 Task: Search one way flight ticket for 3 adults, 3 children in premium economy from Billings: Billings Logan International Airport to Greenville: Pitt-greenville Airport on 5-2-2023. Choice of flights is Alaska. Price is upto 89000. Outbound departure time preference is 15:30.
Action: Mouse moved to (366, 310)
Screenshot: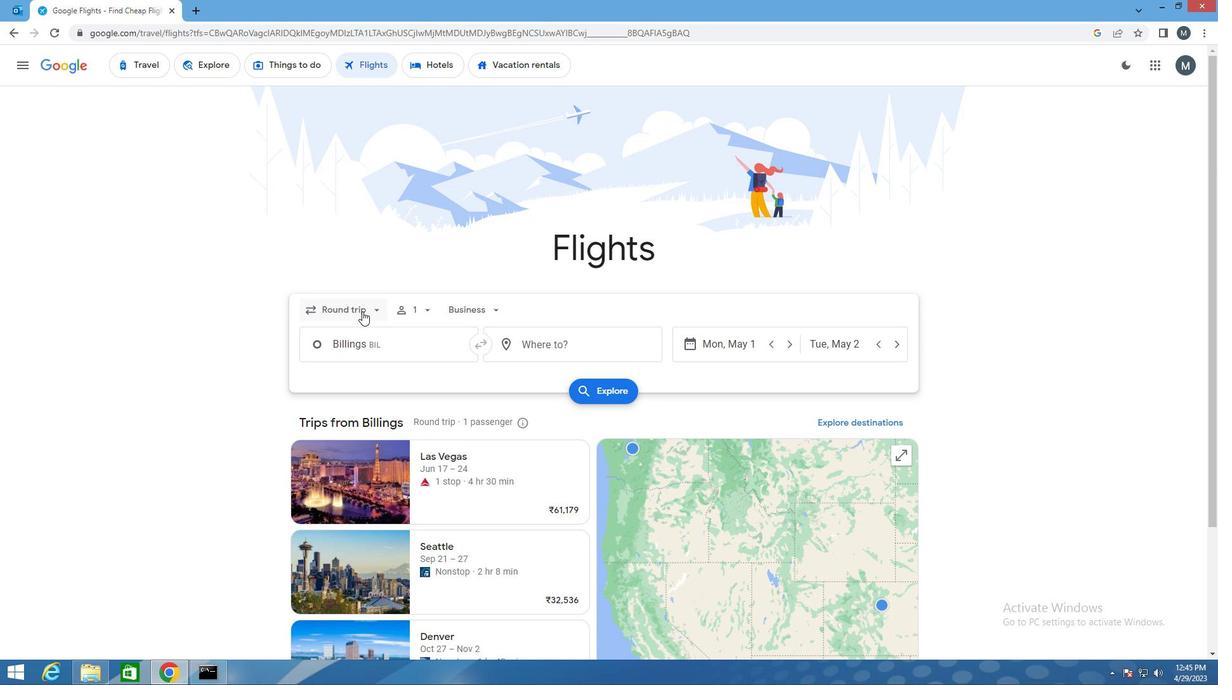 
Action: Mouse pressed left at (366, 310)
Screenshot: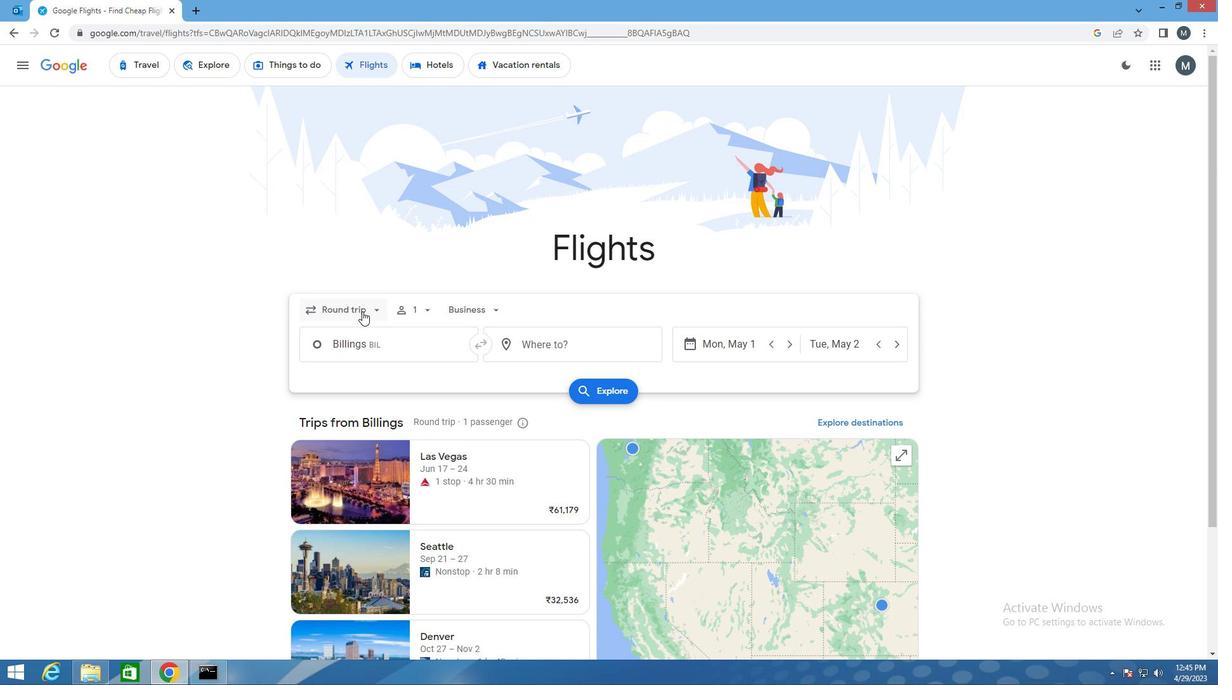 
Action: Mouse moved to (368, 368)
Screenshot: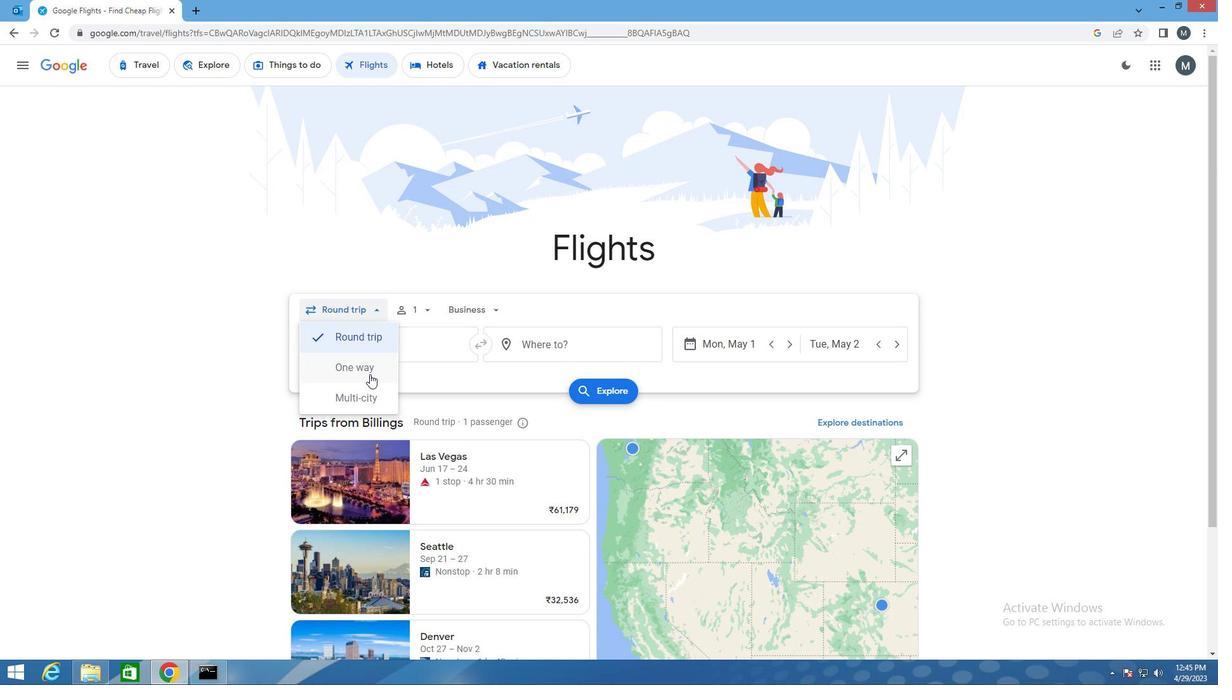 
Action: Mouse pressed left at (368, 368)
Screenshot: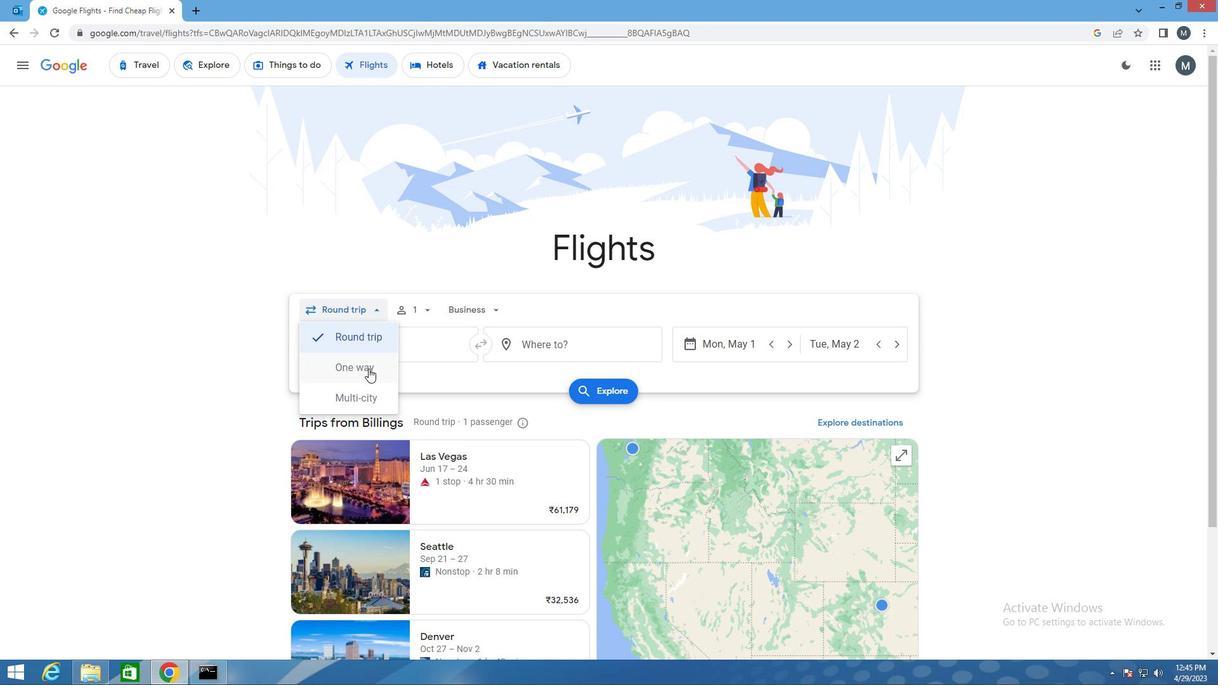 
Action: Mouse moved to (424, 319)
Screenshot: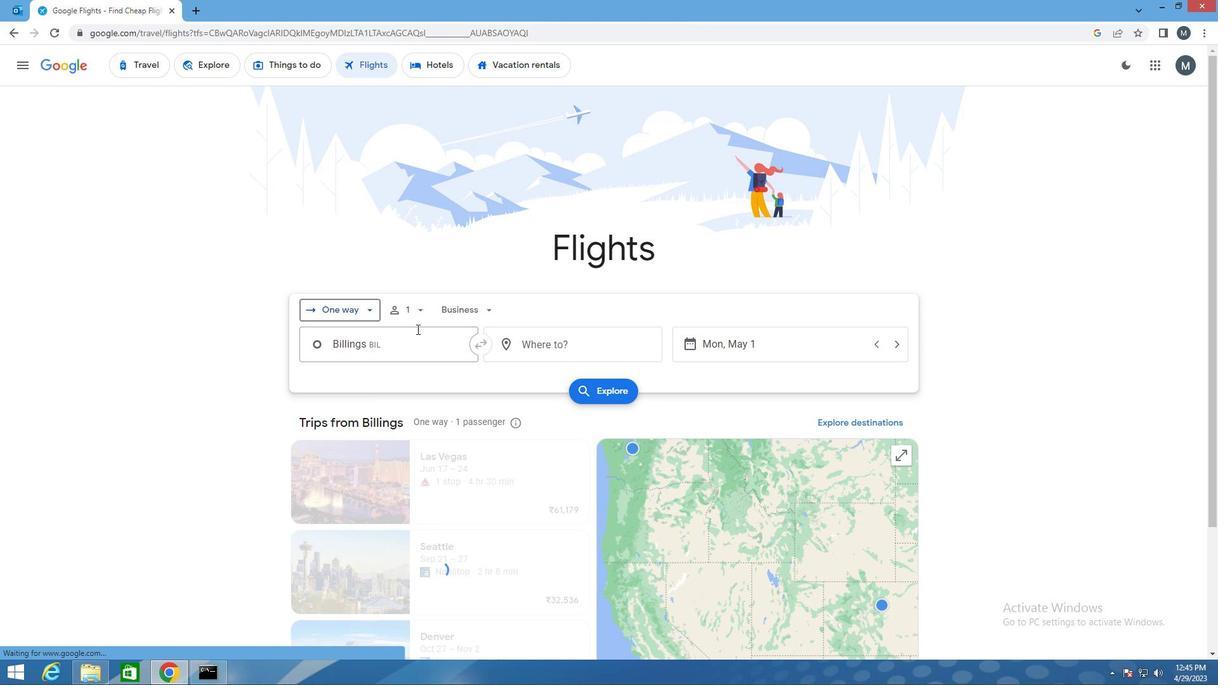 
Action: Mouse pressed left at (424, 319)
Screenshot: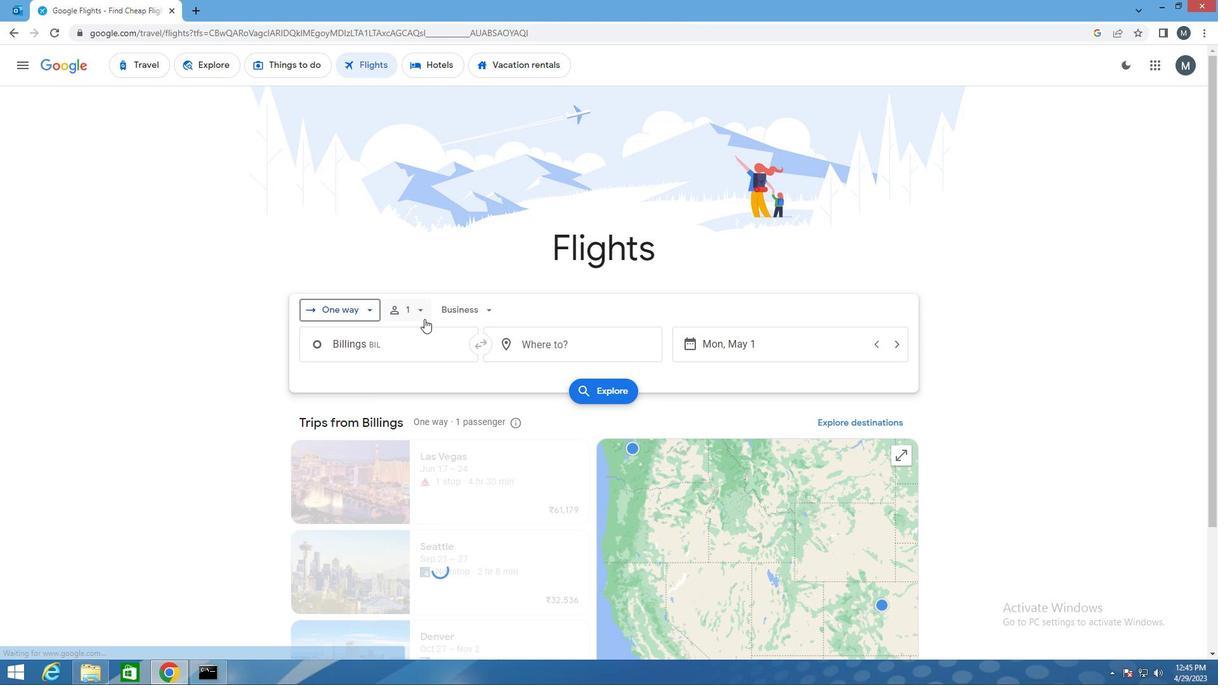 
Action: Mouse moved to (524, 343)
Screenshot: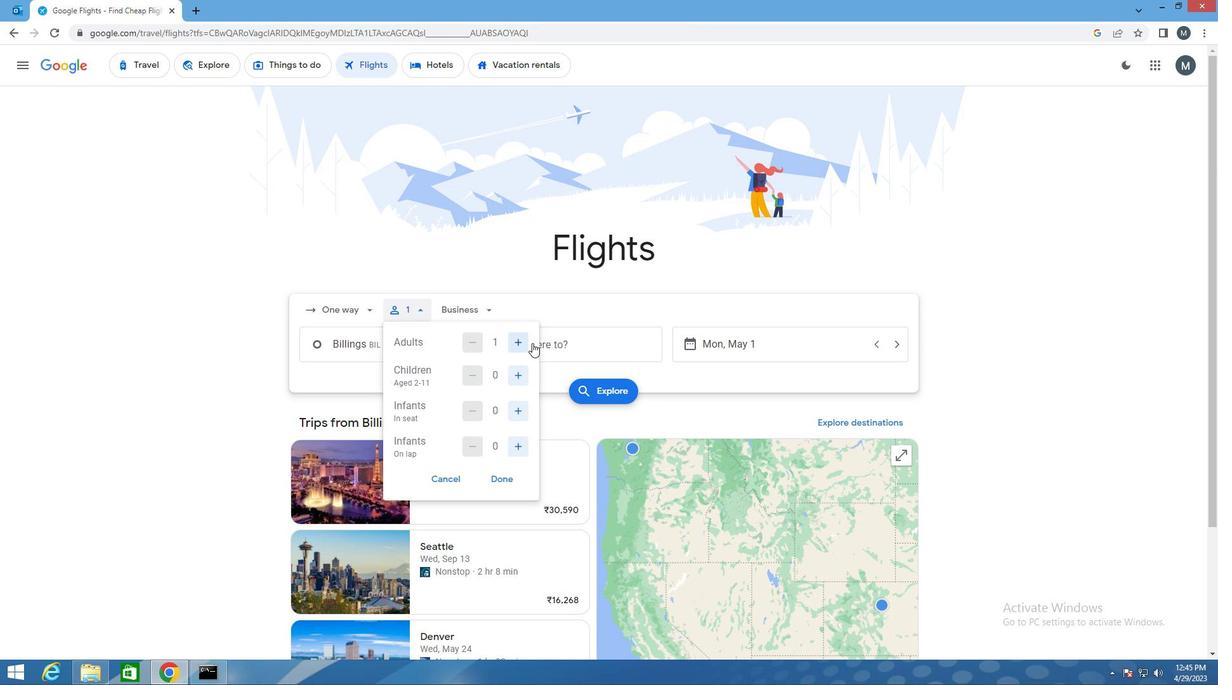 
Action: Mouse pressed left at (524, 343)
Screenshot: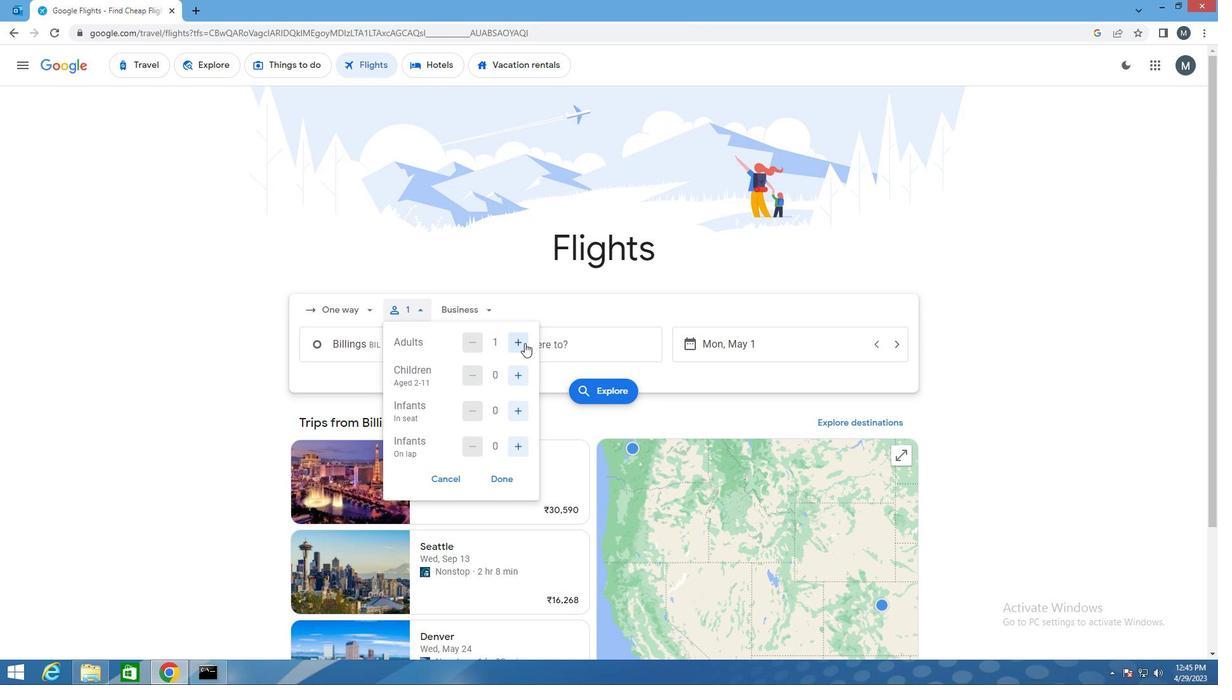 
Action: Mouse pressed left at (524, 343)
Screenshot: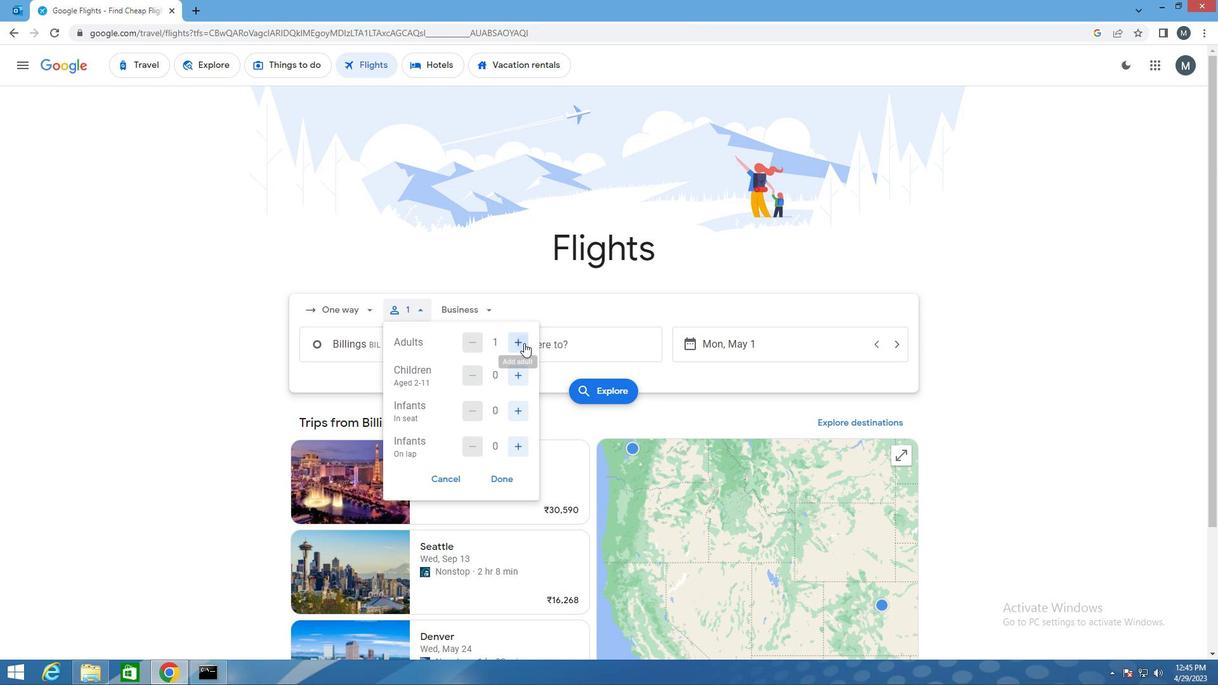
Action: Mouse pressed left at (524, 343)
Screenshot: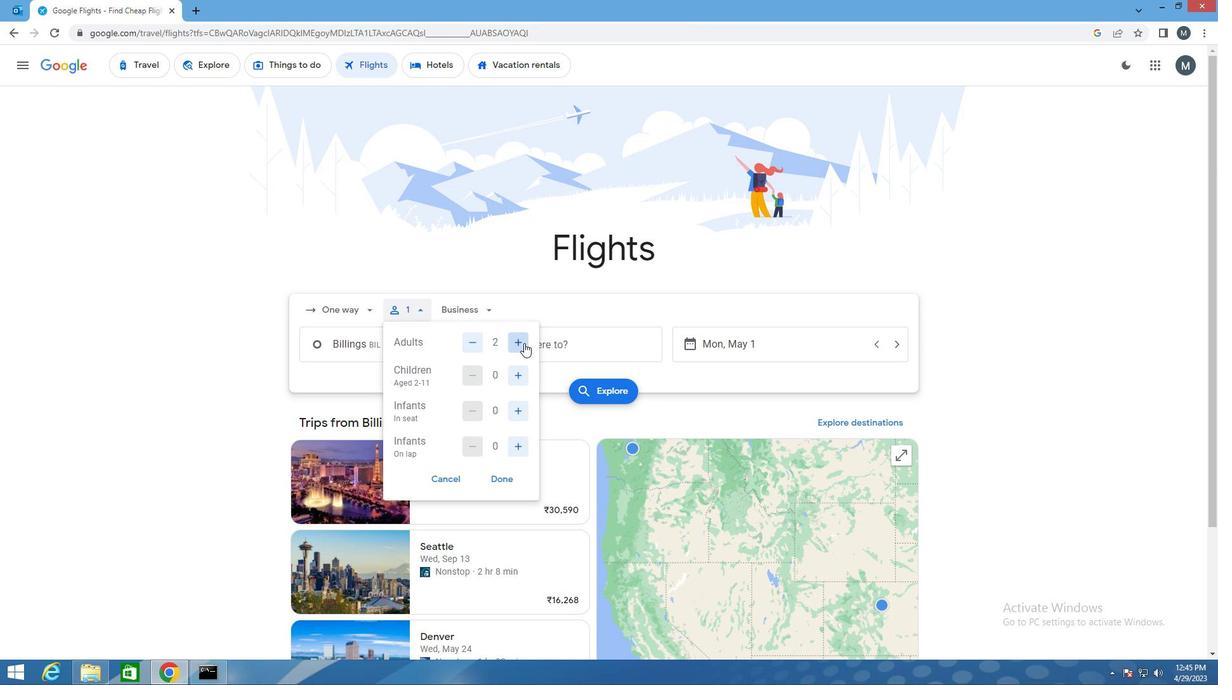 
Action: Mouse moved to (479, 344)
Screenshot: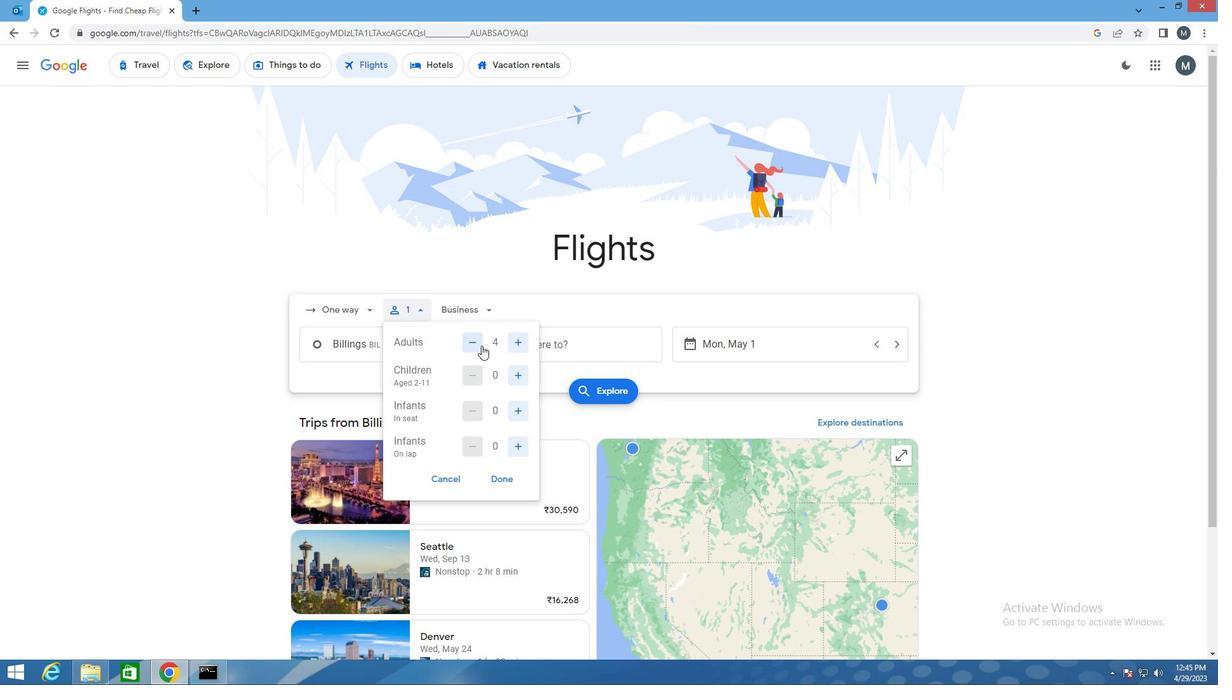 
Action: Mouse pressed left at (479, 344)
Screenshot: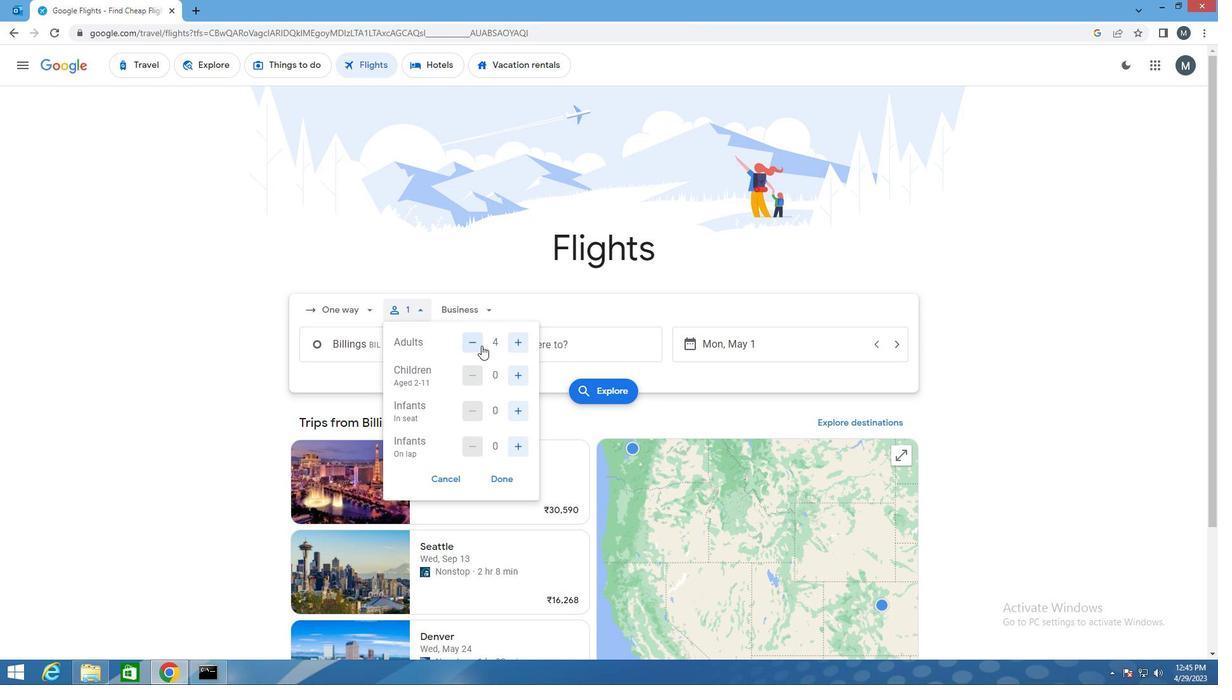 
Action: Mouse moved to (518, 379)
Screenshot: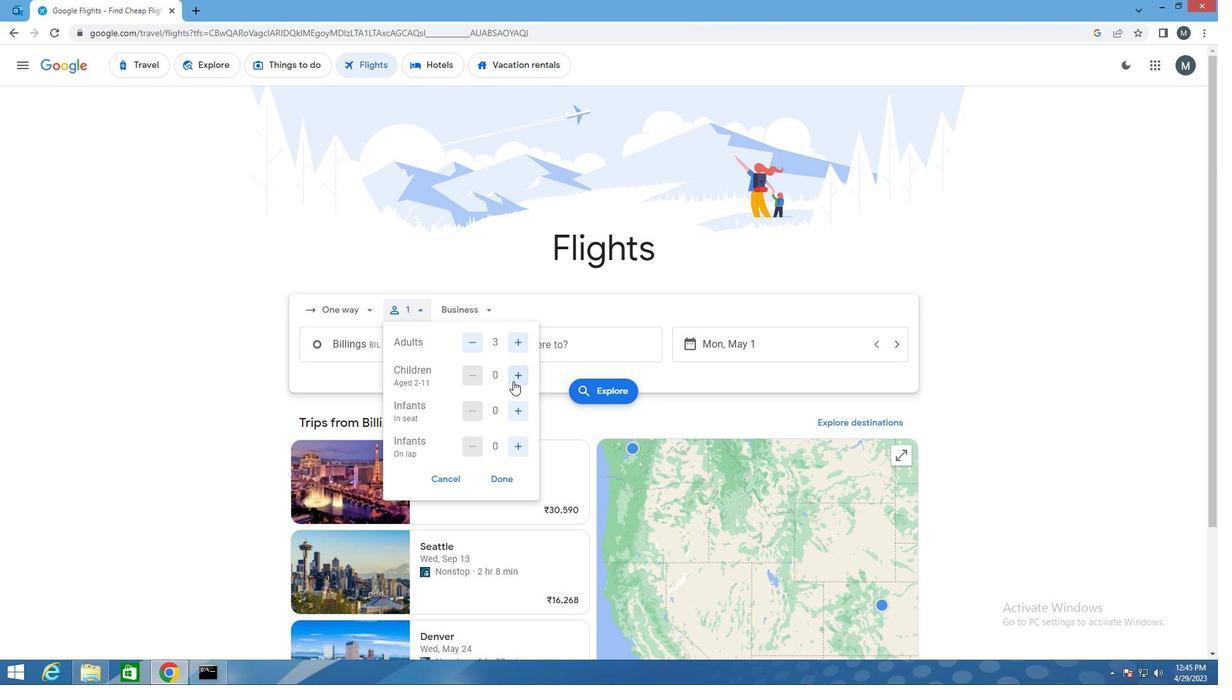 
Action: Mouse pressed left at (518, 379)
Screenshot: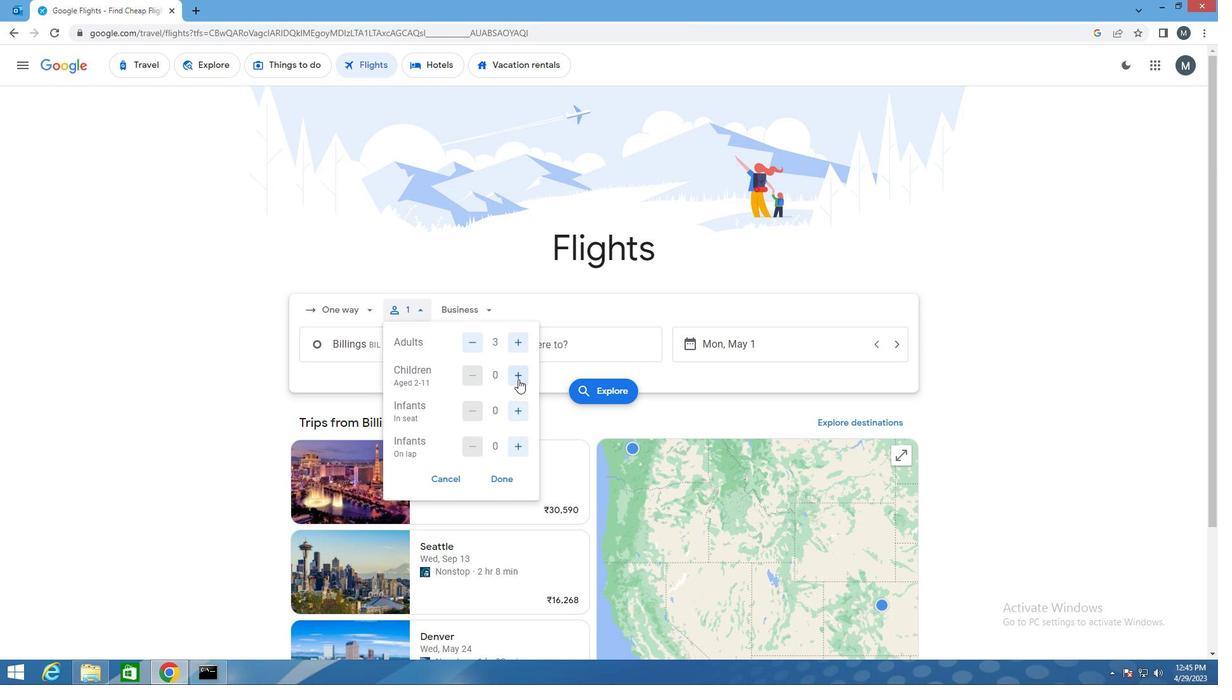 
Action: Mouse pressed left at (518, 379)
Screenshot: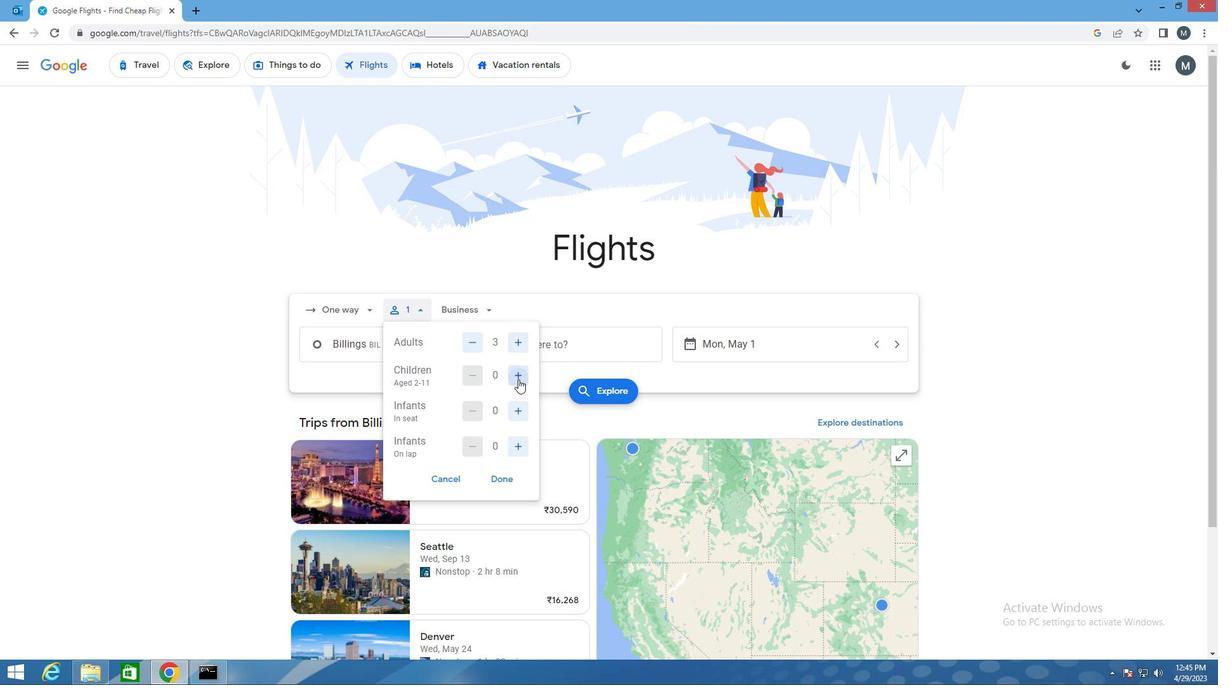 
Action: Mouse moved to (520, 378)
Screenshot: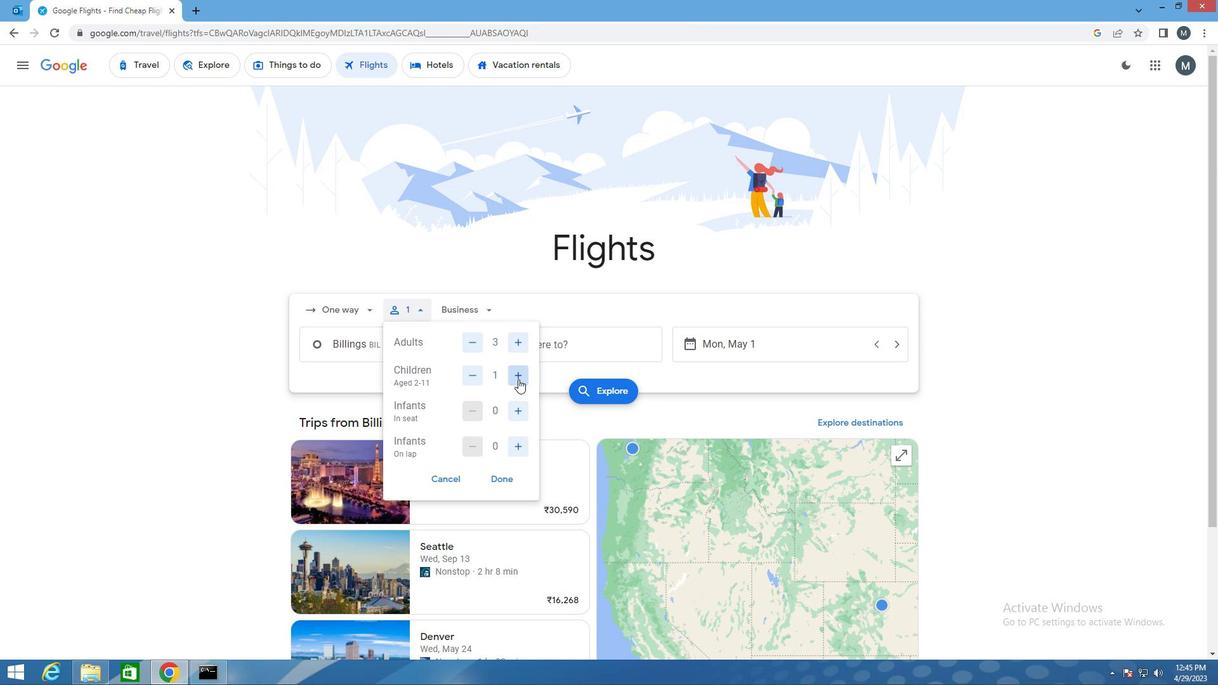 
Action: Mouse pressed left at (520, 378)
Screenshot: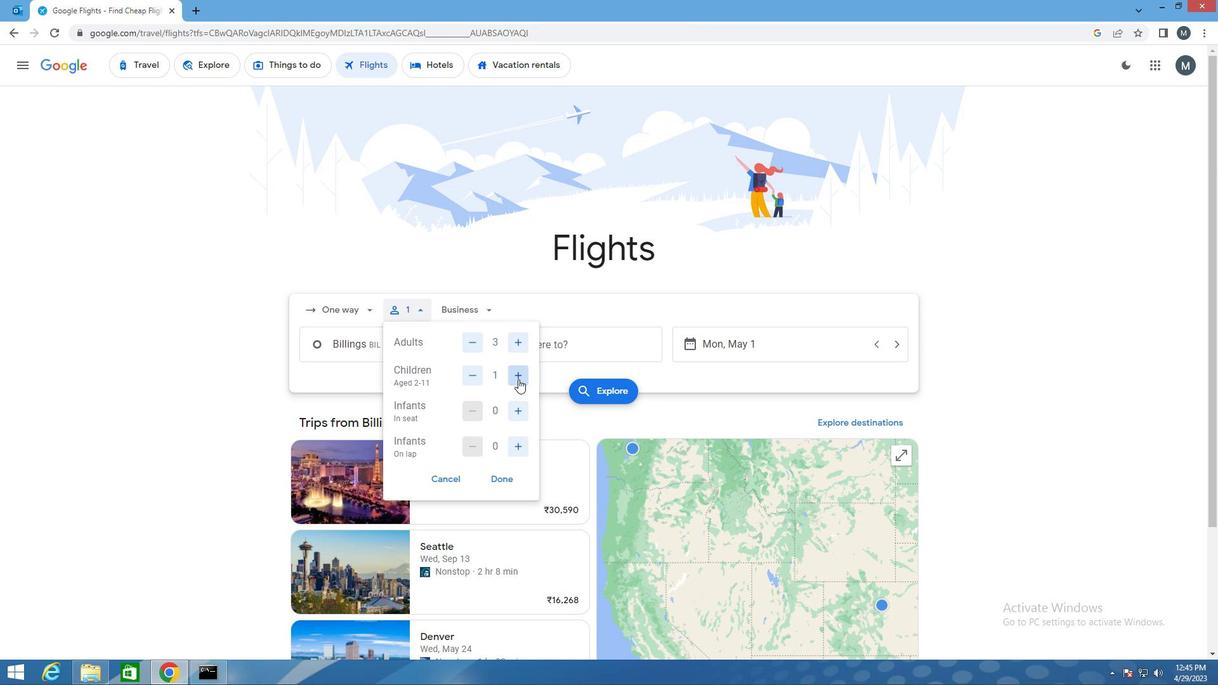 
Action: Mouse moved to (506, 479)
Screenshot: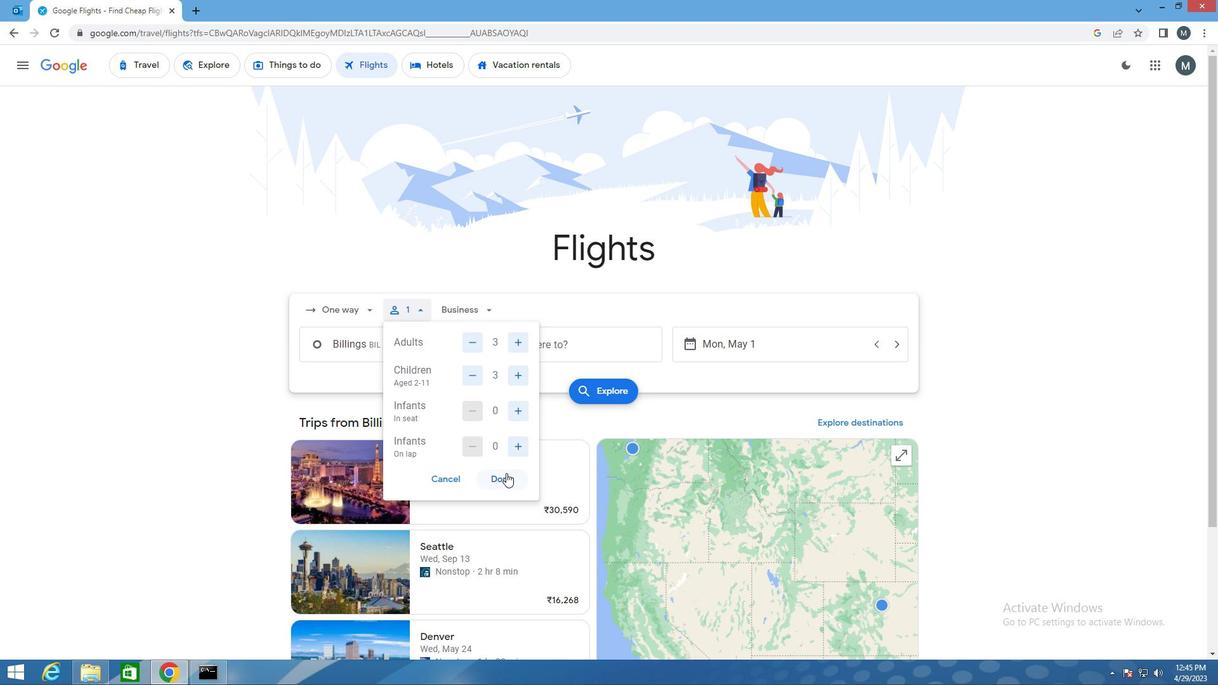 
Action: Mouse pressed left at (506, 479)
Screenshot: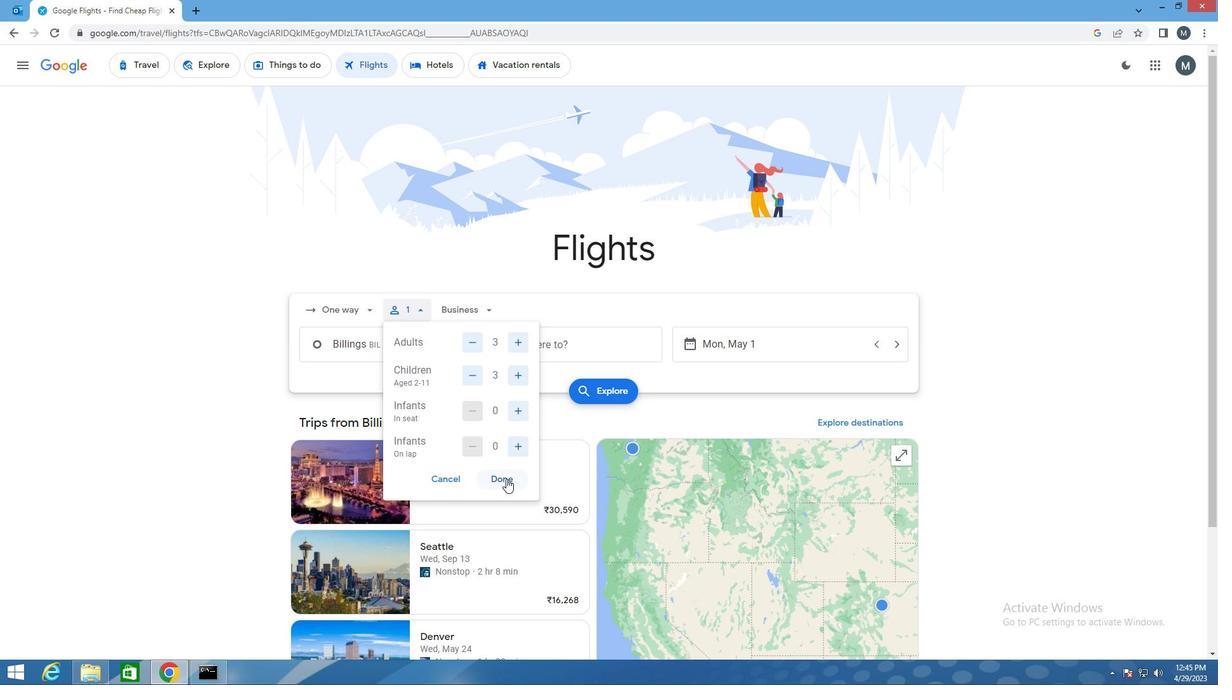 
Action: Mouse moved to (481, 310)
Screenshot: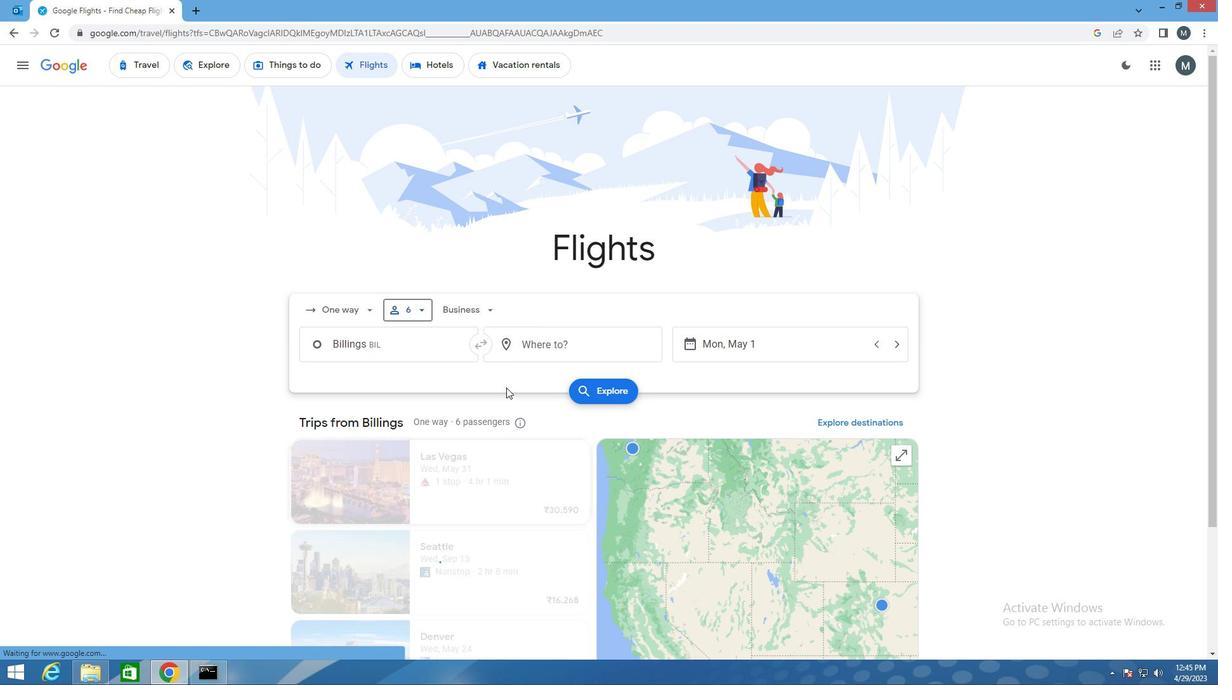 
Action: Mouse pressed left at (481, 310)
Screenshot: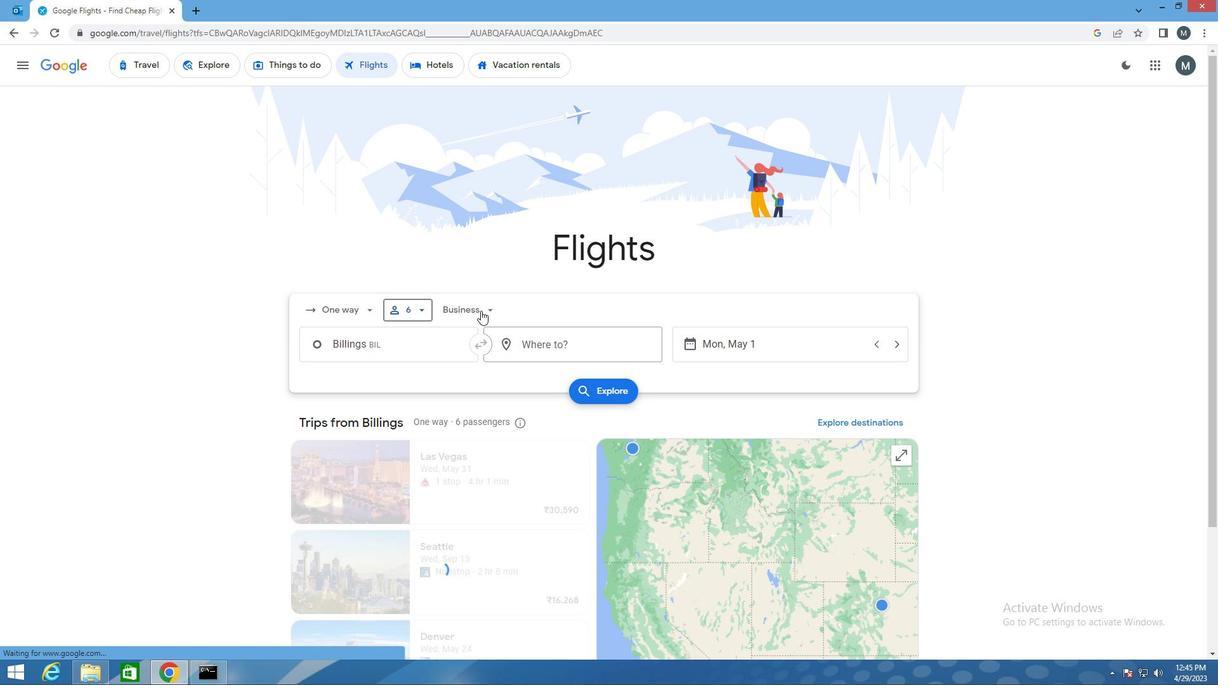 
Action: Mouse moved to (516, 369)
Screenshot: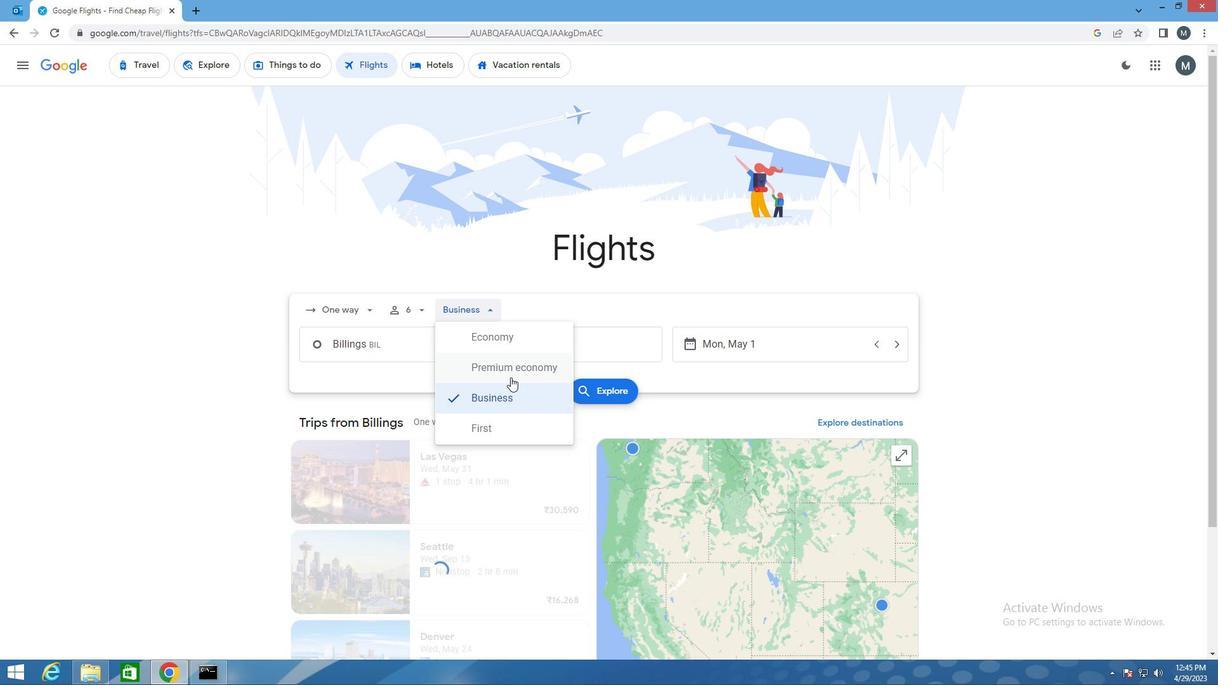 
Action: Mouse pressed left at (516, 369)
Screenshot: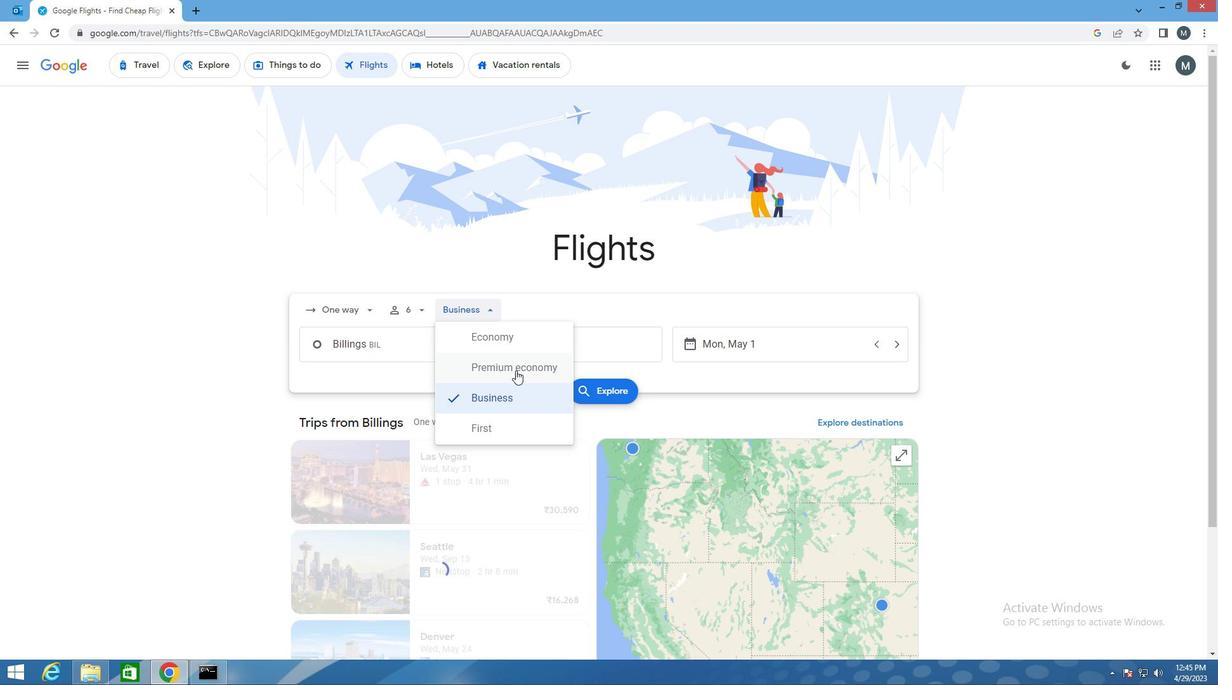 
Action: Mouse moved to (392, 350)
Screenshot: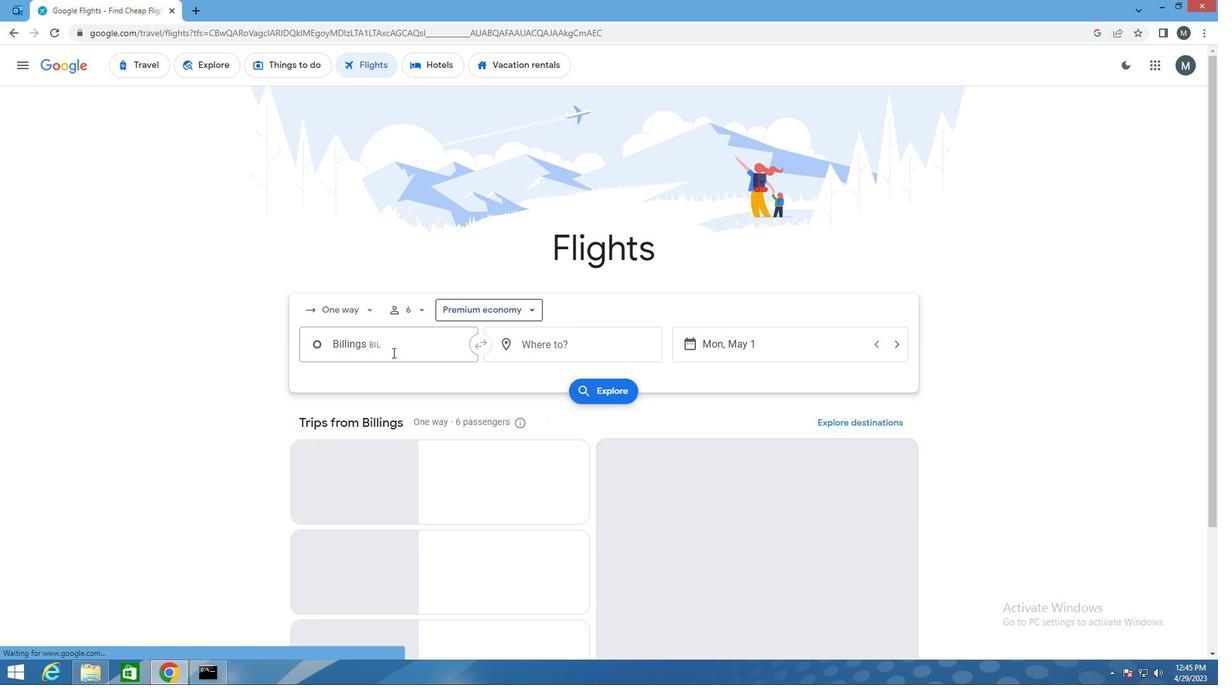
Action: Mouse pressed left at (392, 350)
Screenshot: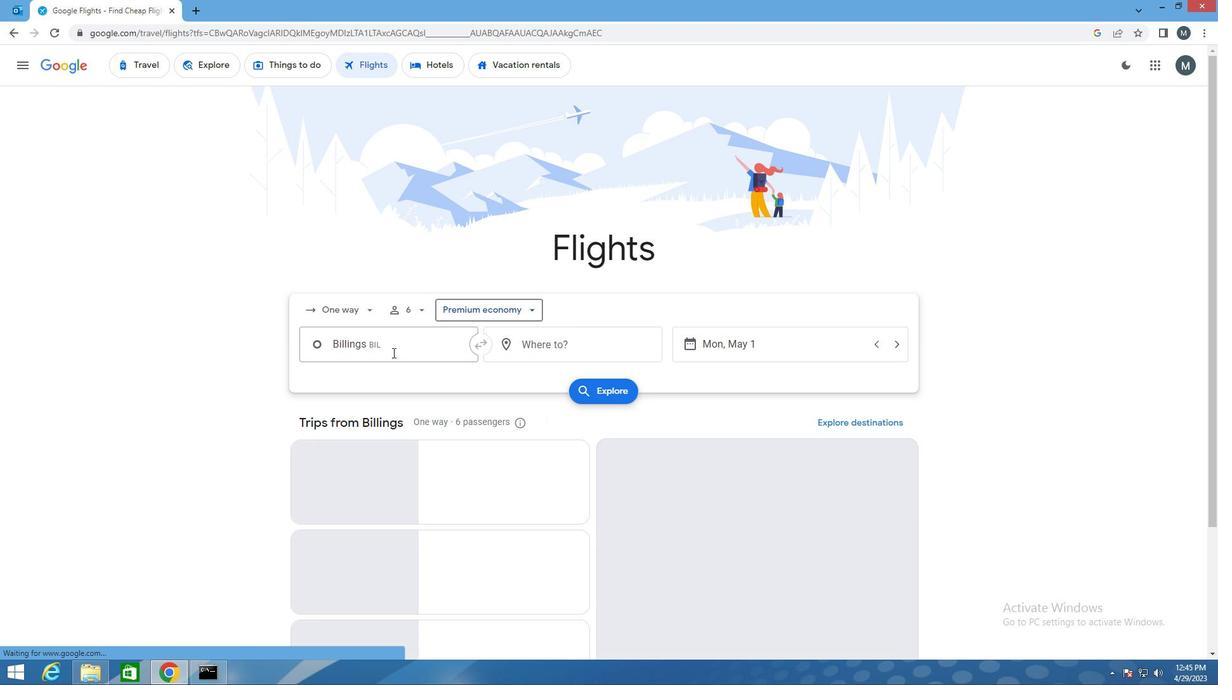 
Action: Key pressed bil
Screenshot: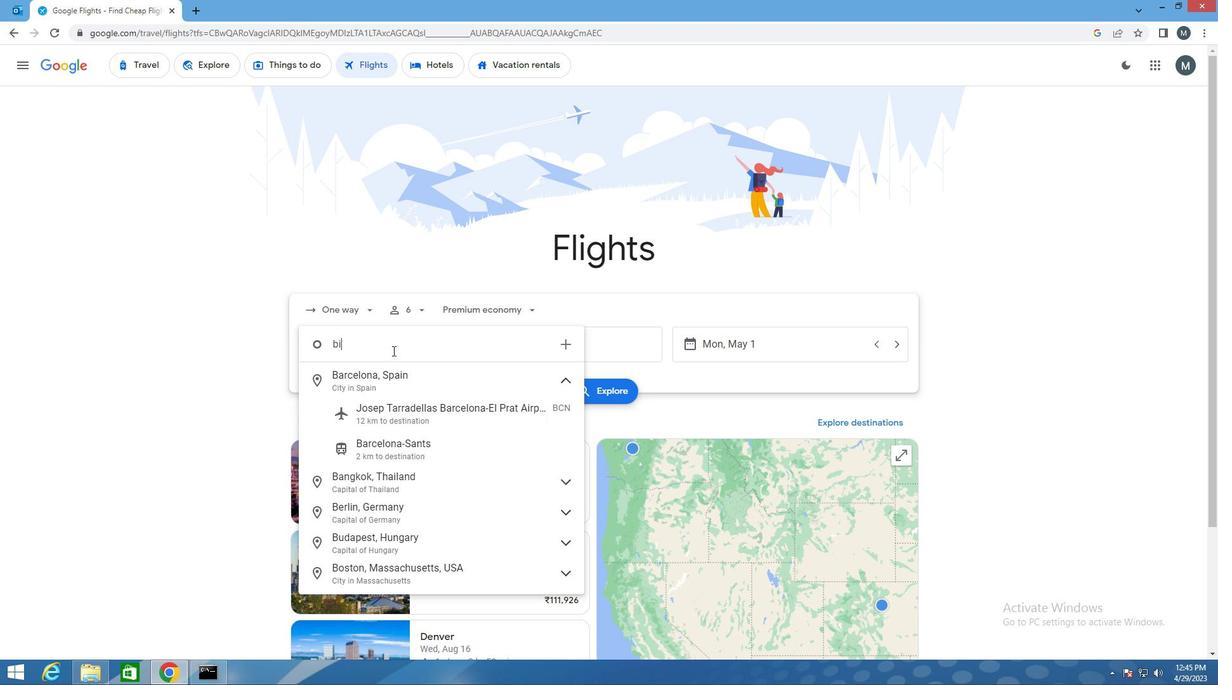 
Action: Mouse moved to (433, 379)
Screenshot: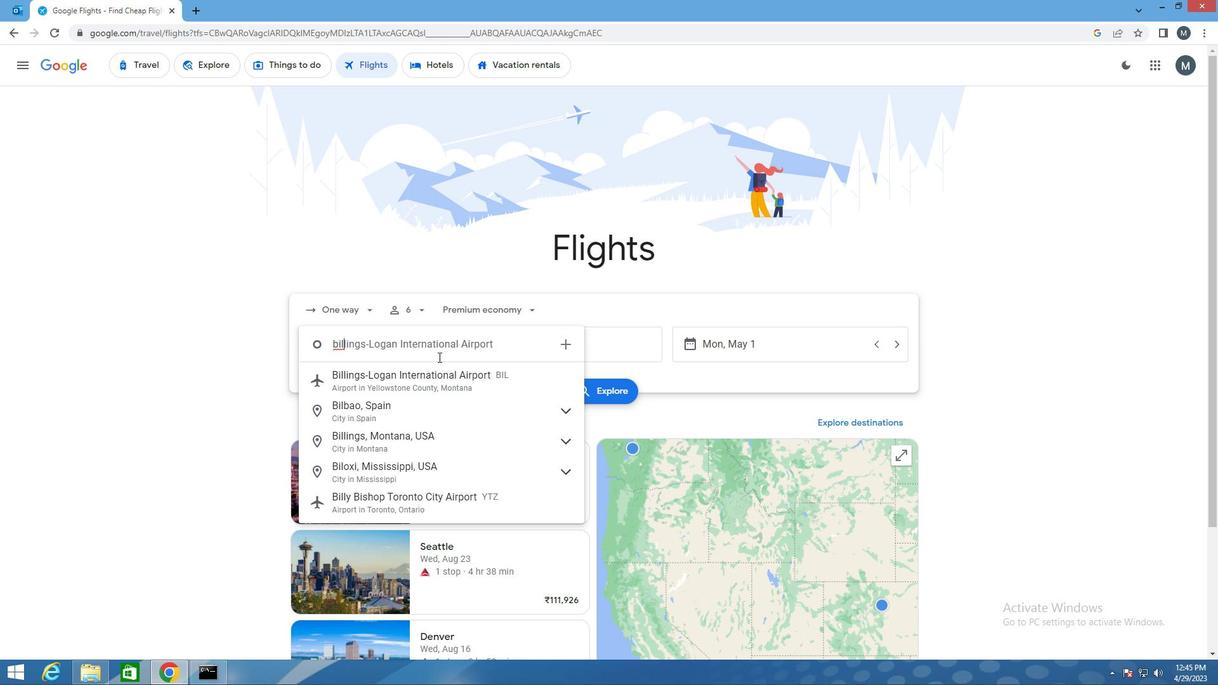 
Action: Mouse pressed left at (433, 379)
Screenshot: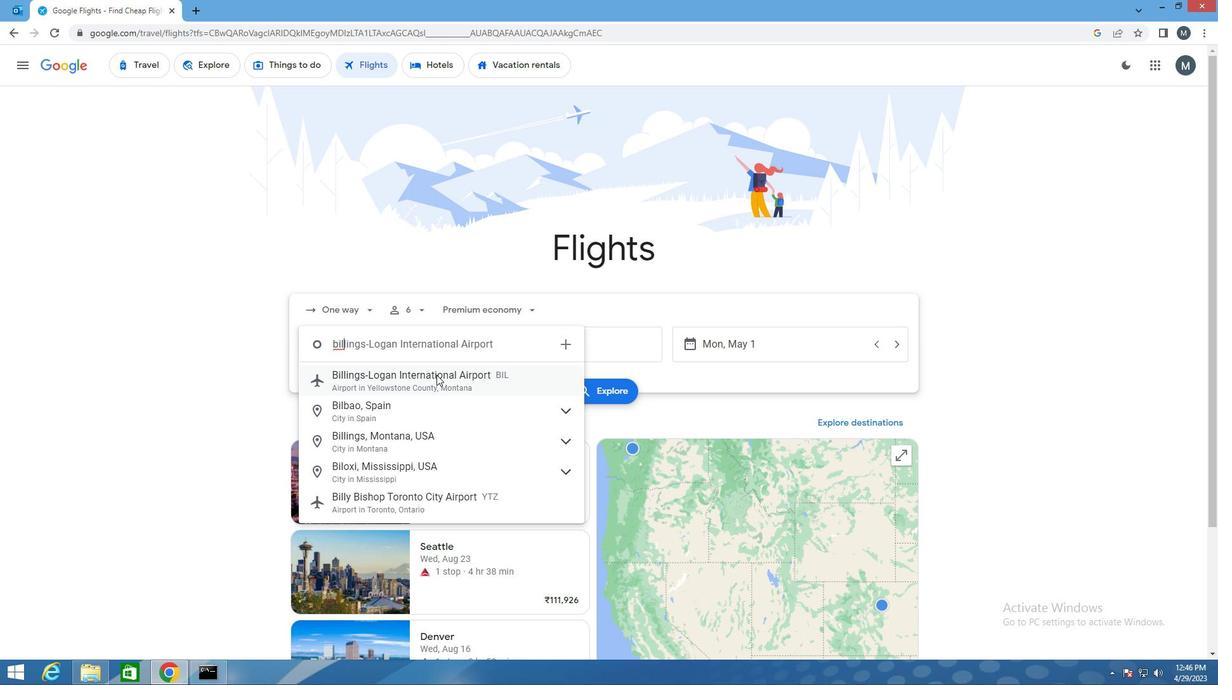 
Action: Mouse moved to (547, 347)
Screenshot: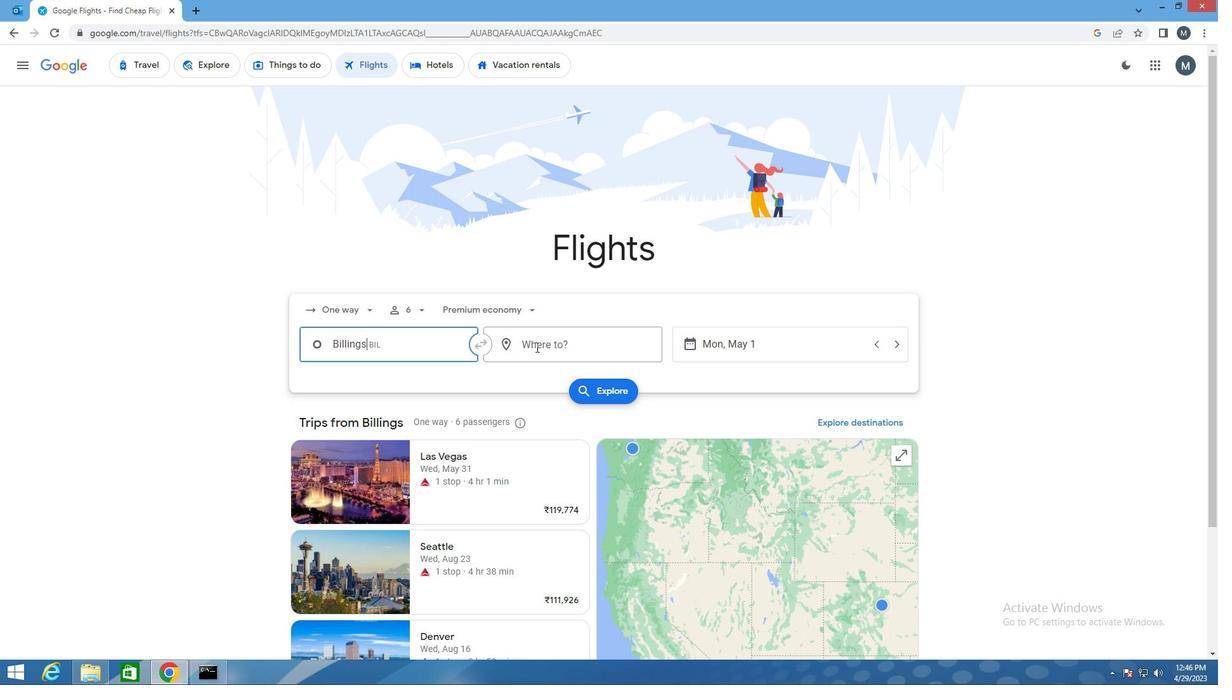 
Action: Mouse pressed left at (547, 347)
Screenshot: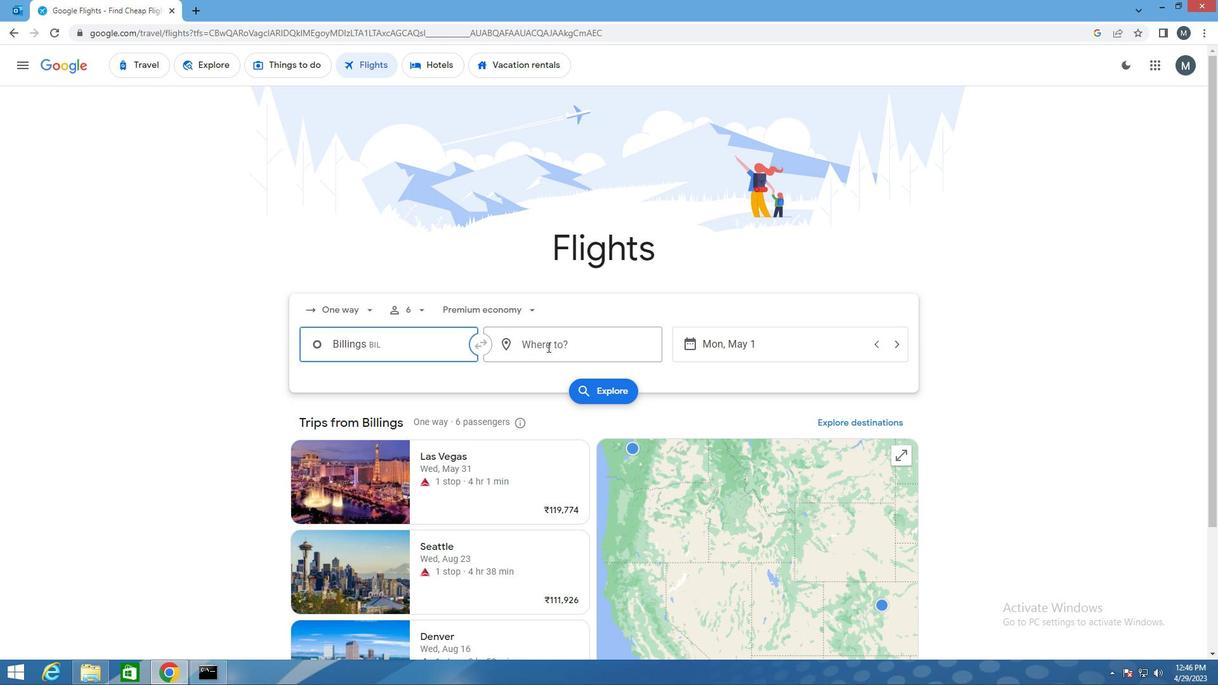 
Action: Mouse moved to (543, 343)
Screenshot: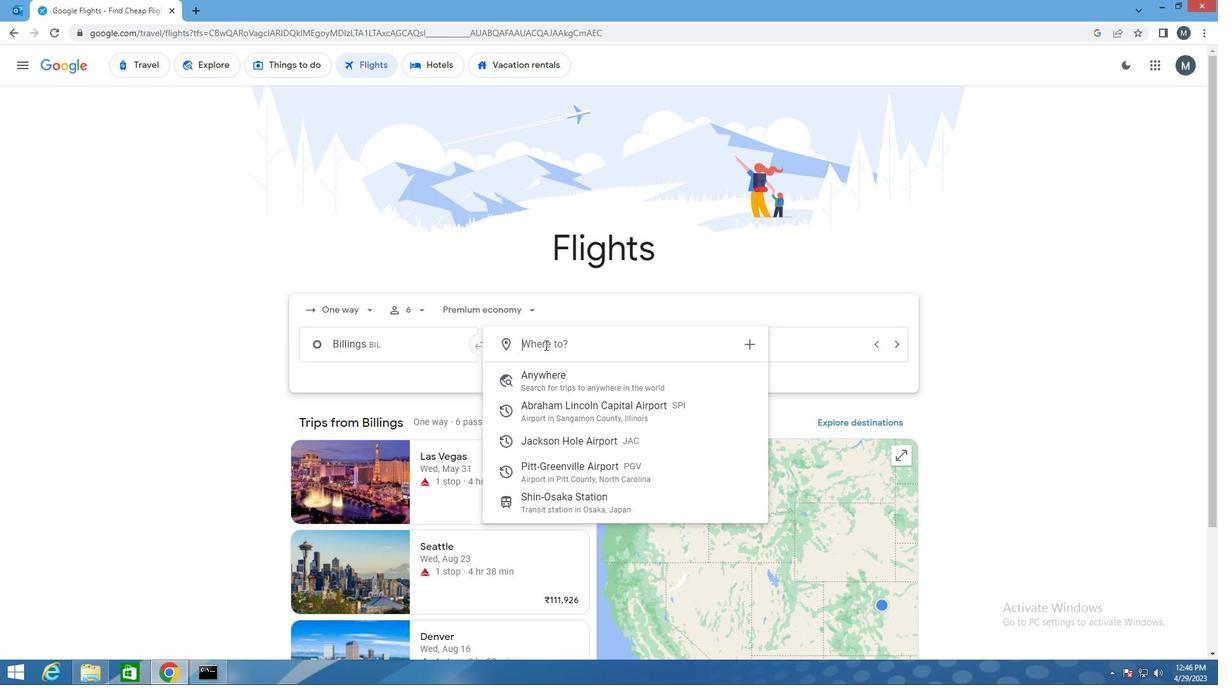 
Action: Key pressed pgv
Screenshot: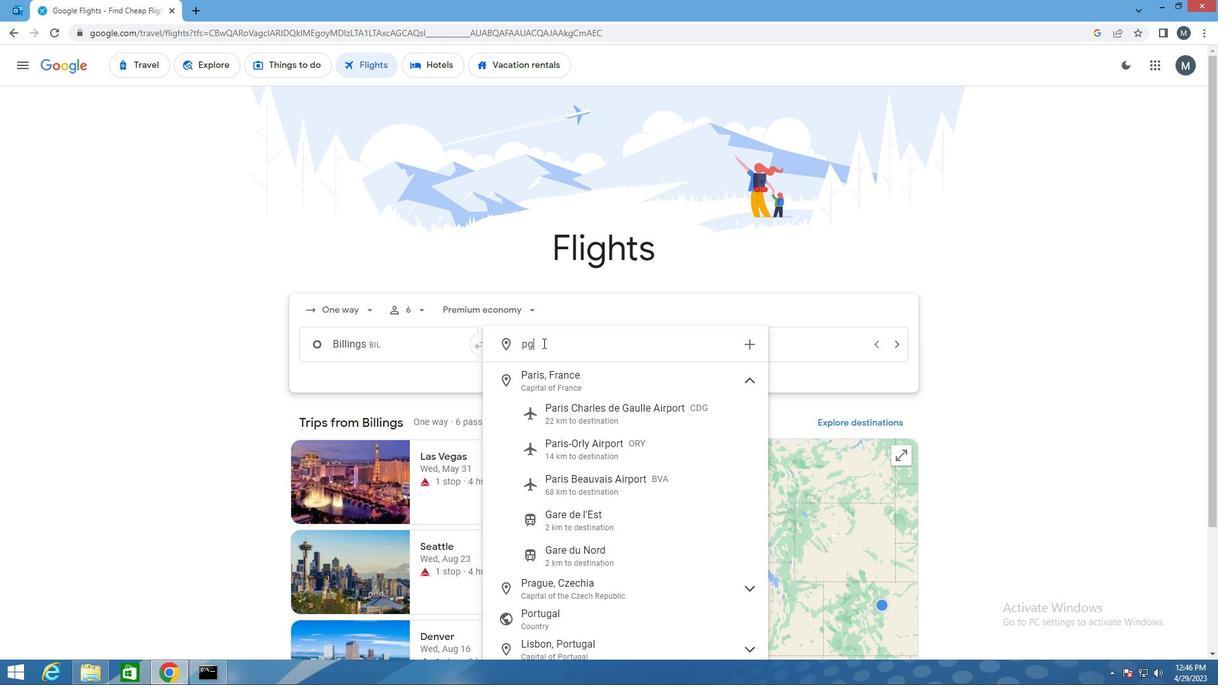 
Action: Mouse moved to (564, 389)
Screenshot: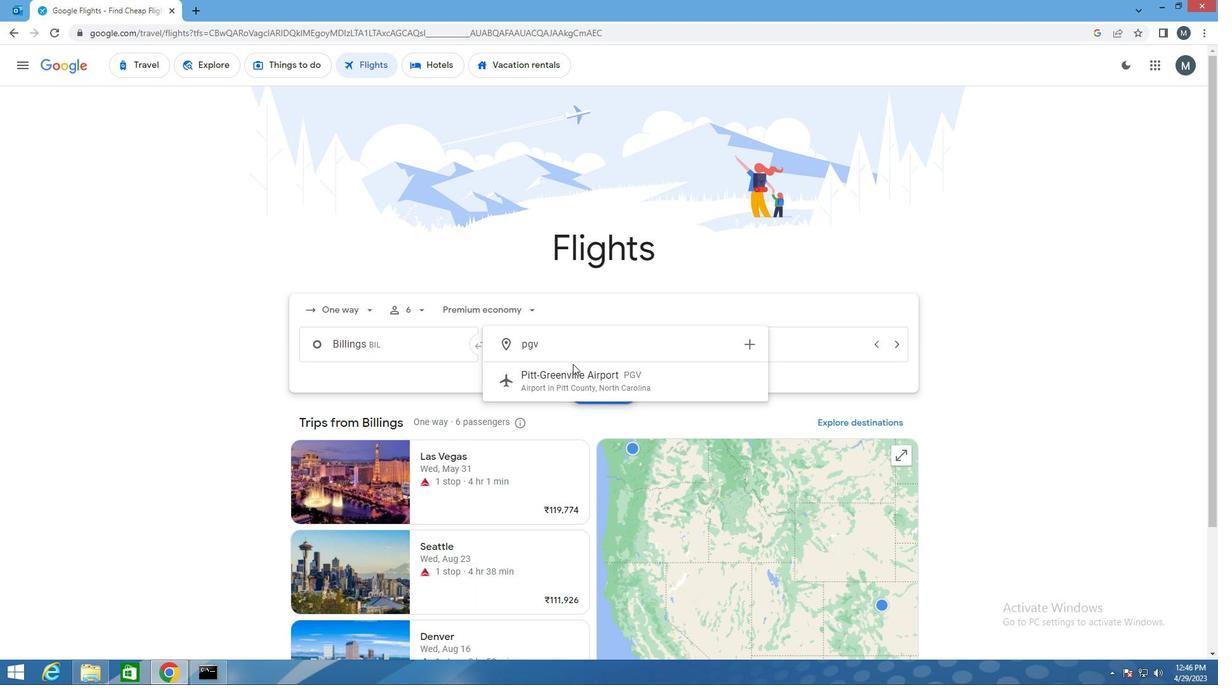
Action: Mouse pressed left at (564, 389)
Screenshot: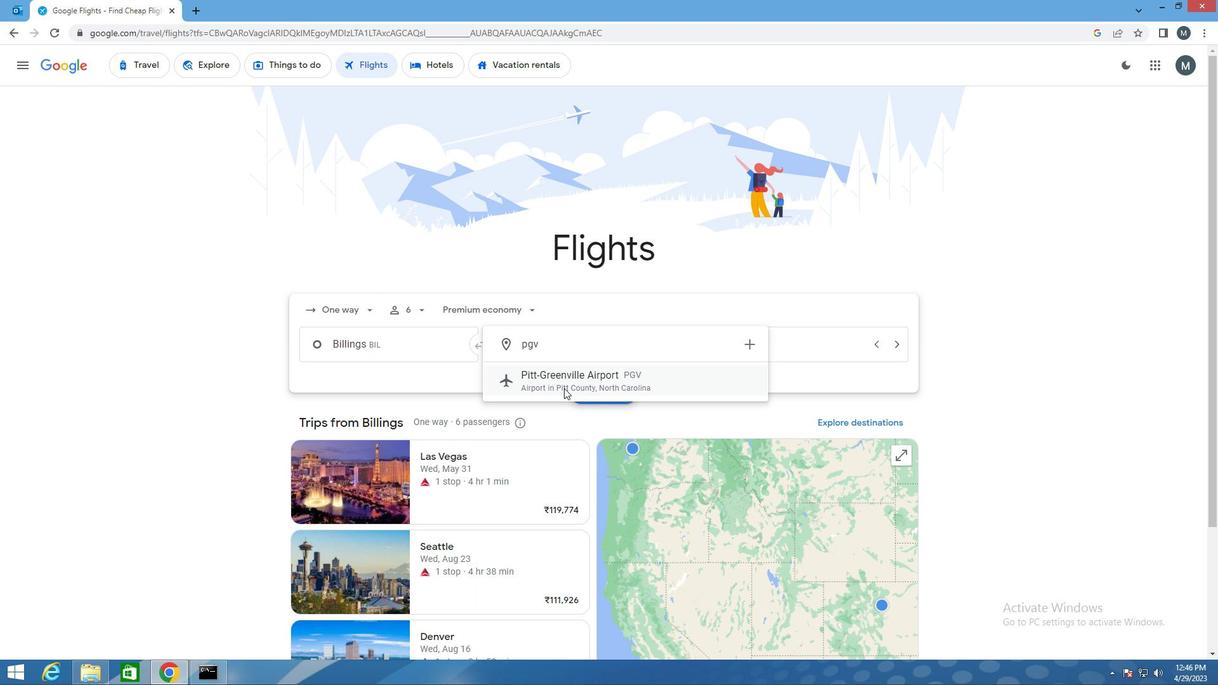
Action: Mouse moved to (733, 331)
Screenshot: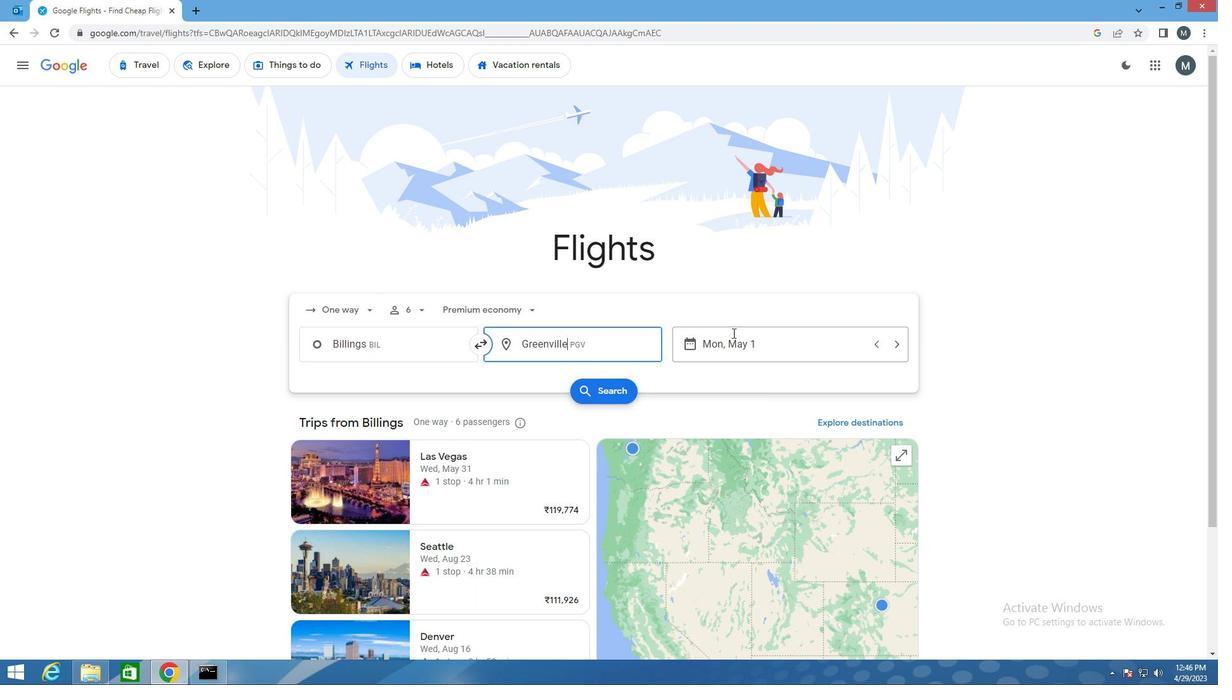 
Action: Mouse pressed left at (733, 331)
Screenshot: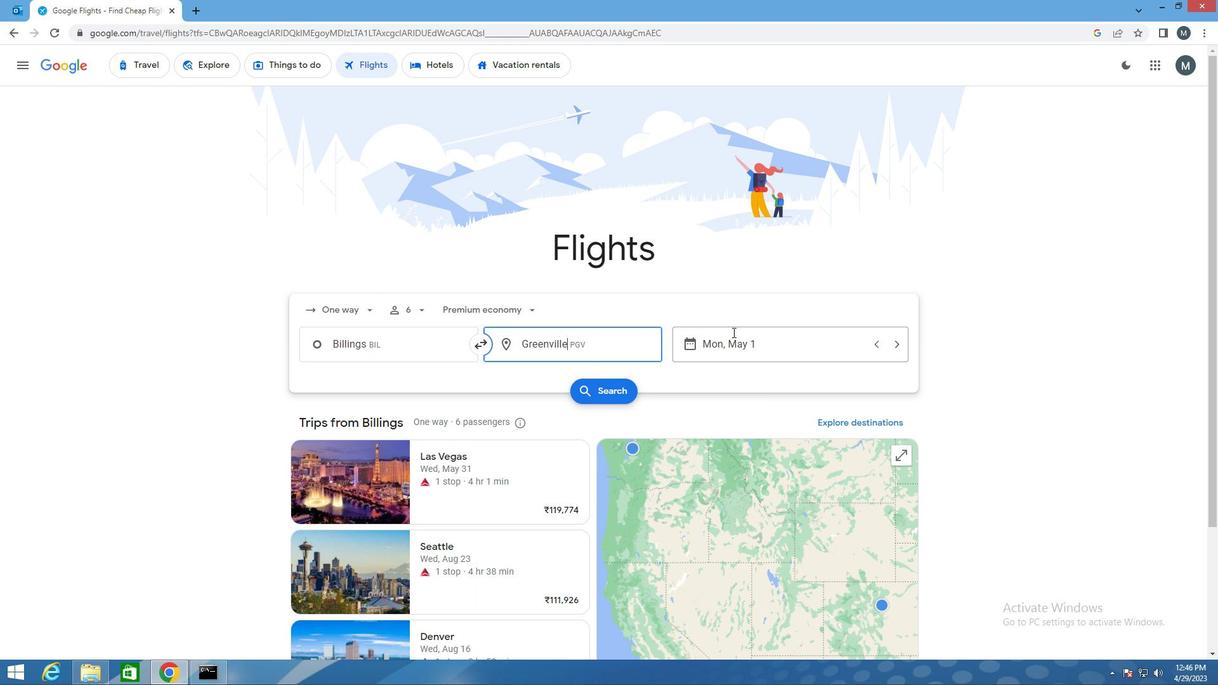
Action: Mouse moved to (754, 423)
Screenshot: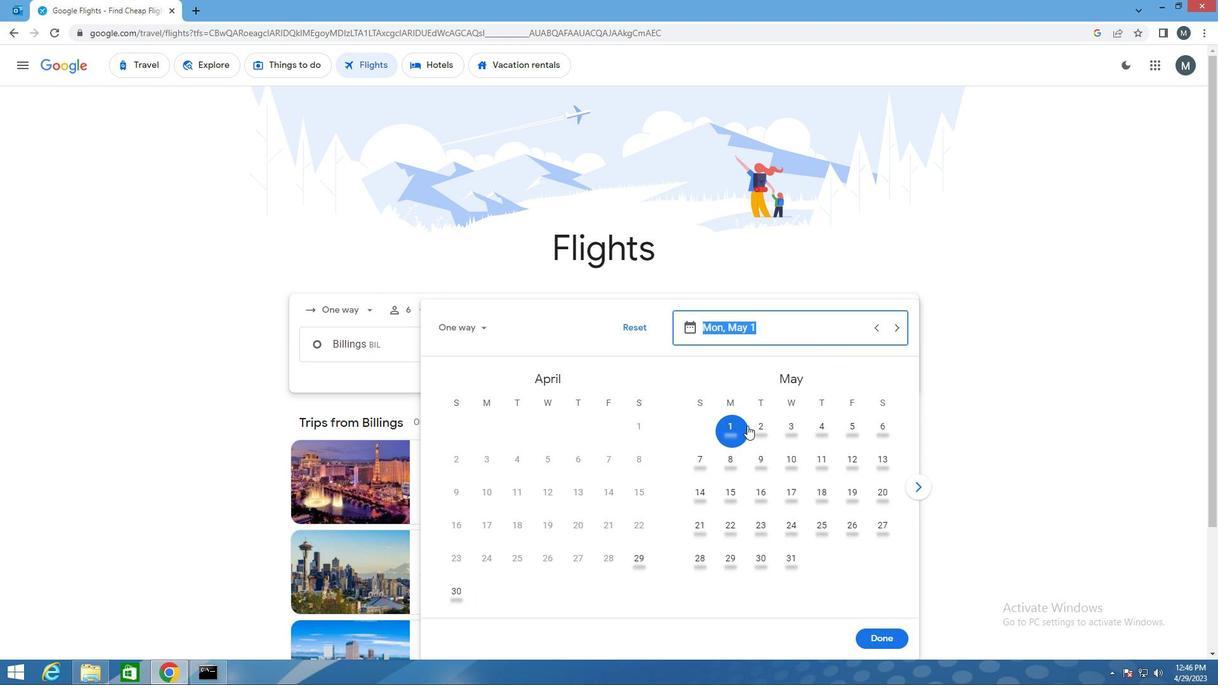
Action: Mouse pressed left at (754, 423)
Screenshot: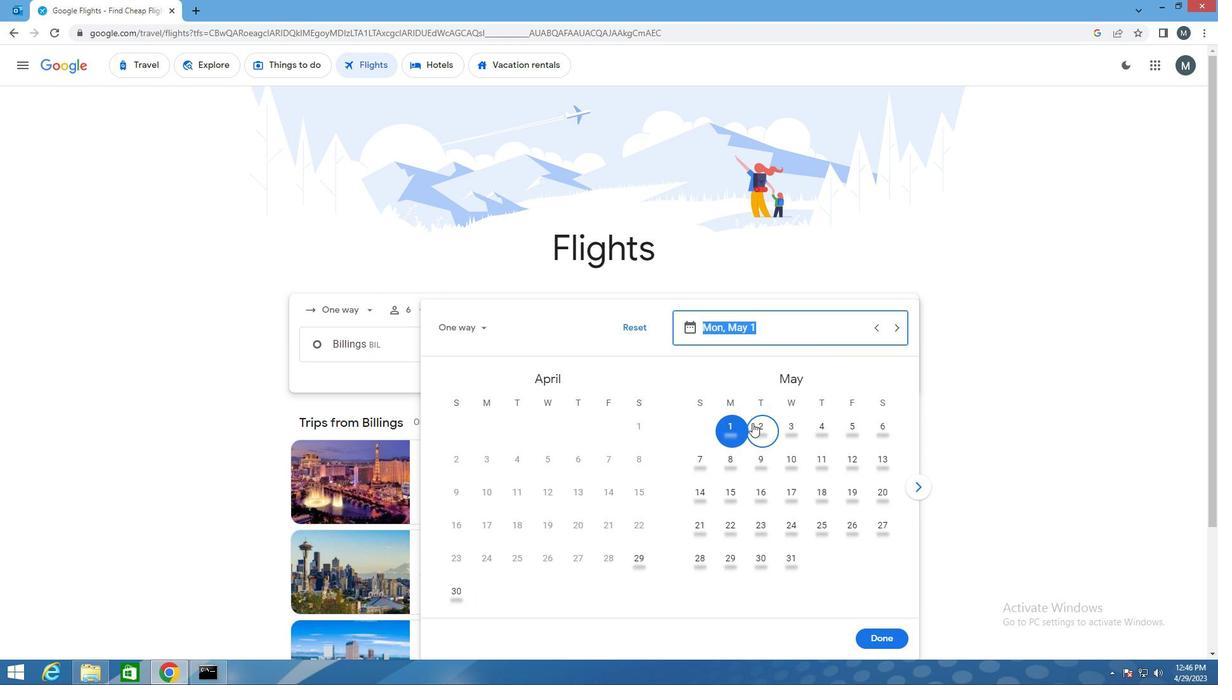 
Action: Mouse moved to (882, 637)
Screenshot: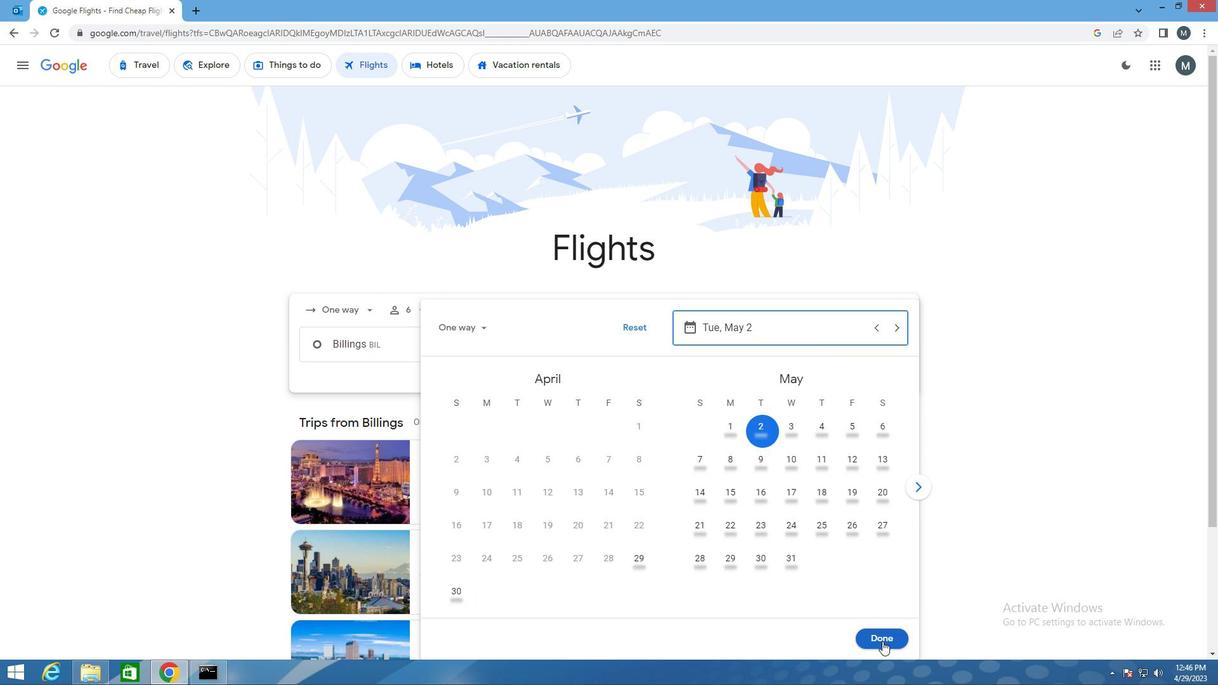 
Action: Mouse pressed left at (882, 637)
Screenshot: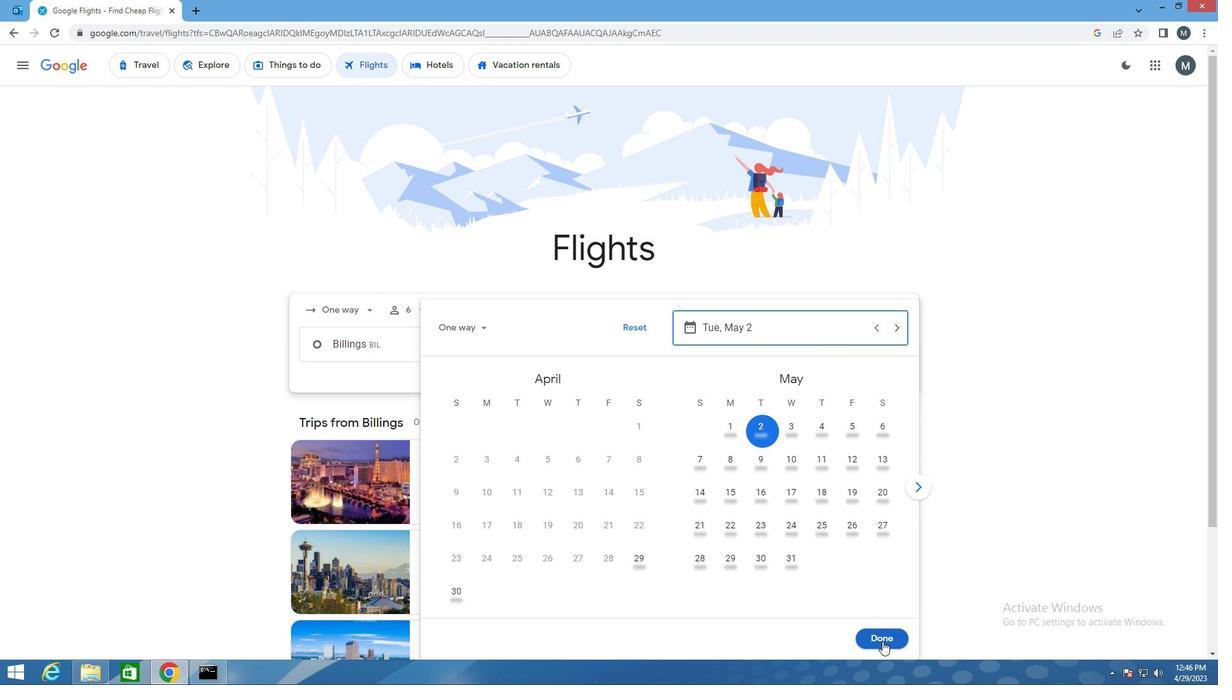 
Action: Mouse moved to (590, 390)
Screenshot: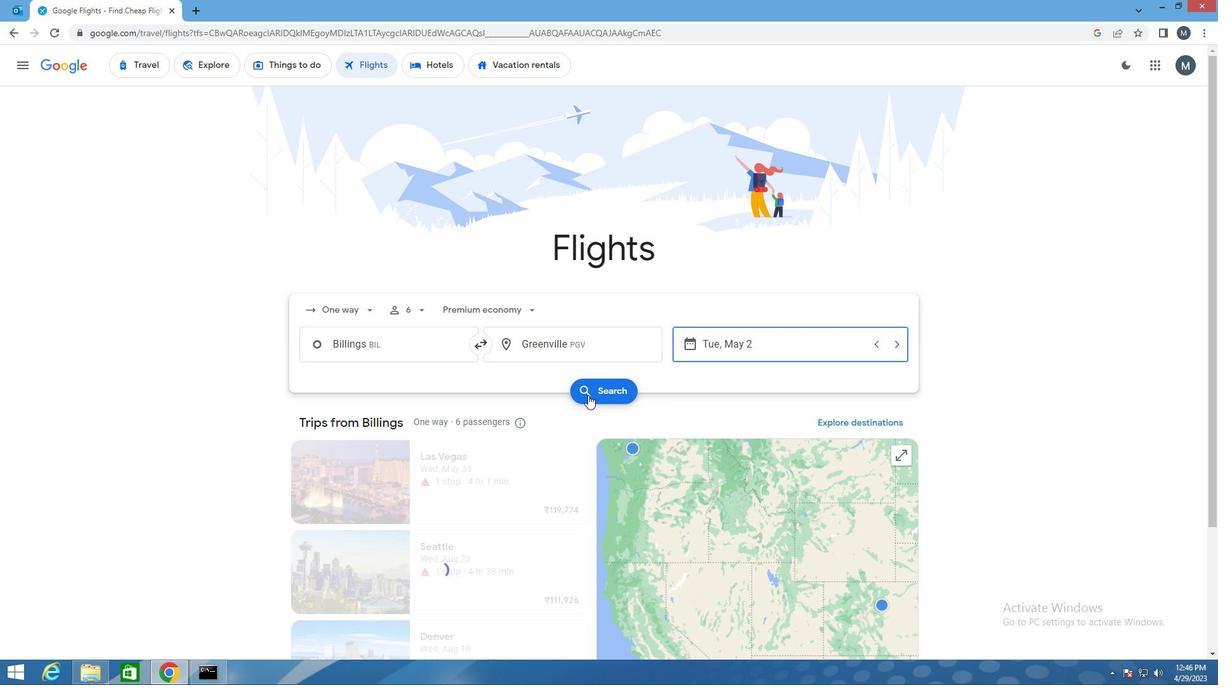 
Action: Mouse pressed left at (590, 390)
Screenshot: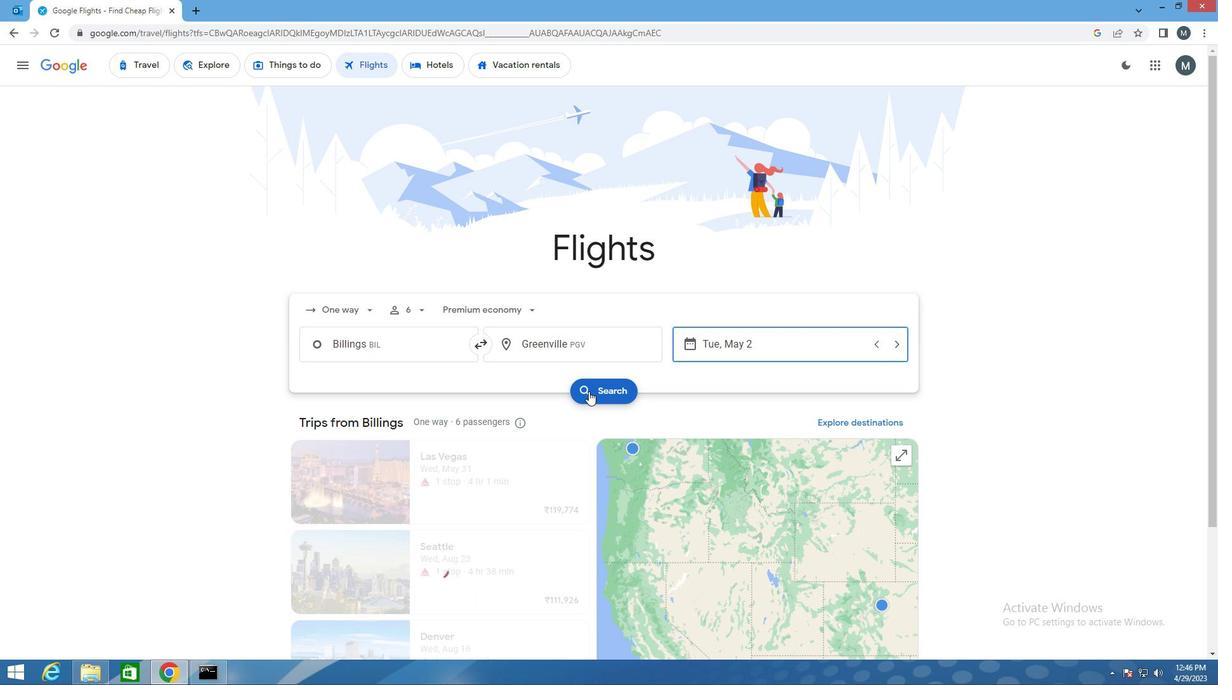 
Action: Mouse moved to (300, 183)
Screenshot: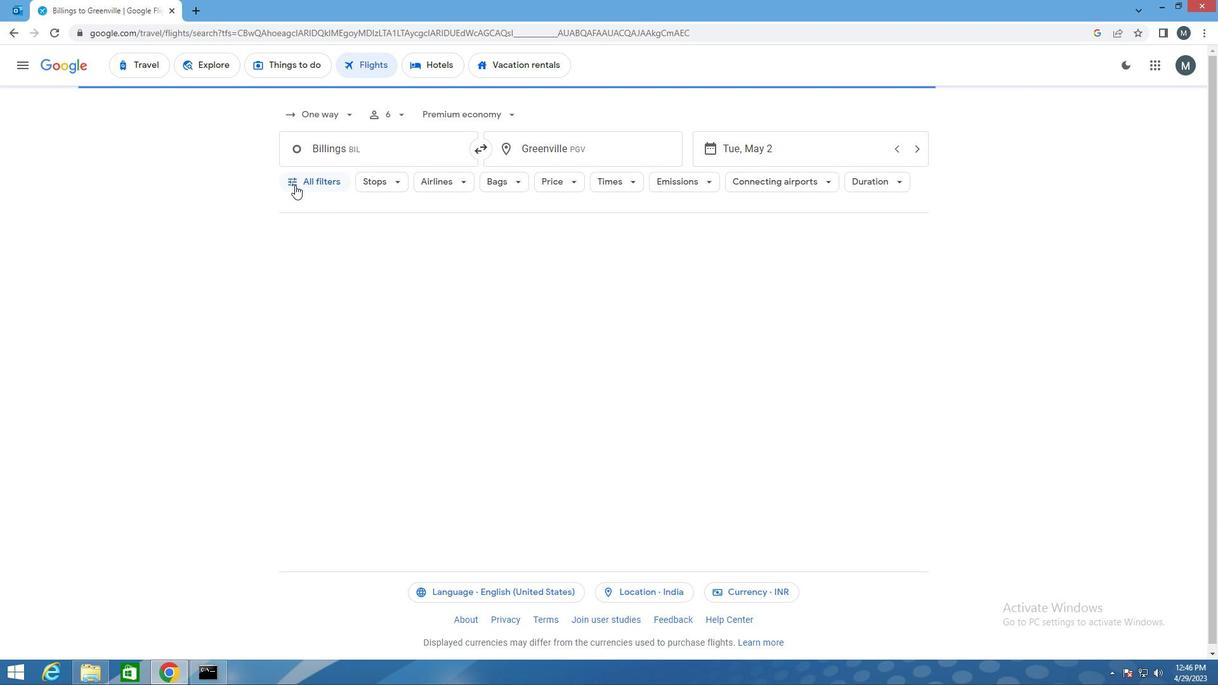 
Action: Mouse pressed left at (300, 183)
Screenshot: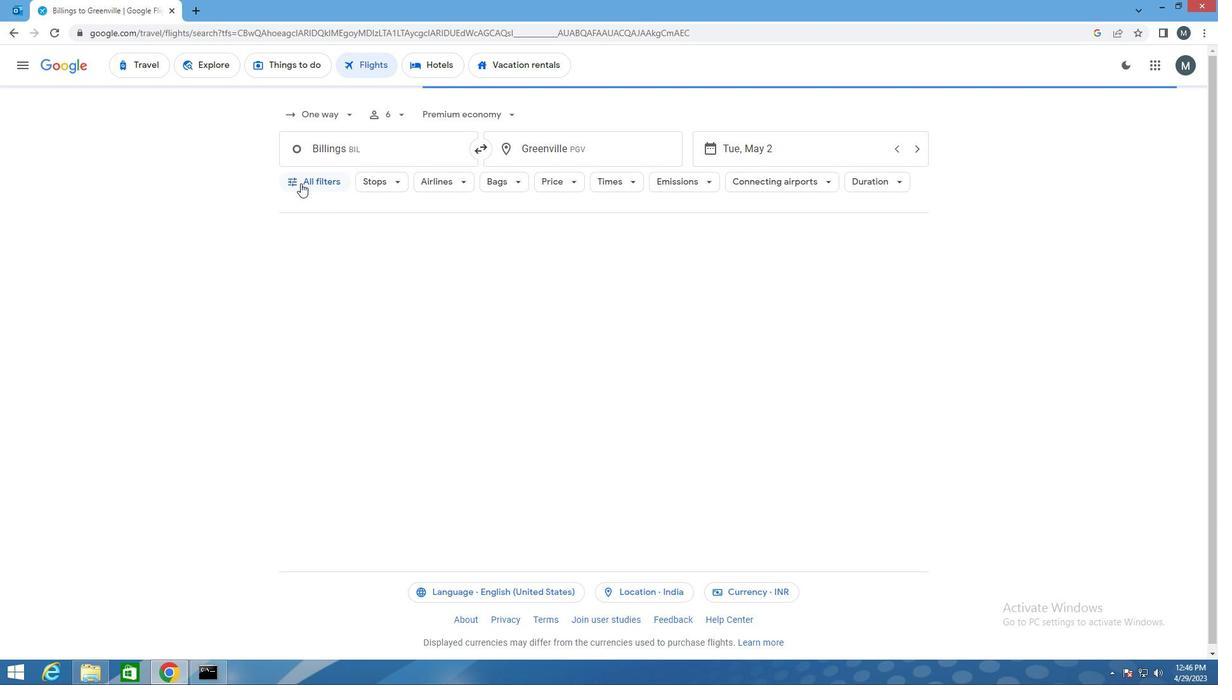
Action: Mouse moved to (338, 365)
Screenshot: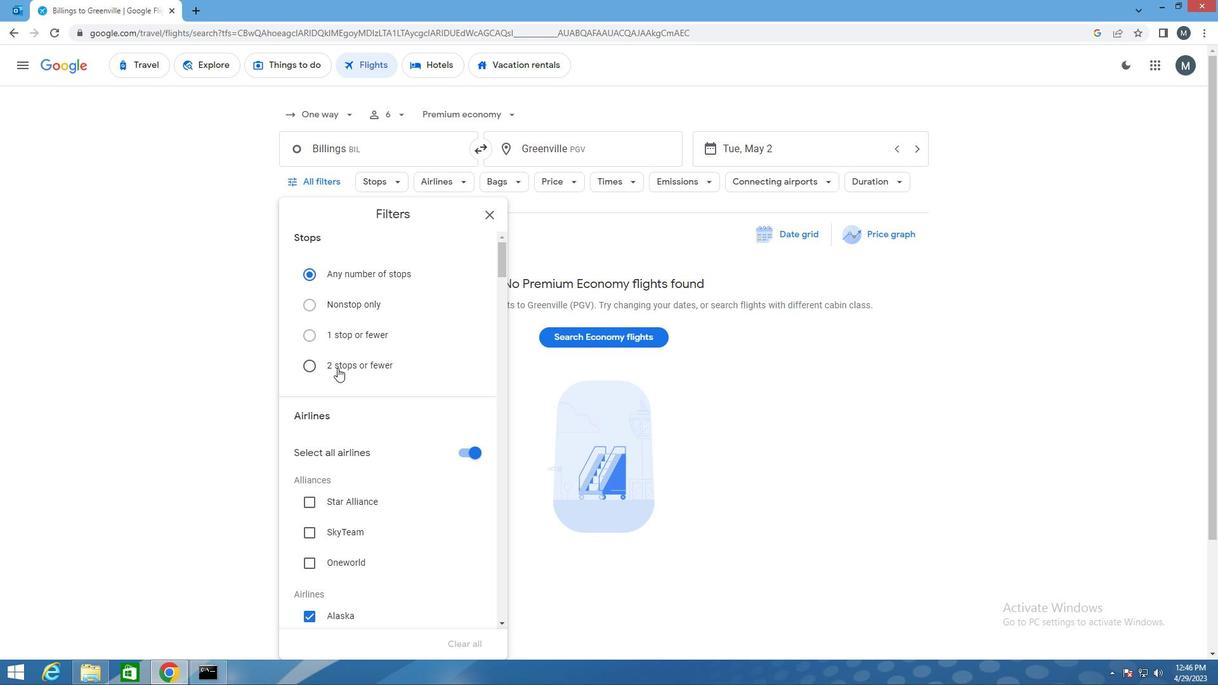 
Action: Mouse scrolled (338, 364) with delta (0, 0)
Screenshot: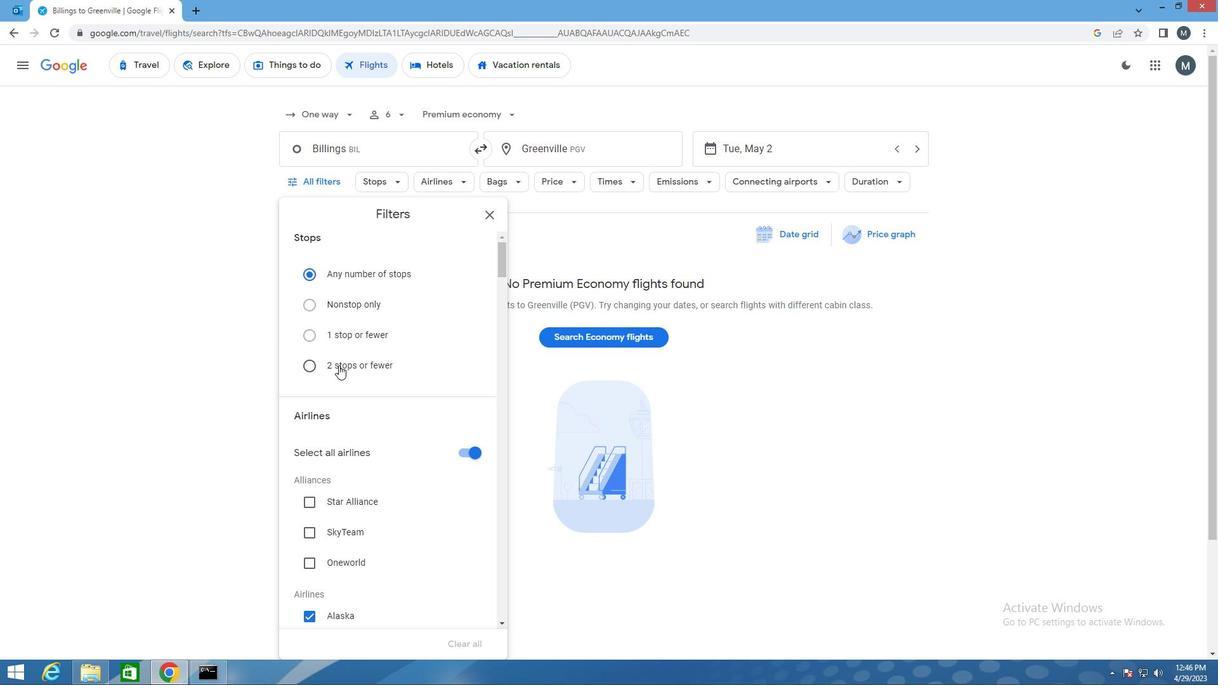 
Action: Mouse scrolled (338, 364) with delta (0, 0)
Screenshot: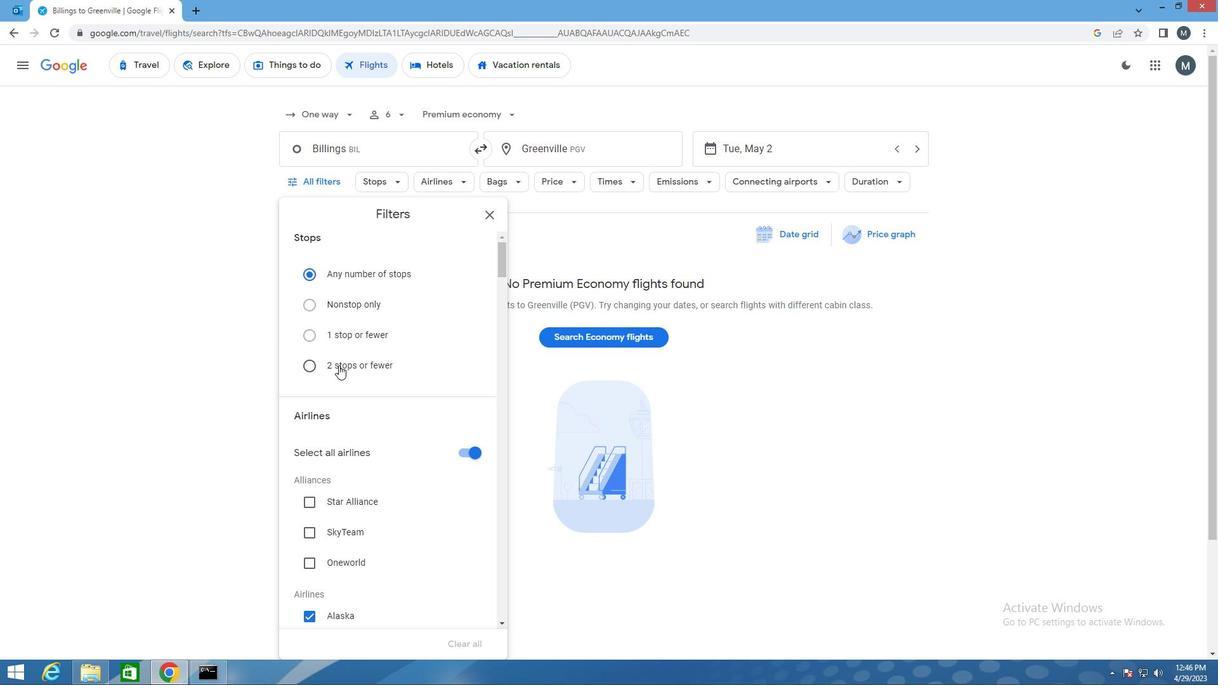 
Action: Mouse moved to (477, 324)
Screenshot: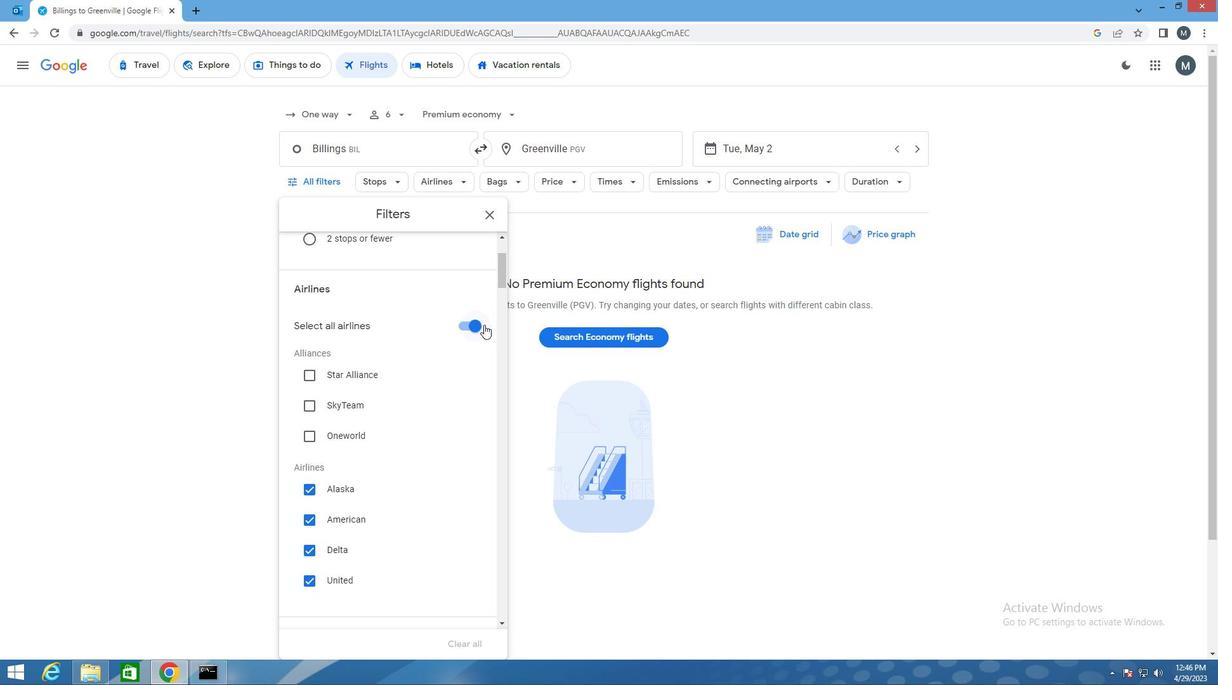 
Action: Mouse pressed left at (477, 324)
Screenshot: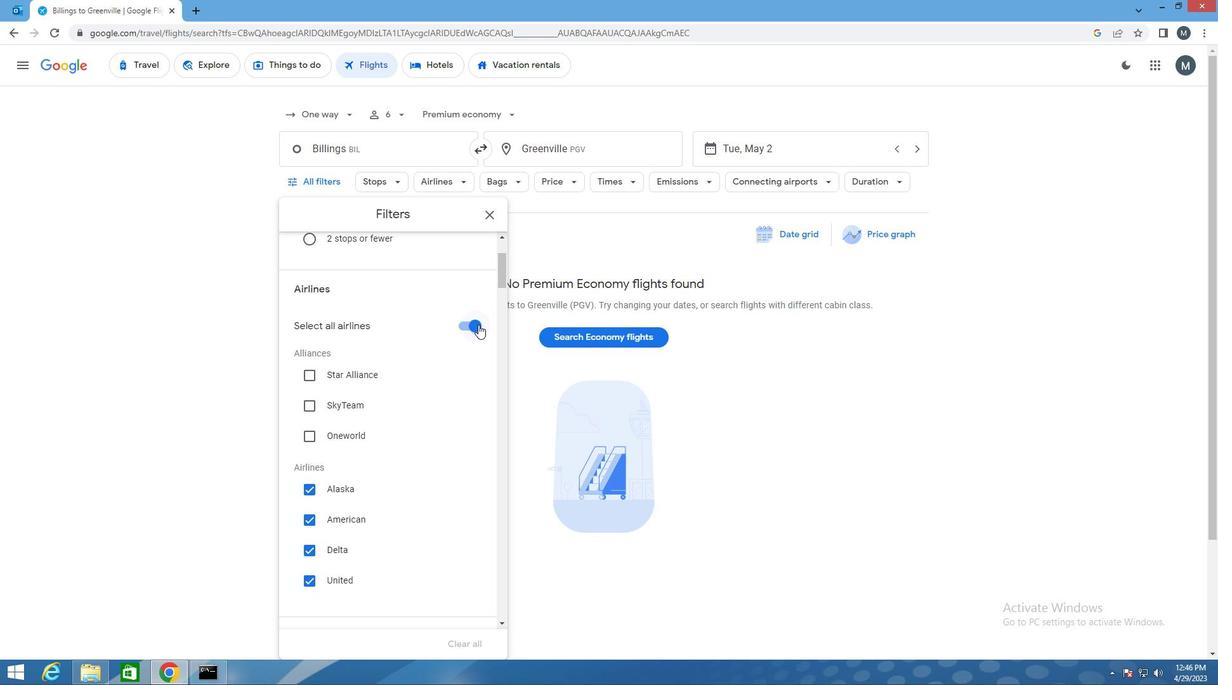 
Action: Mouse moved to (377, 380)
Screenshot: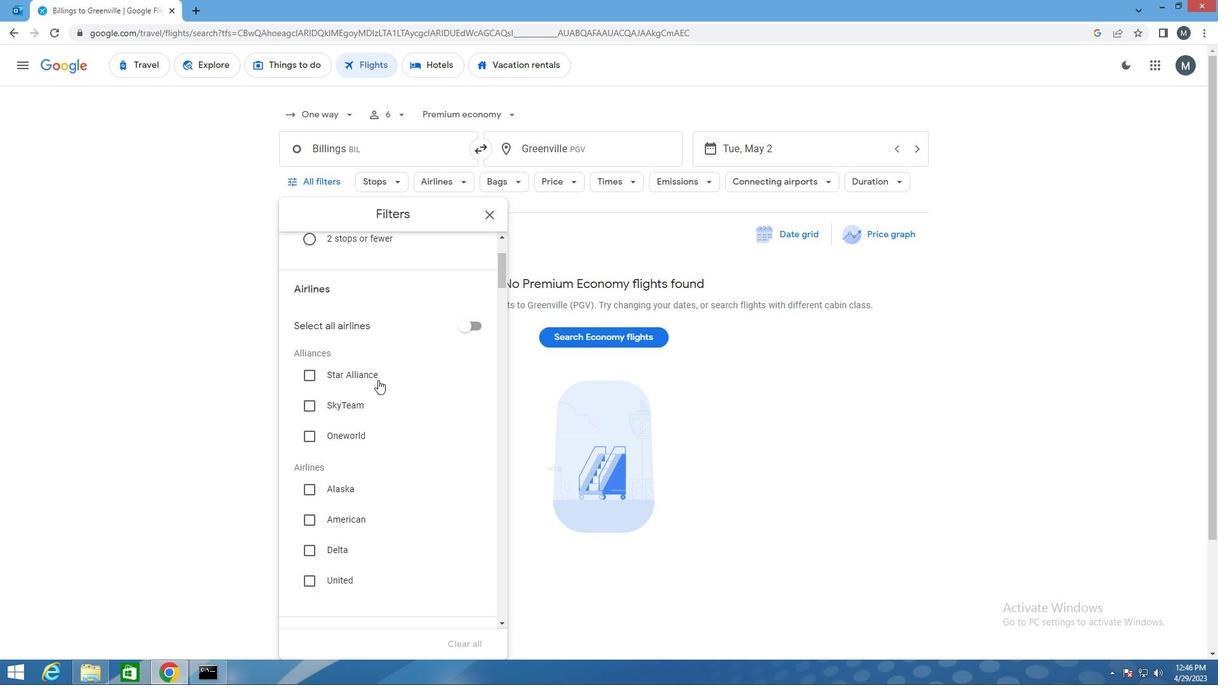 
Action: Mouse scrolled (377, 379) with delta (0, 0)
Screenshot: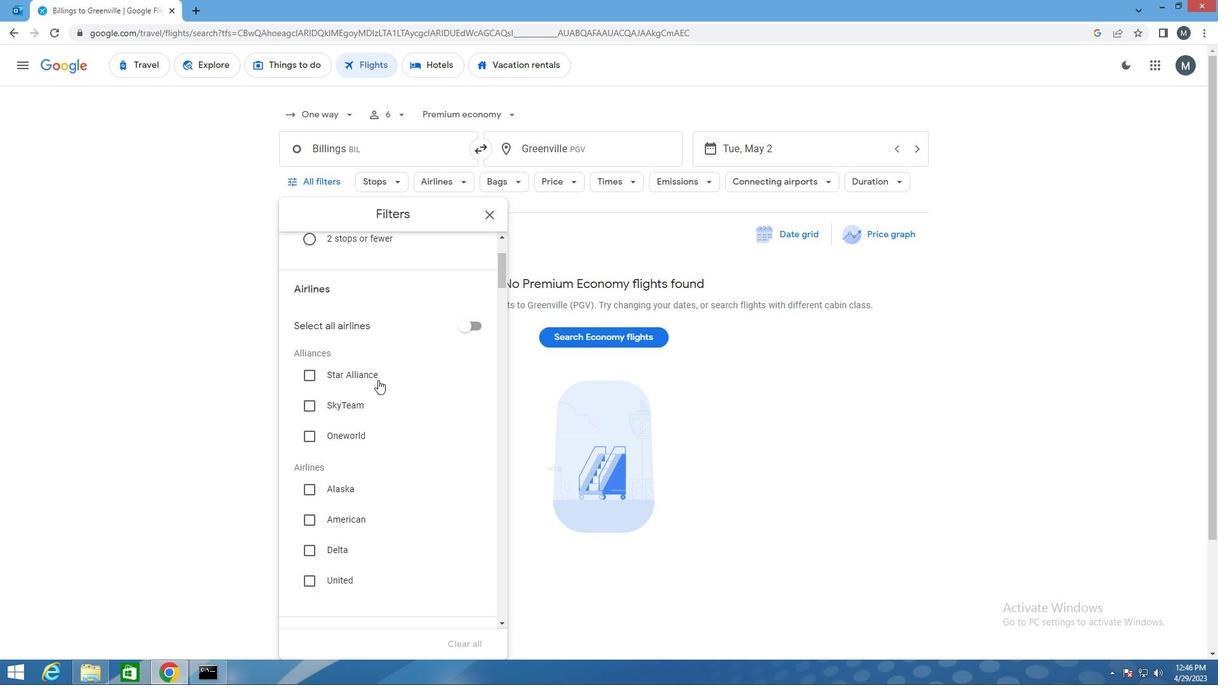 
Action: Mouse moved to (373, 382)
Screenshot: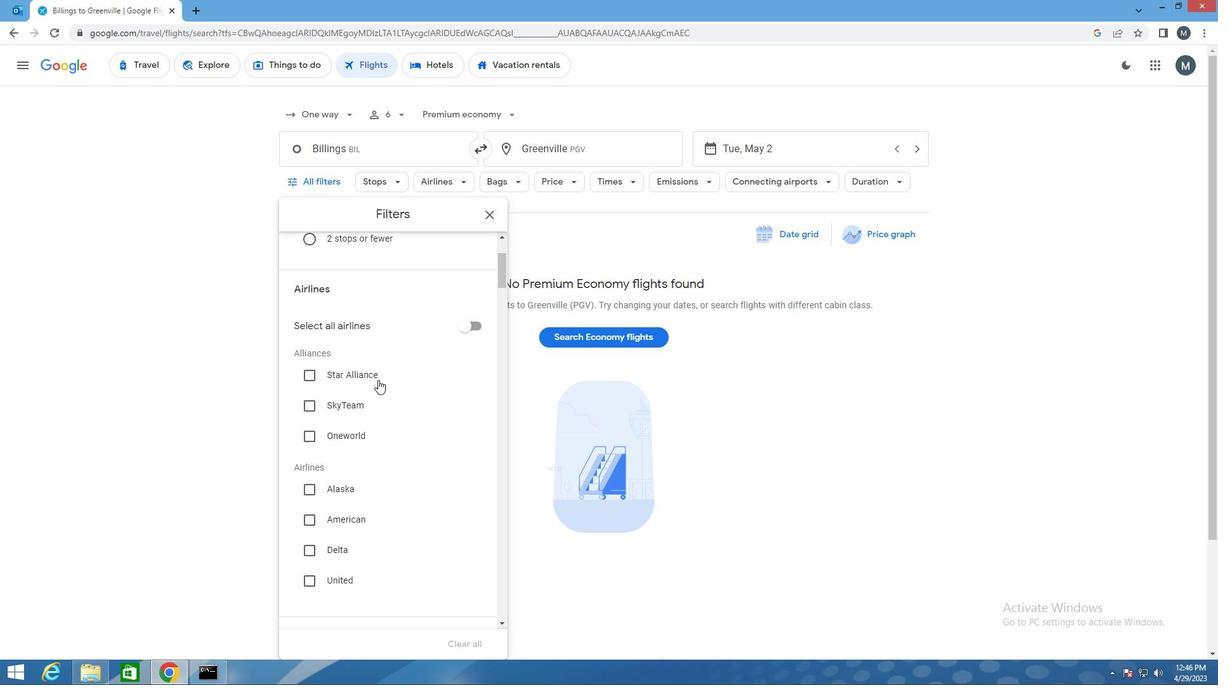 
Action: Mouse scrolled (373, 382) with delta (0, 0)
Screenshot: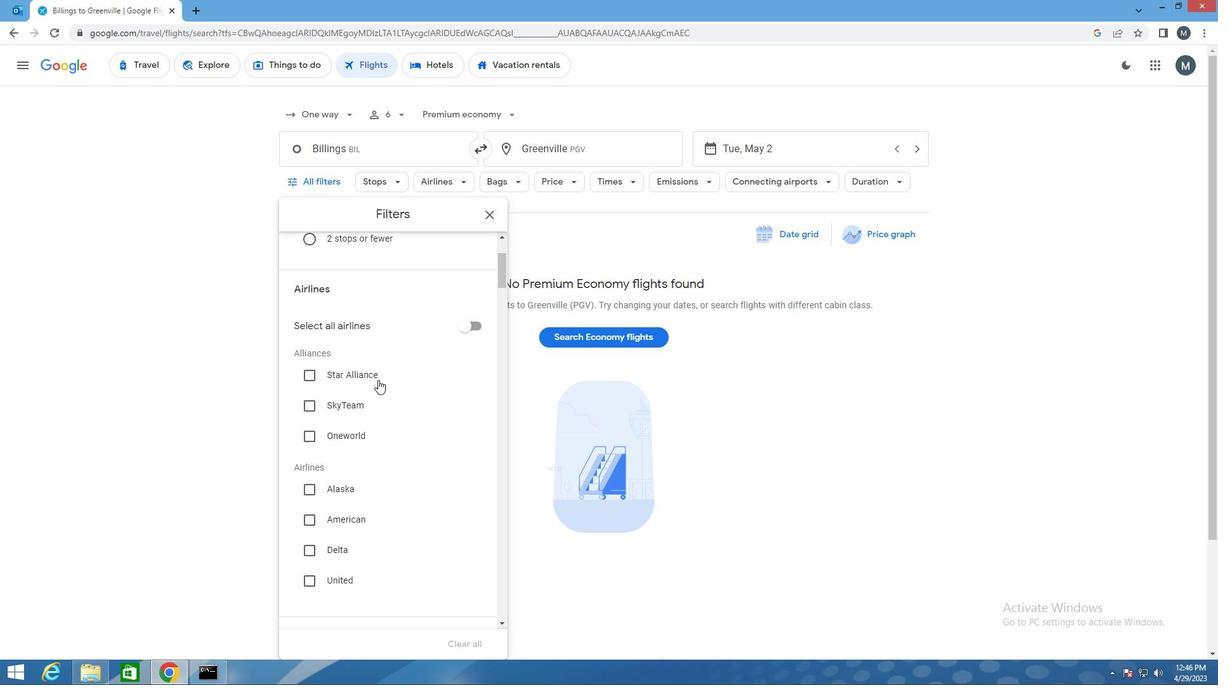
Action: Mouse moved to (373, 383)
Screenshot: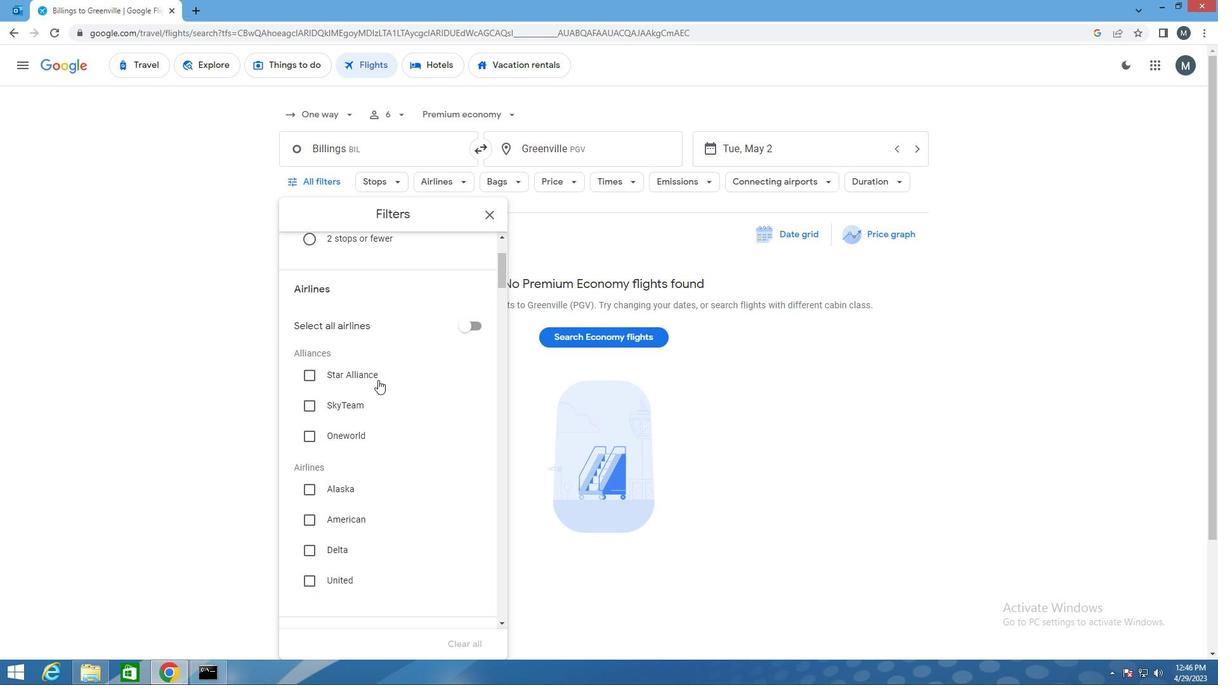 
Action: Mouse scrolled (373, 383) with delta (0, 0)
Screenshot: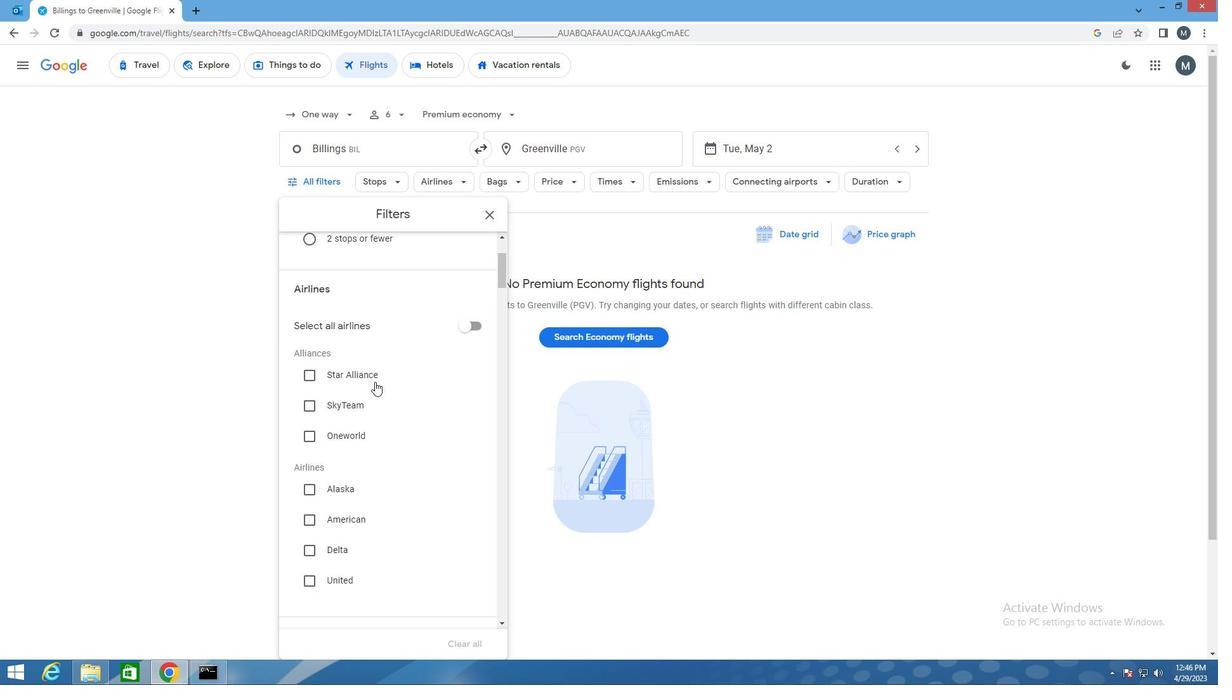 
Action: Mouse moved to (316, 300)
Screenshot: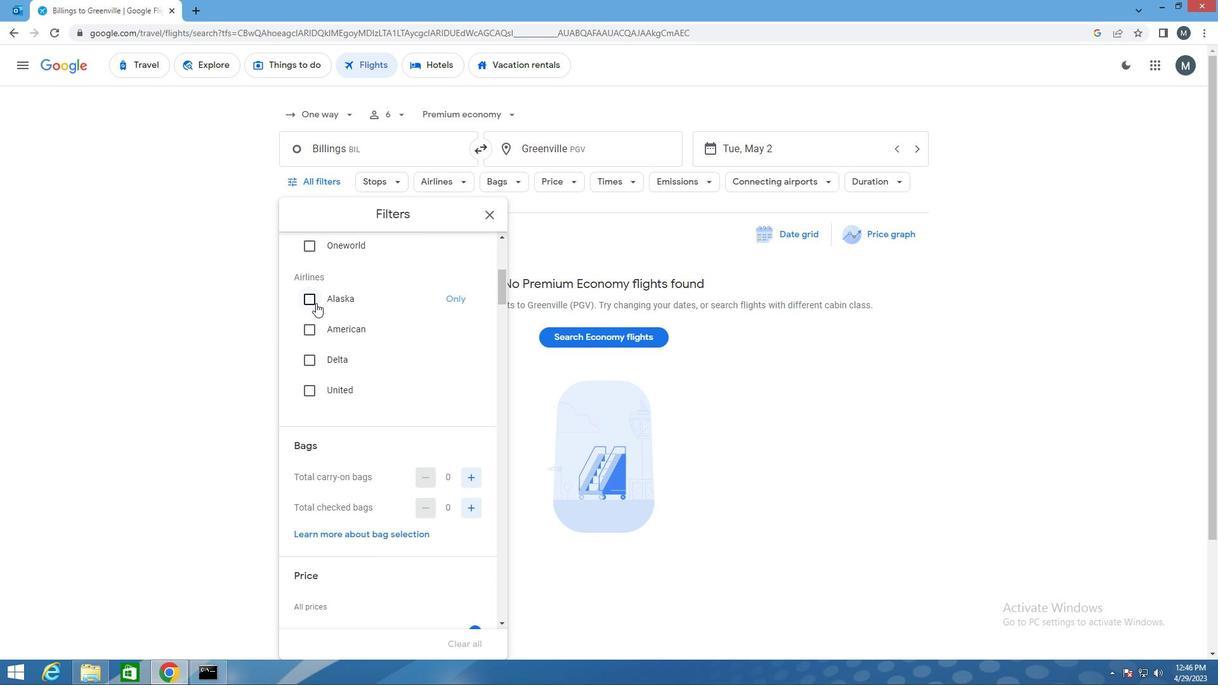 
Action: Mouse pressed left at (316, 300)
Screenshot: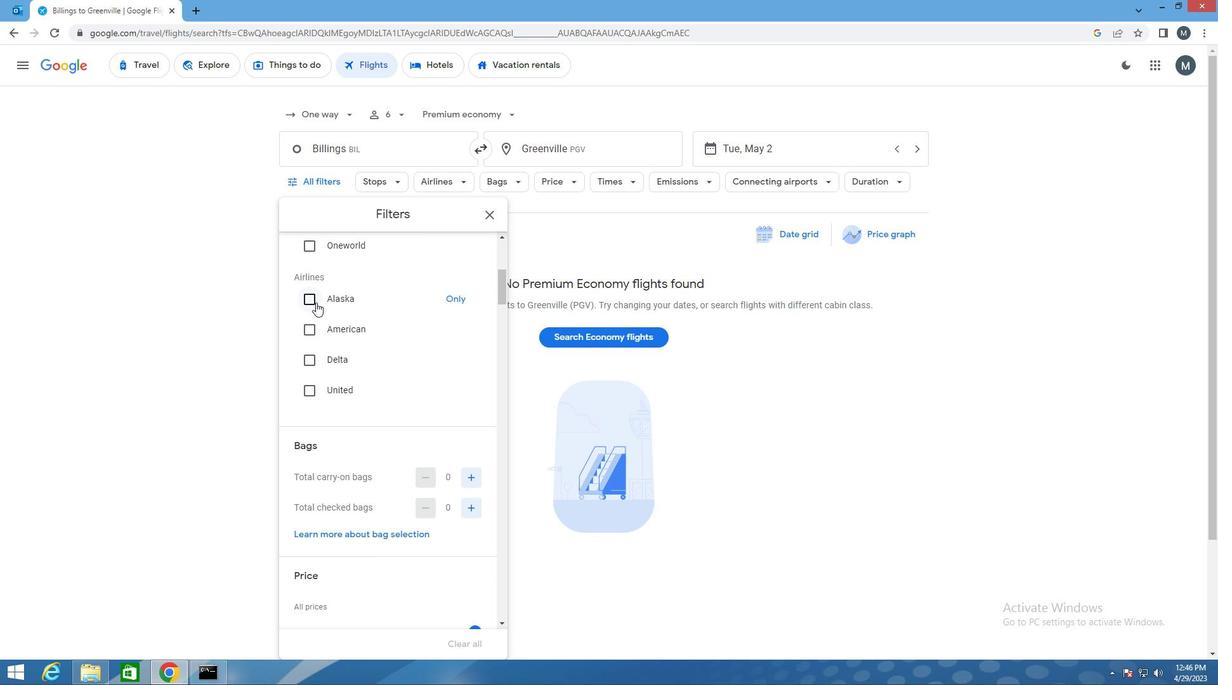 
Action: Mouse moved to (401, 332)
Screenshot: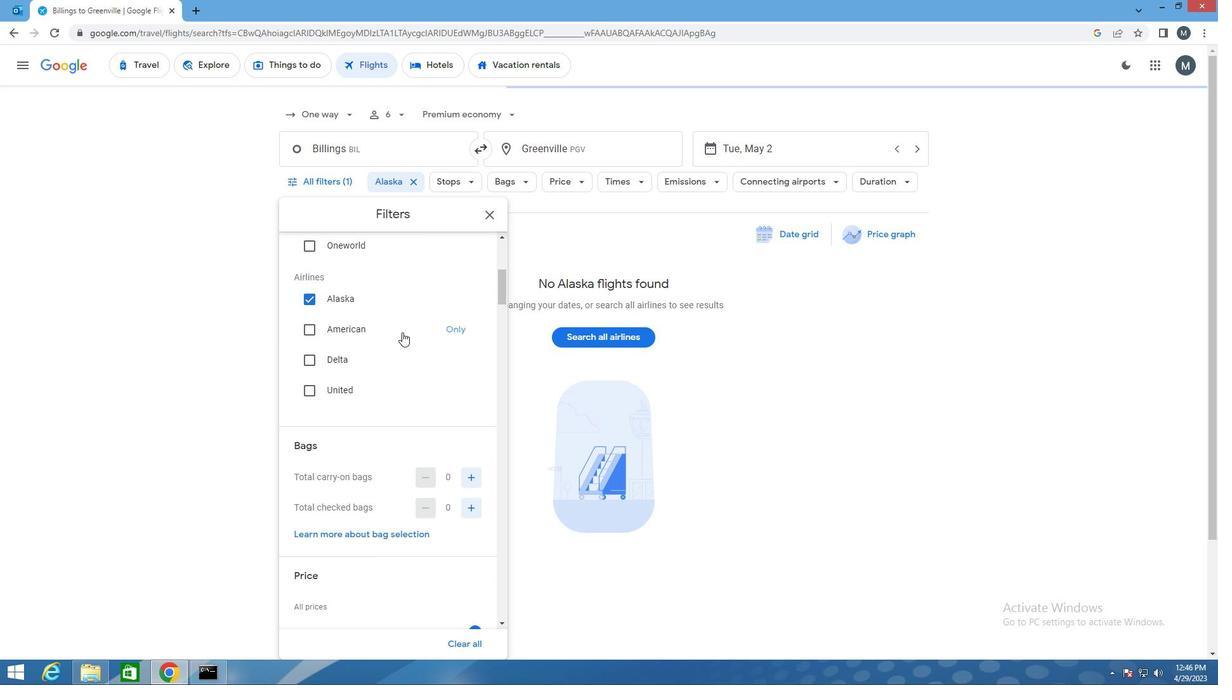 
Action: Mouse scrolled (401, 331) with delta (0, 0)
Screenshot: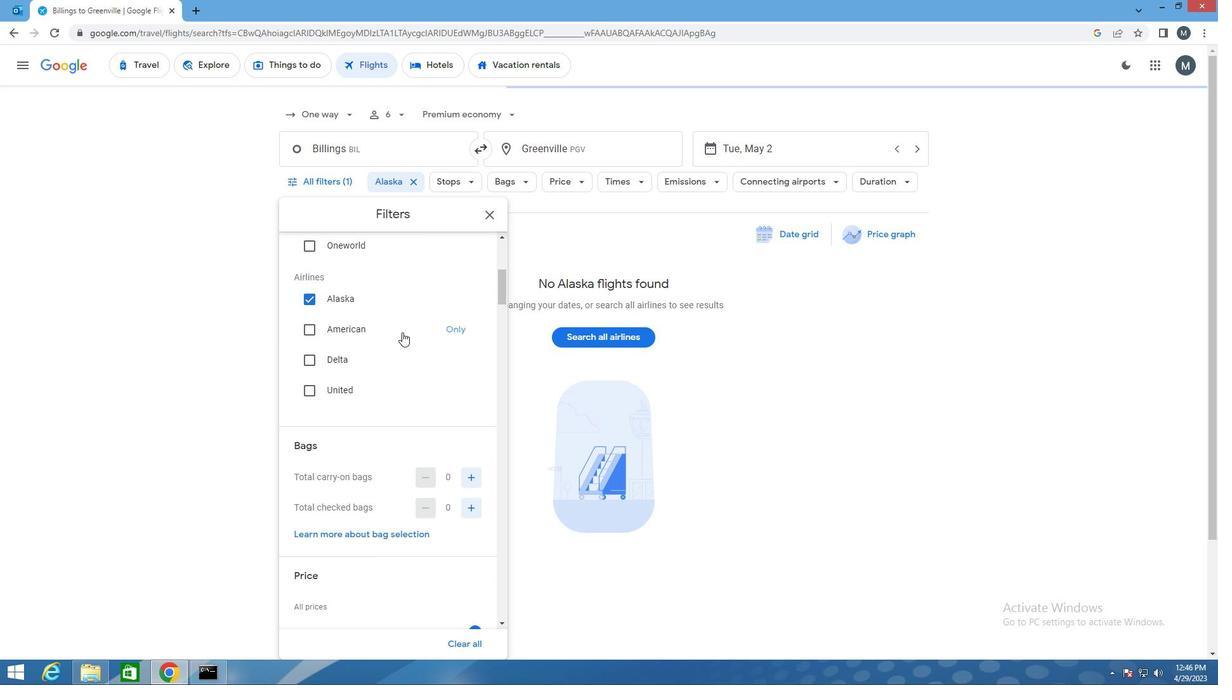 
Action: Mouse moved to (393, 335)
Screenshot: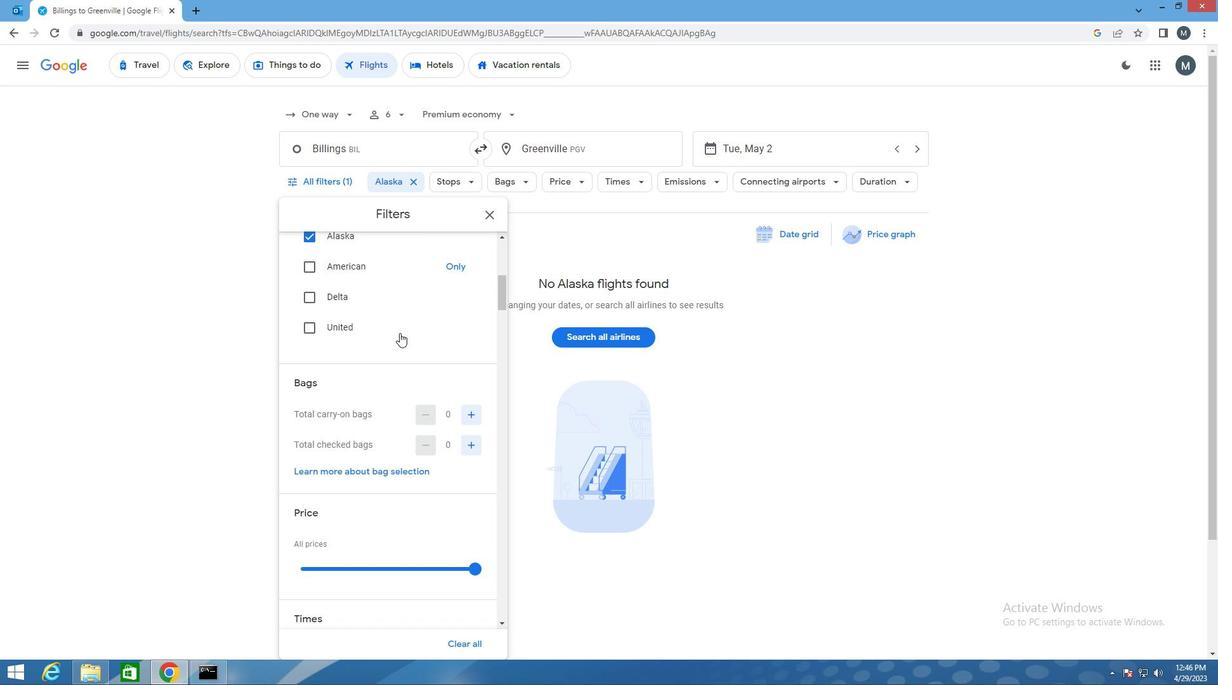 
Action: Mouse scrolled (393, 335) with delta (0, 0)
Screenshot: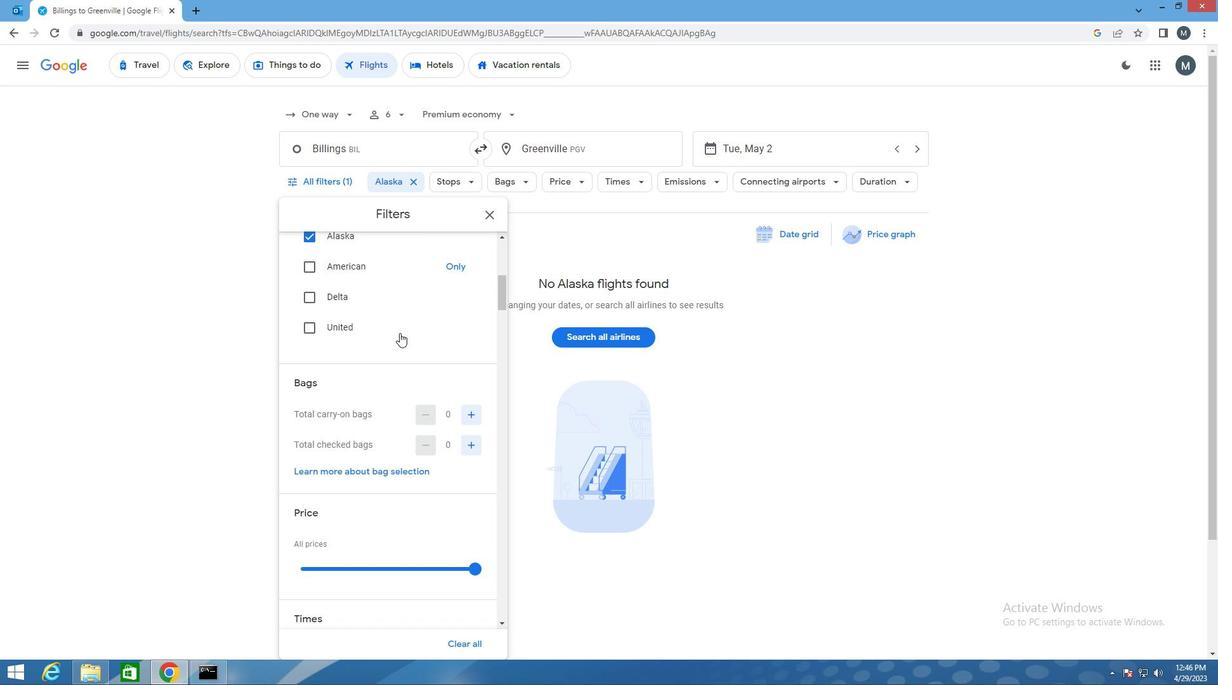 
Action: Mouse moved to (390, 337)
Screenshot: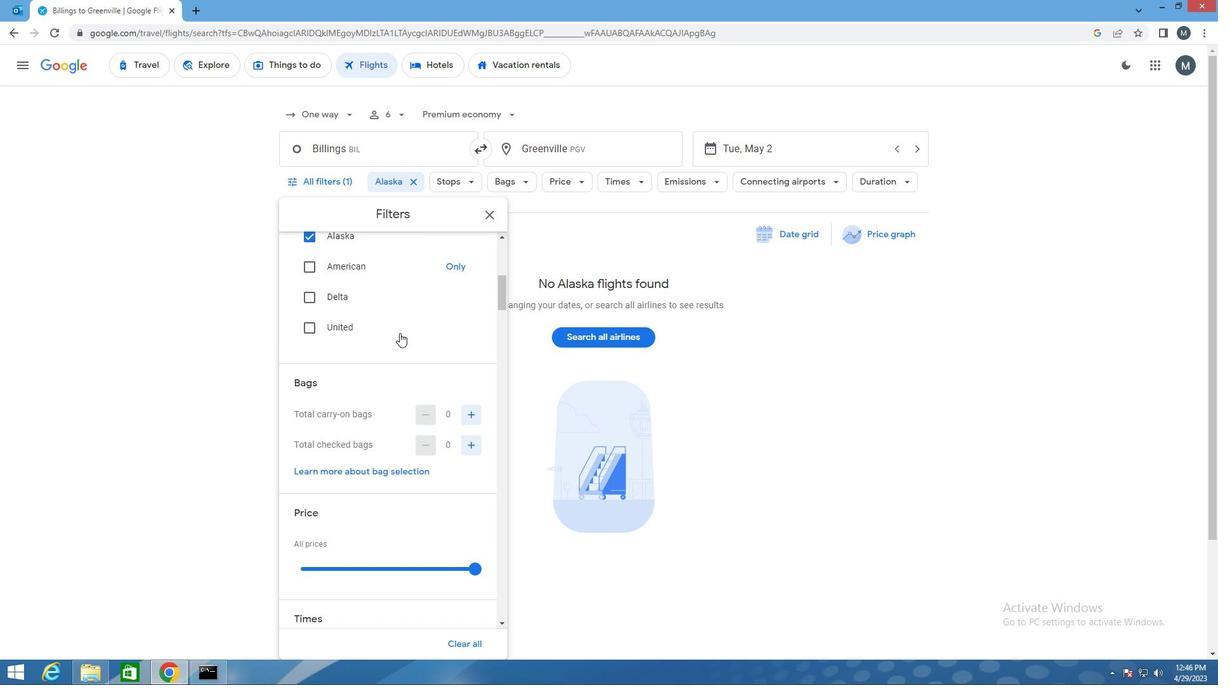 
Action: Mouse scrolled (390, 337) with delta (0, 0)
Screenshot: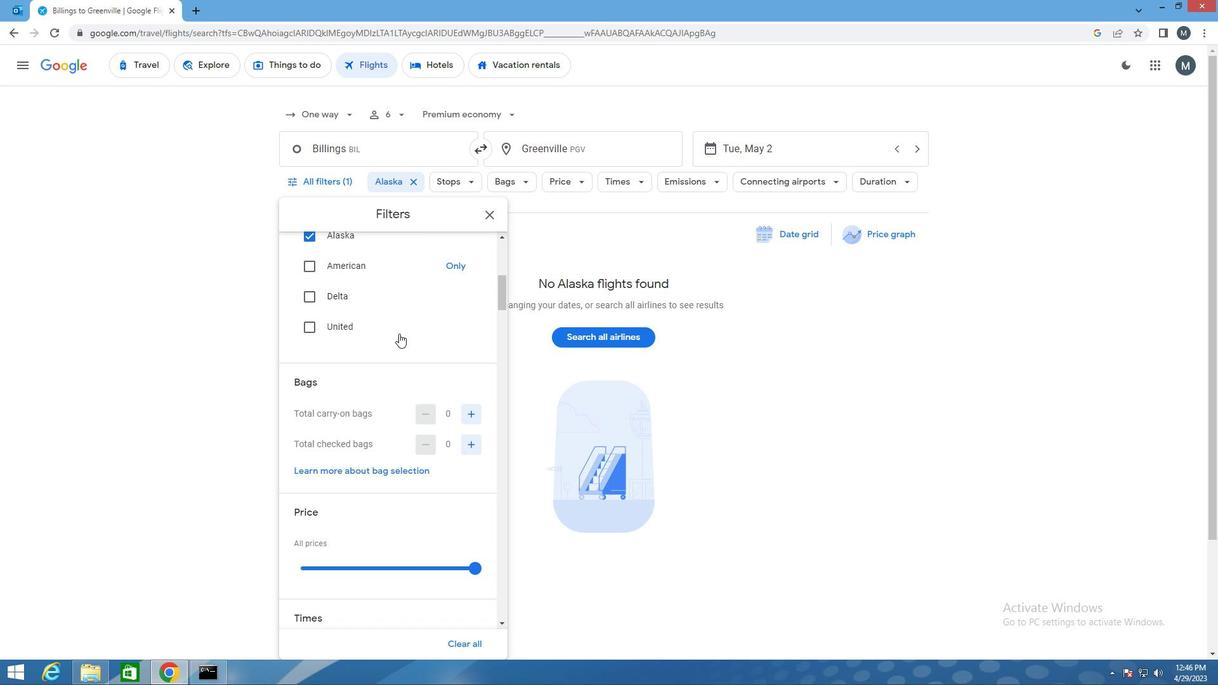 
Action: Mouse moved to (389, 339)
Screenshot: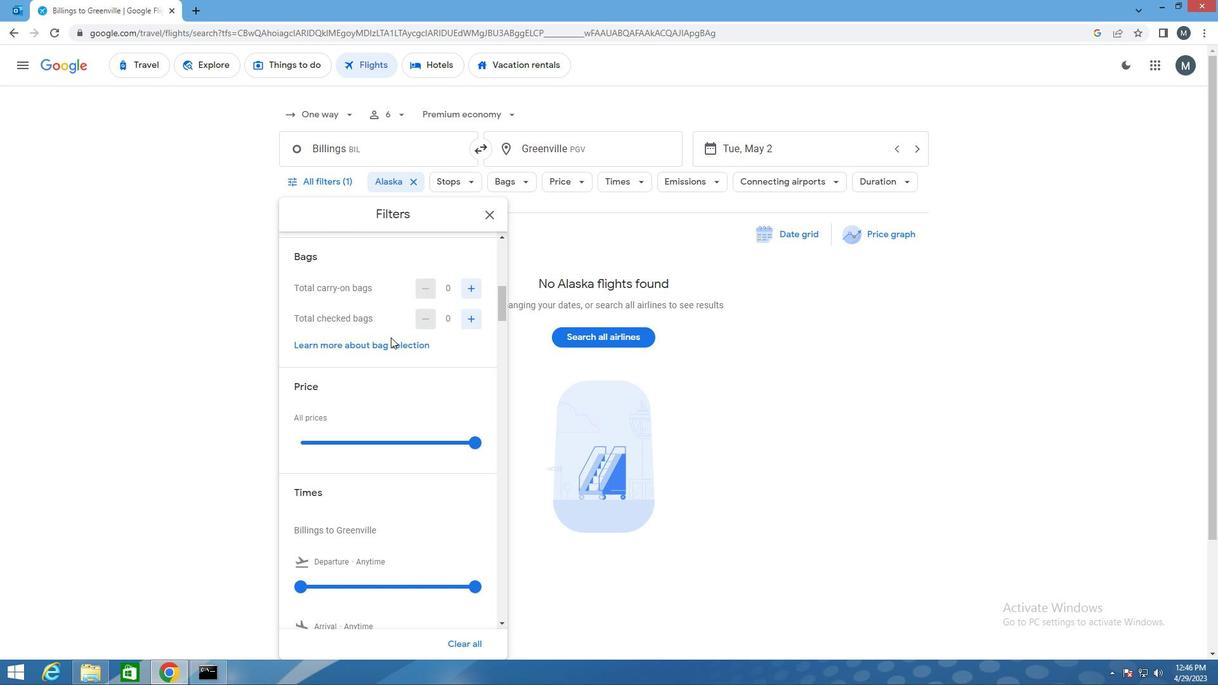 
Action: Mouse scrolled (389, 338) with delta (0, 0)
Screenshot: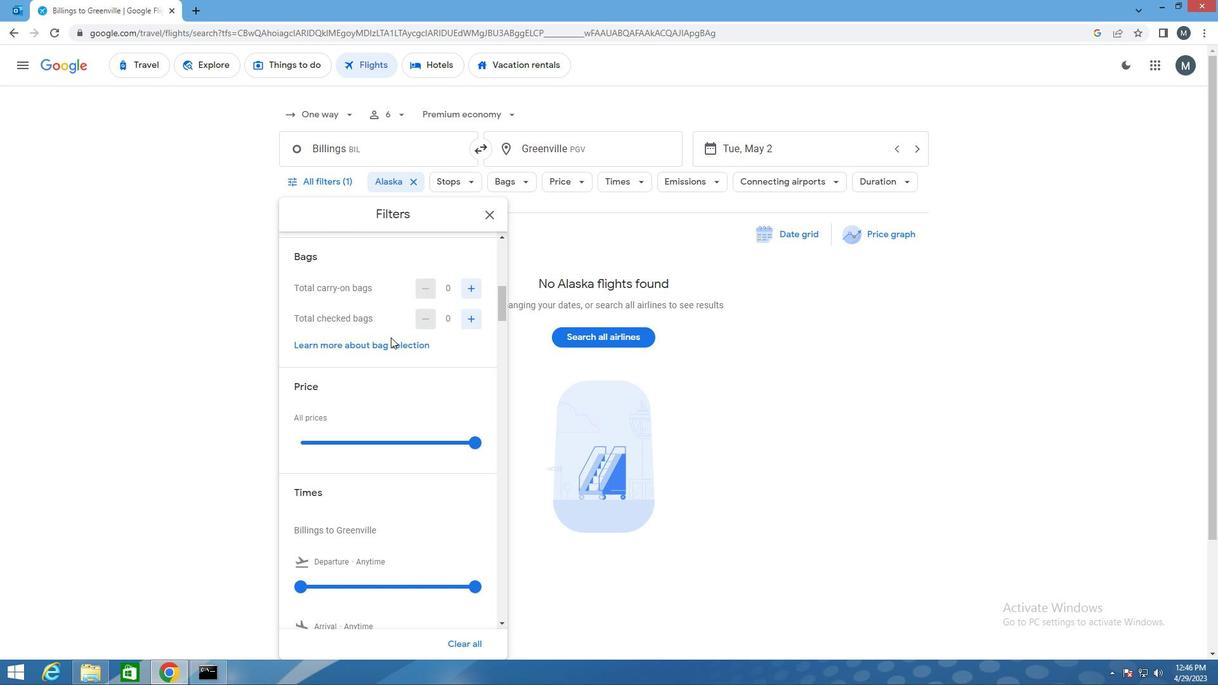 
Action: Mouse moved to (391, 375)
Screenshot: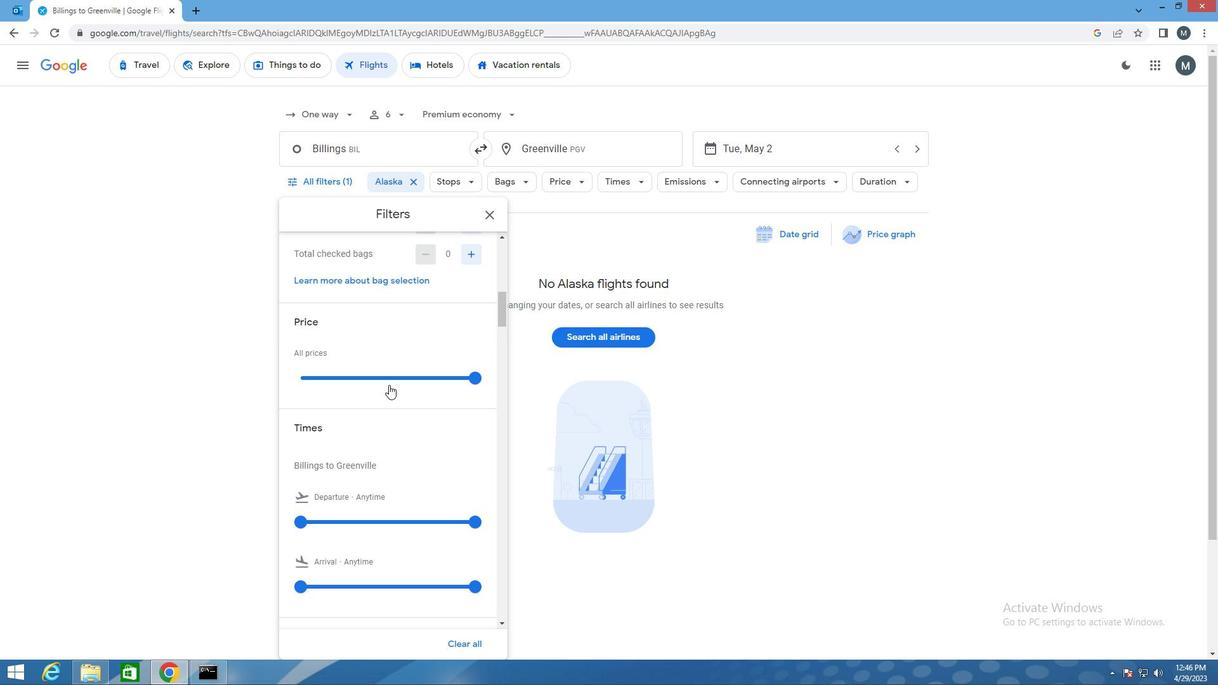 
Action: Mouse pressed left at (391, 375)
Screenshot: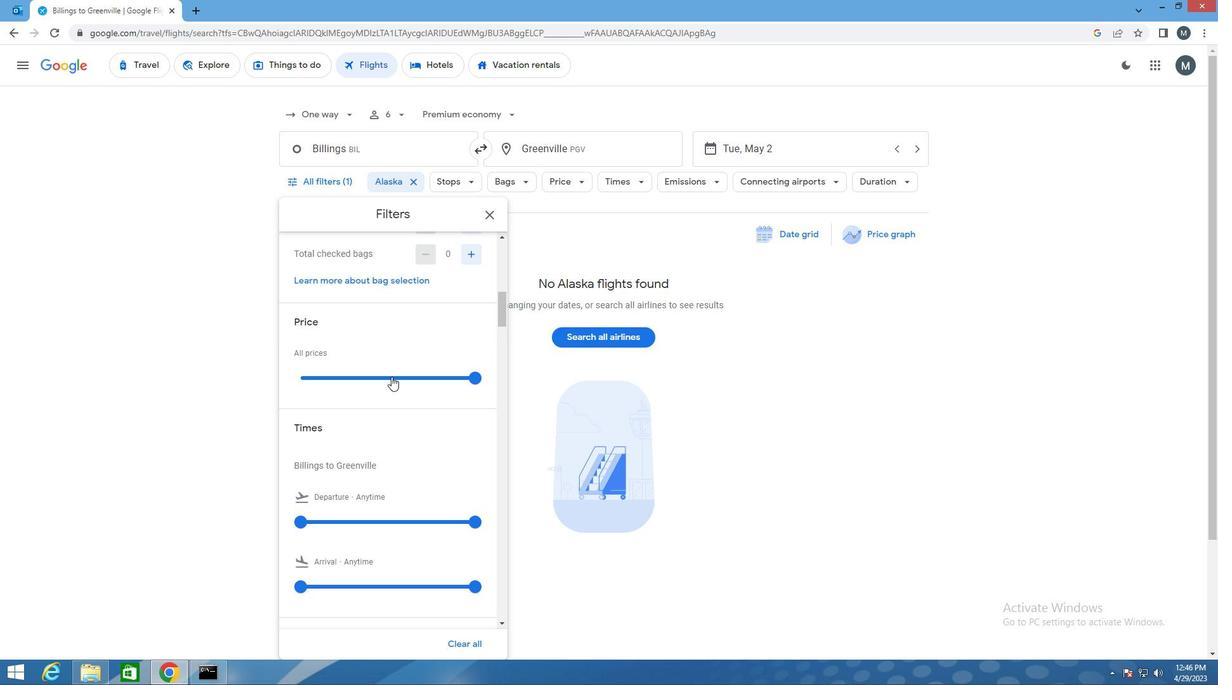 
Action: Mouse pressed left at (391, 375)
Screenshot: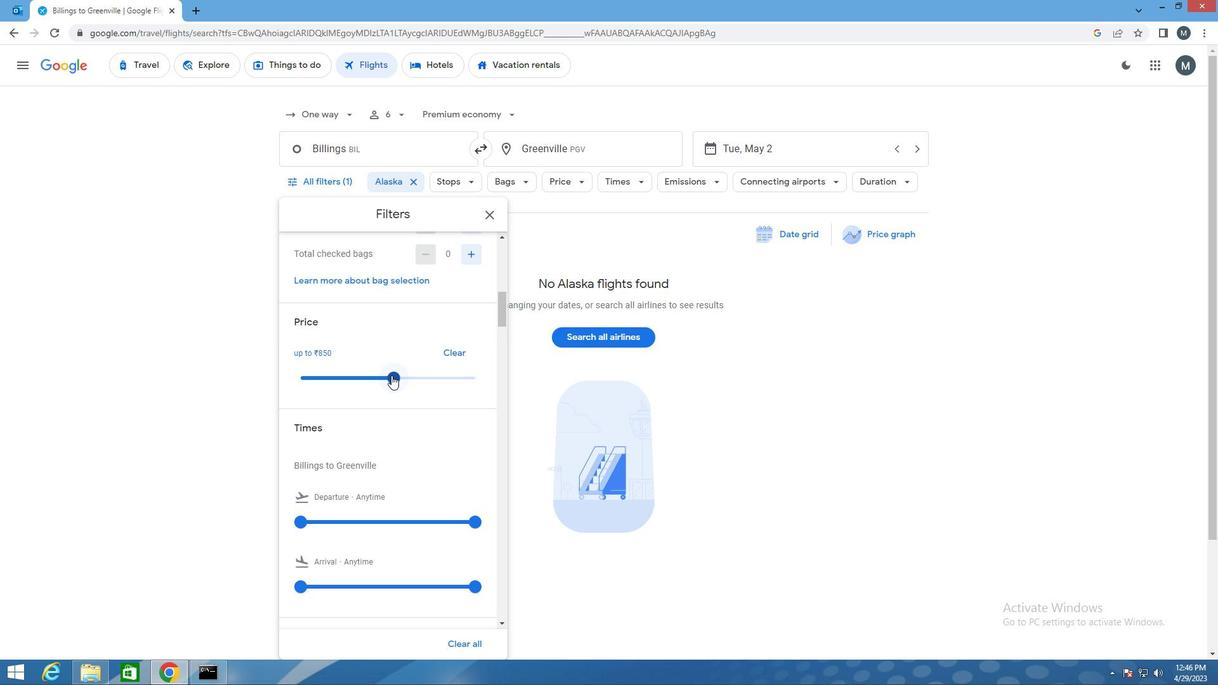 
Action: Mouse moved to (380, 339)
Screenshot: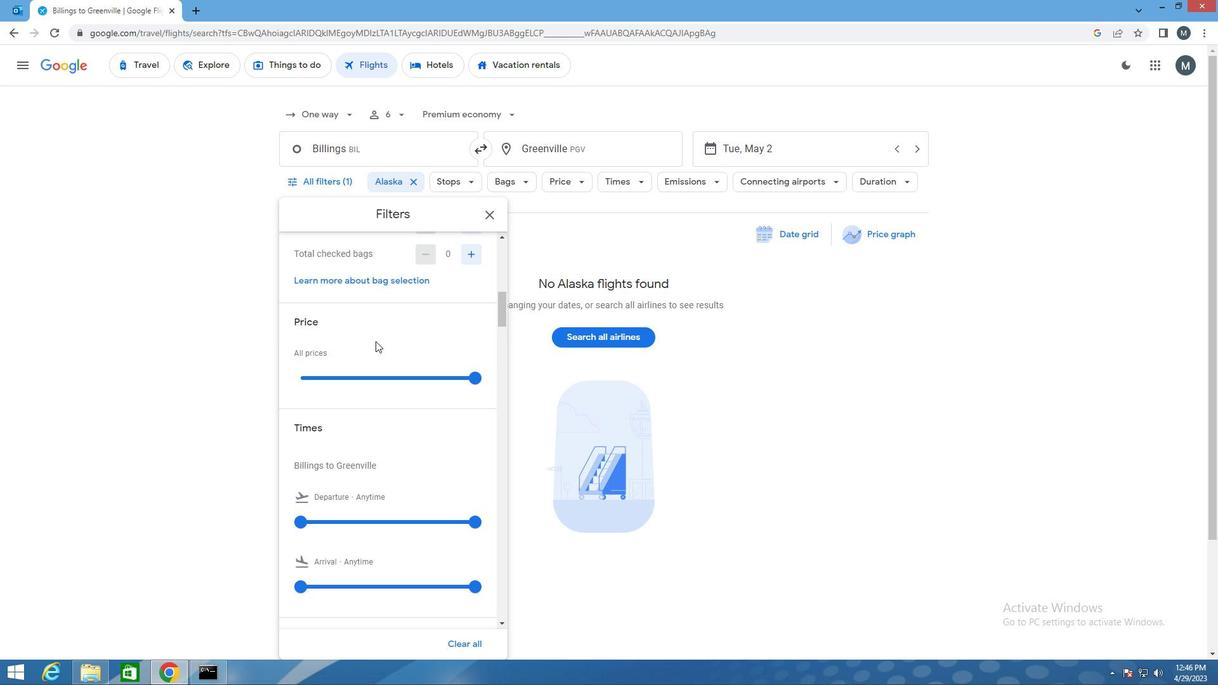 
Action: Mouse scrolled (380, 338) with delta (0, 0)
Screenshot: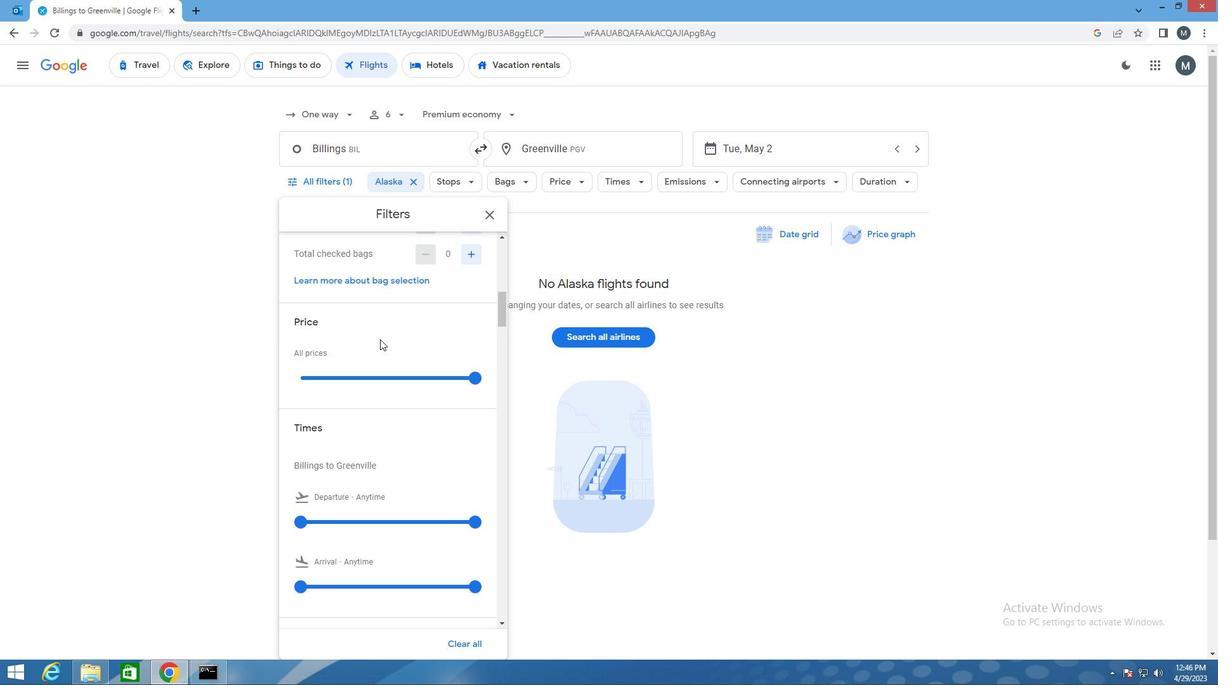 
Action: Mouse scrolled (380, 338) with delta (0, 0)
Screenshot: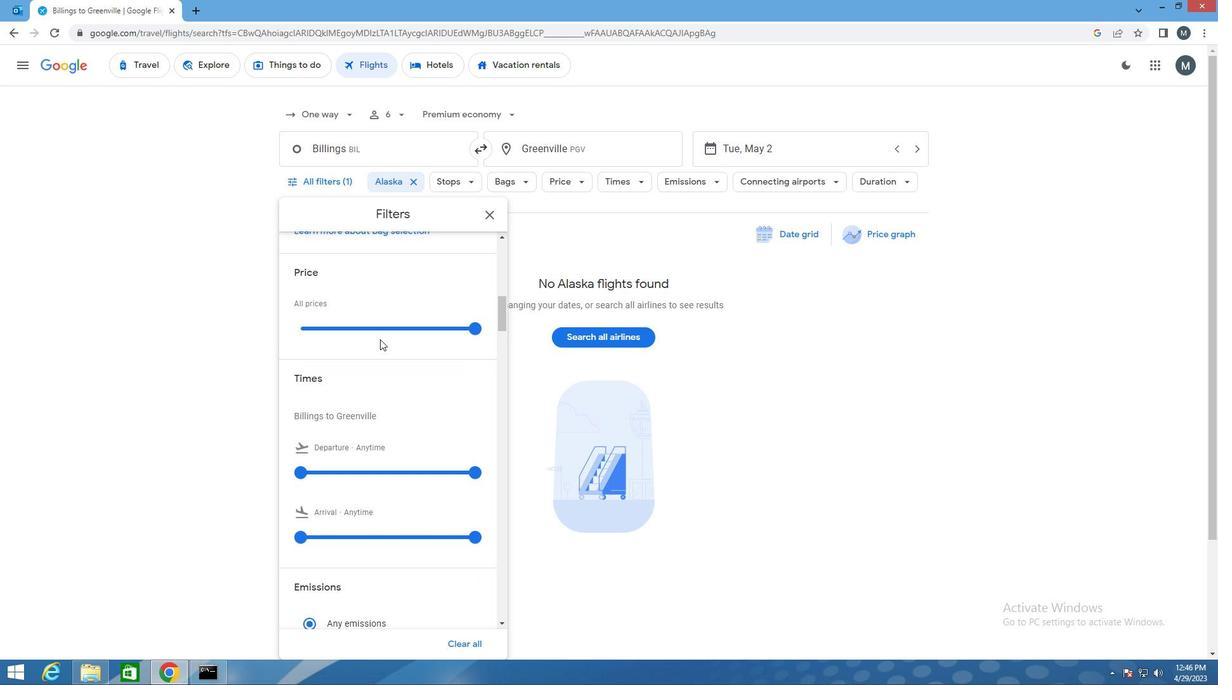 
Action: Mouse moved to (374, 391)
Screenshot: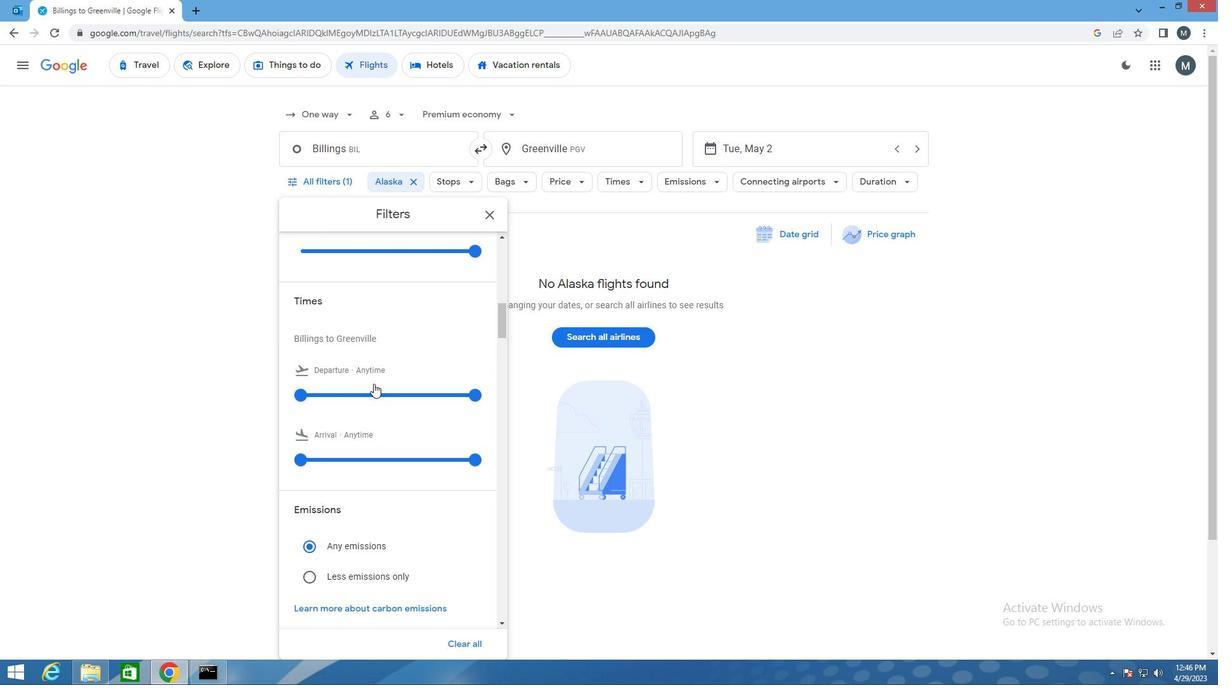
Action: Mouse pressed left at (374, 391)
Screenshot: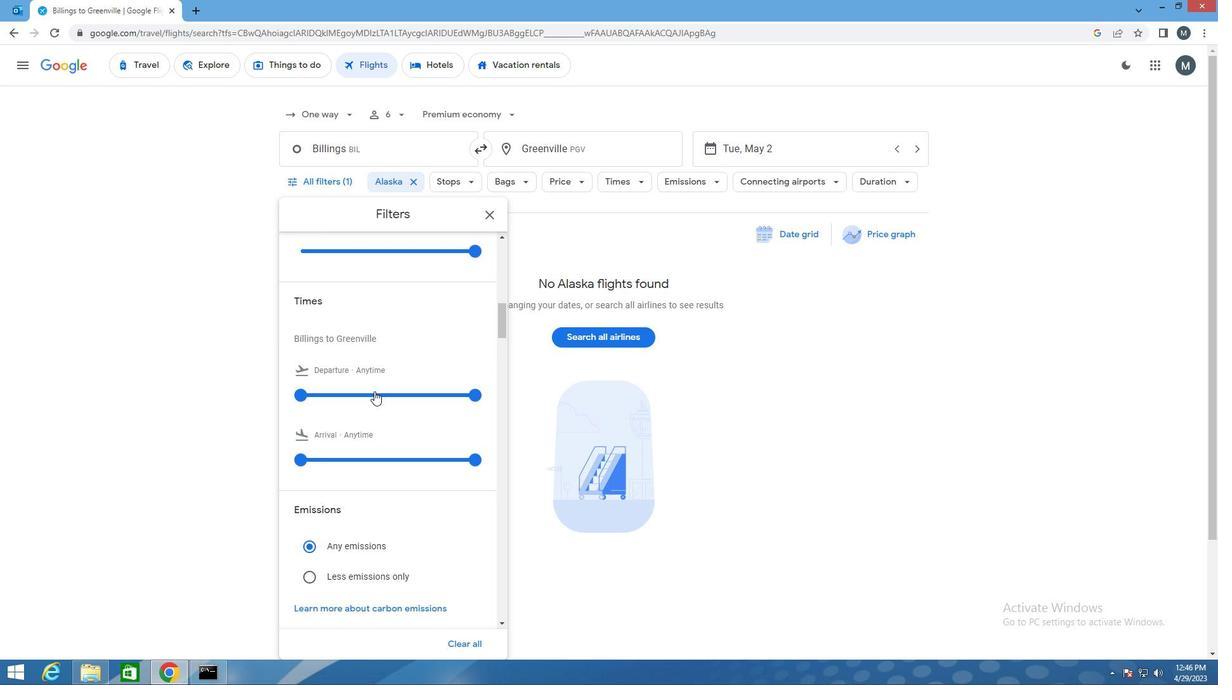 
Action: Mouse moved to (375, 391)
Screenshot: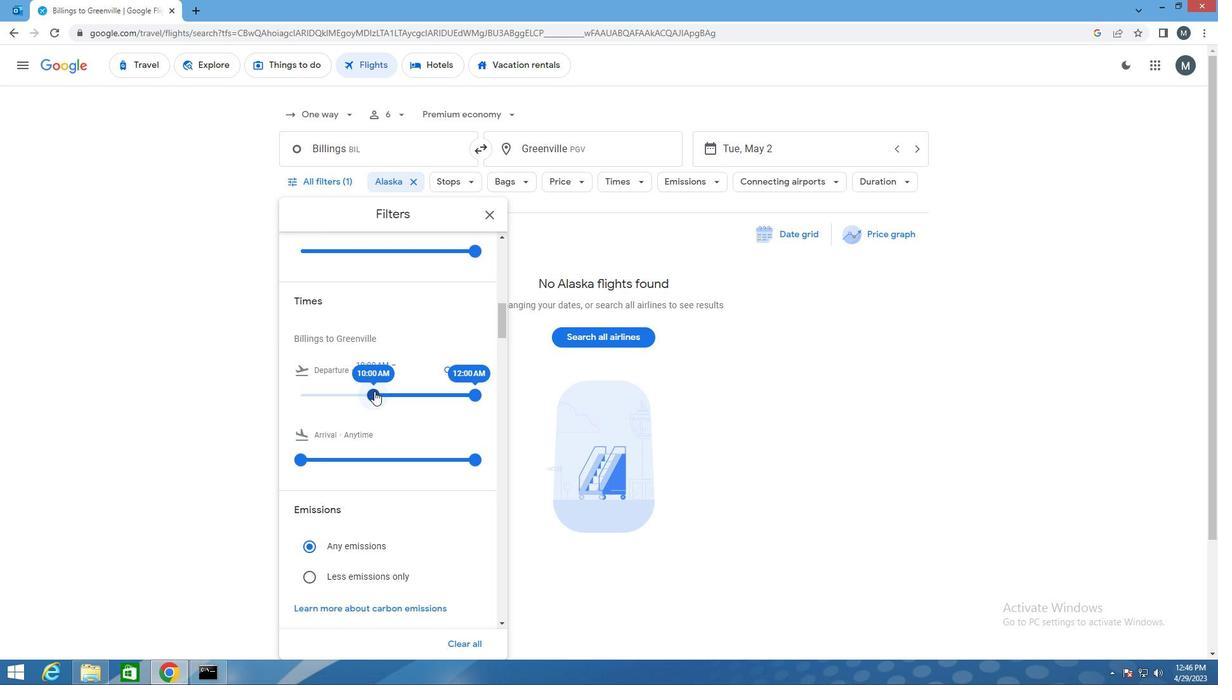 
Action: Mouse pressed left at (375, 391)
Screenshot: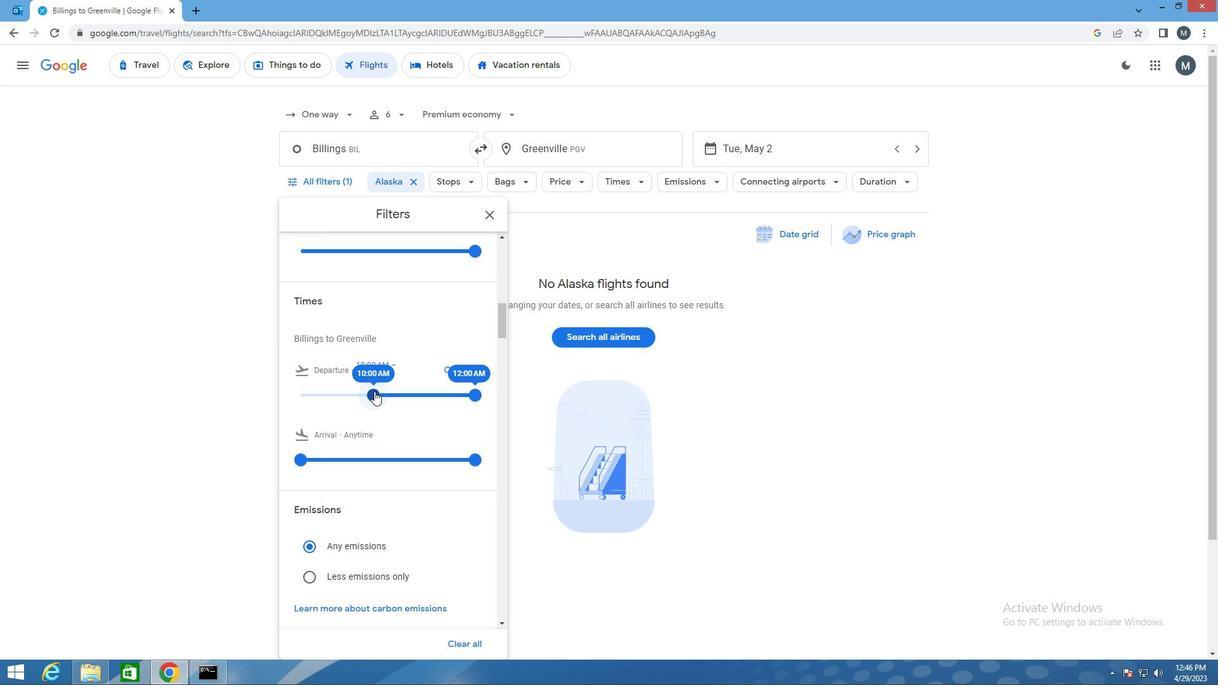 
Action: Mouse moved to (470, 394)
Screenshot: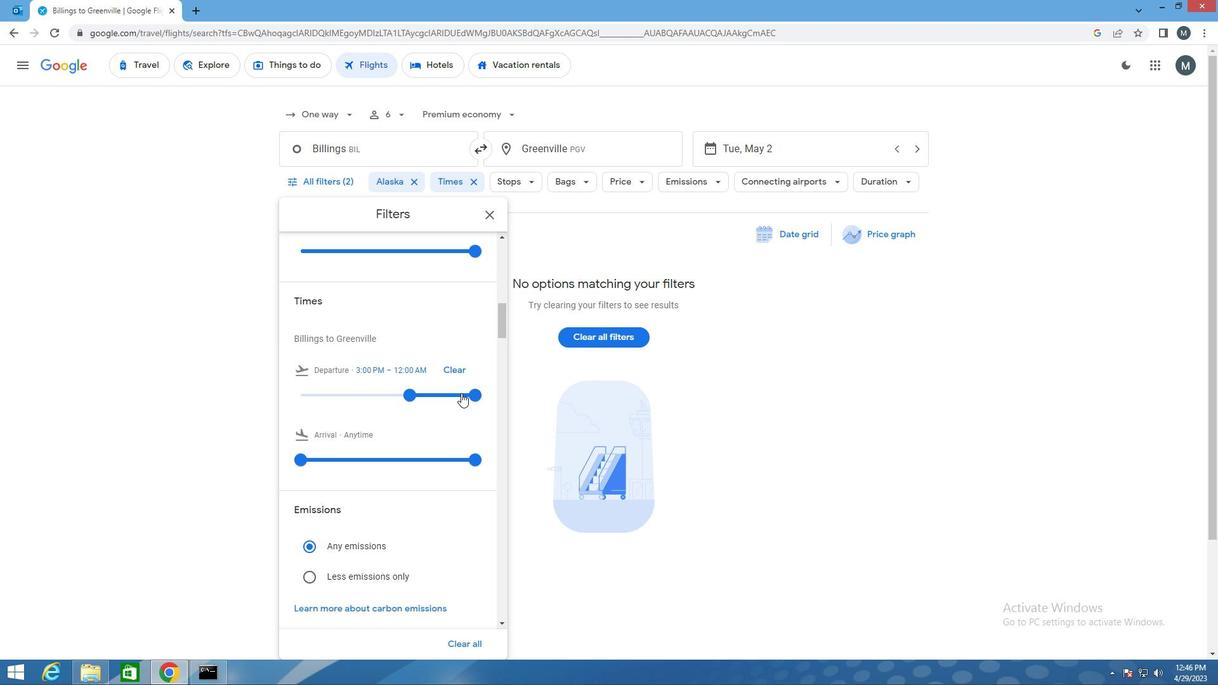 
Action: Mouse pressed left at (470, 394)
Screenshot: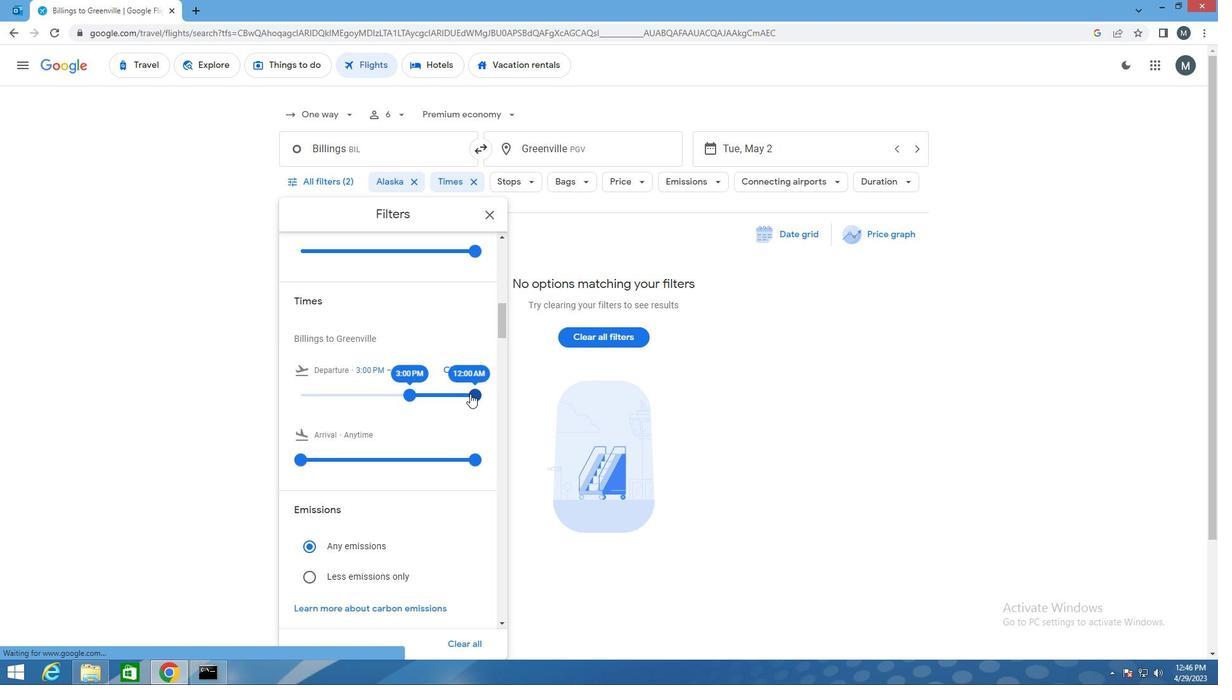 
Action: Mouse moved to (399, 396)
Screenshot: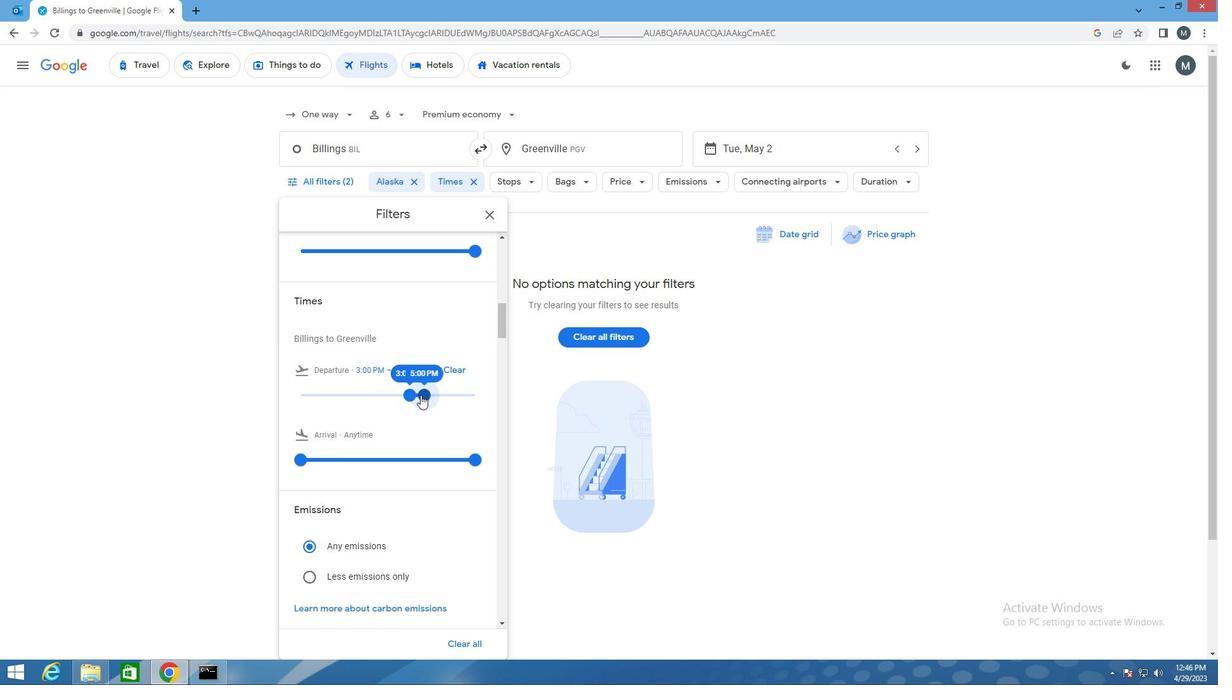 
Action: Mouse scrolled (399, 395) with delta (0, 0)
Screenshot: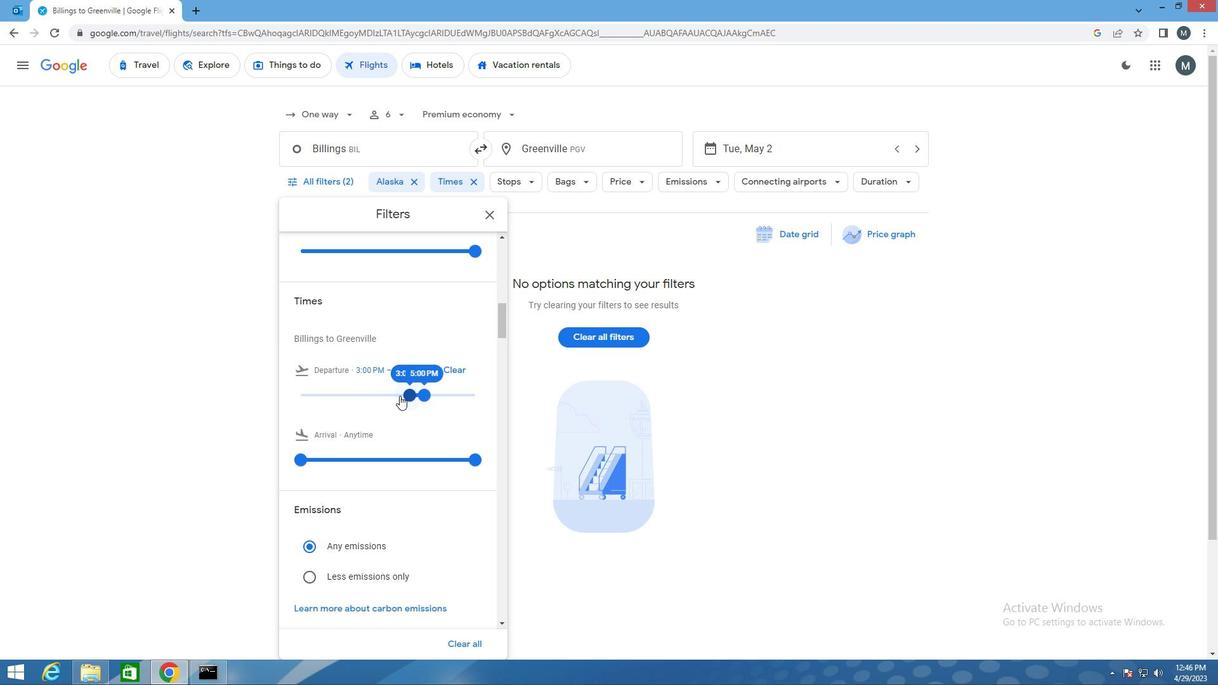 
Action: Mouse moved to (425, 331)
Screenshot: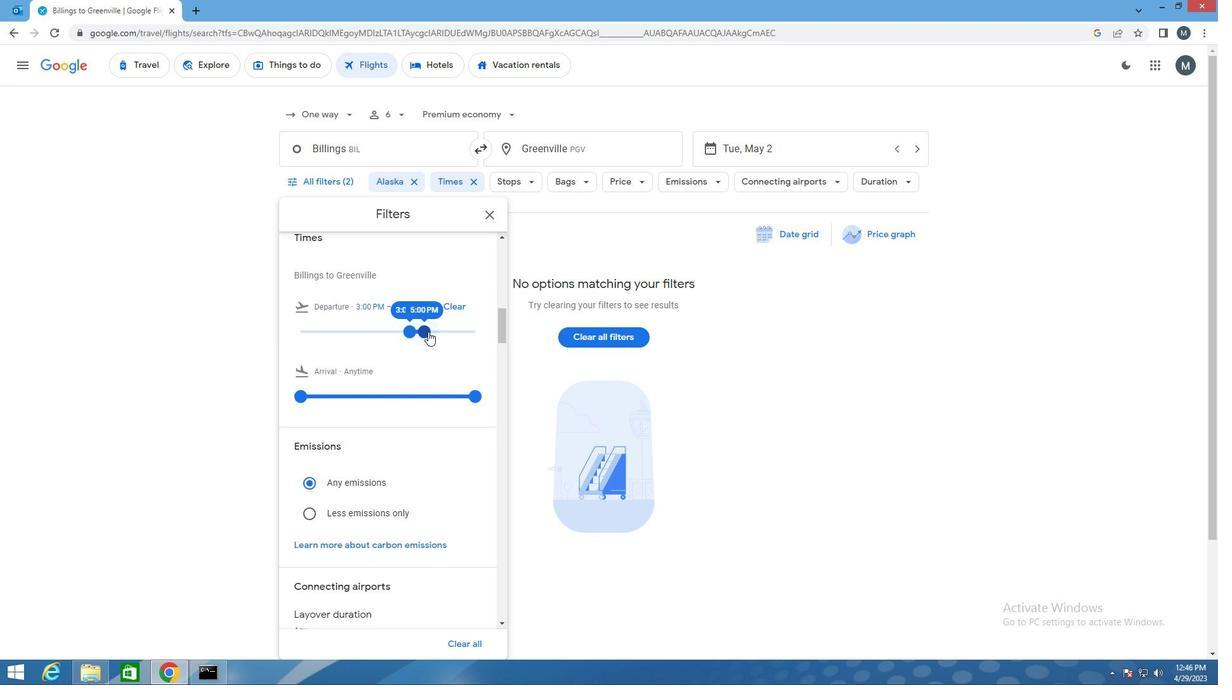 
Action: Mouse pressed left at (425, 331)
Screenshot: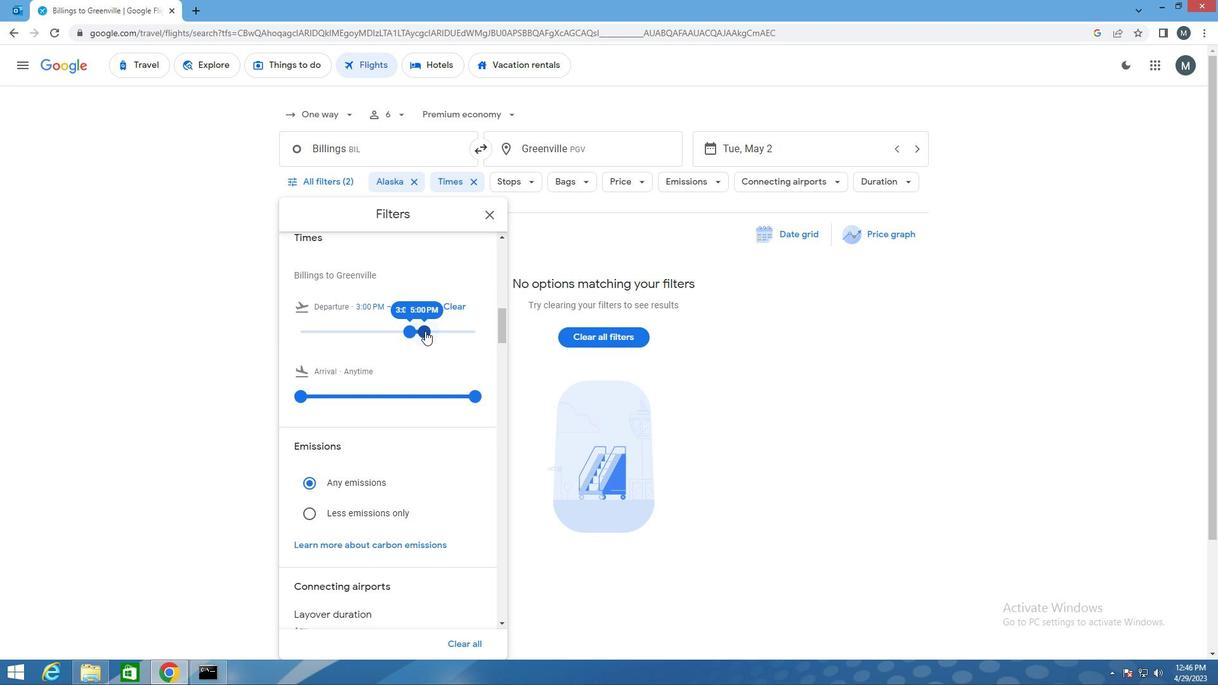 
Action: Mouse moved to (491, 218)
Screenshot: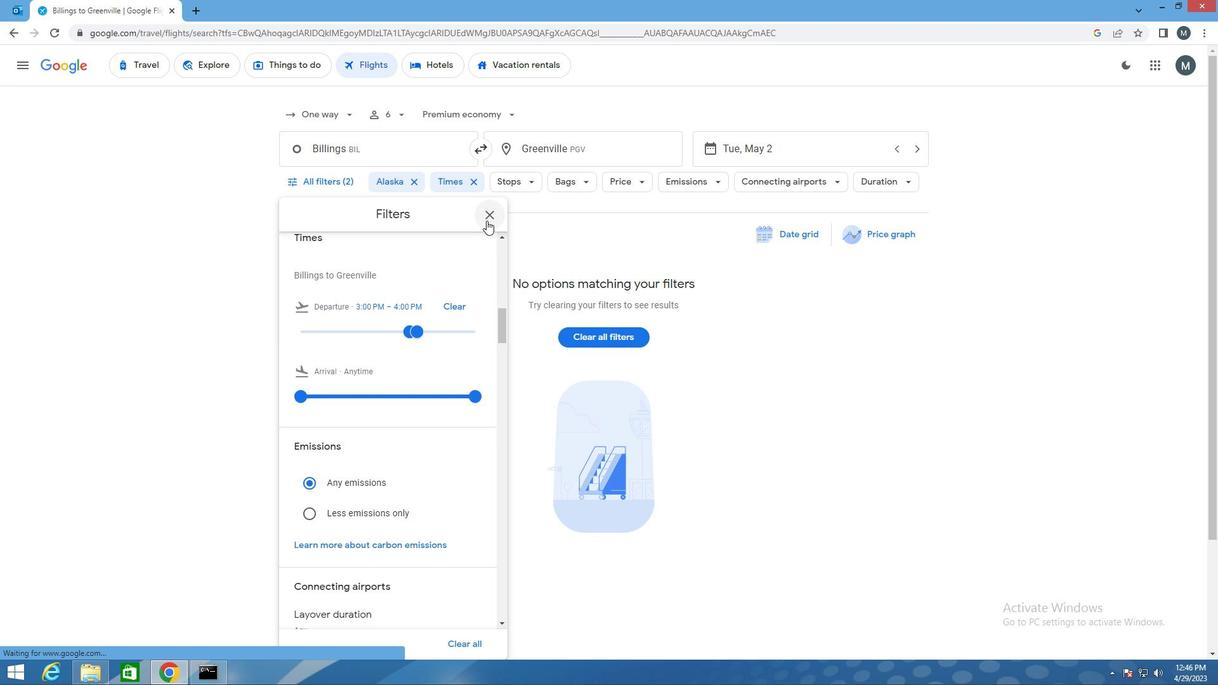 
Action: Mouse pressed left at (491, 218)
Screenshot: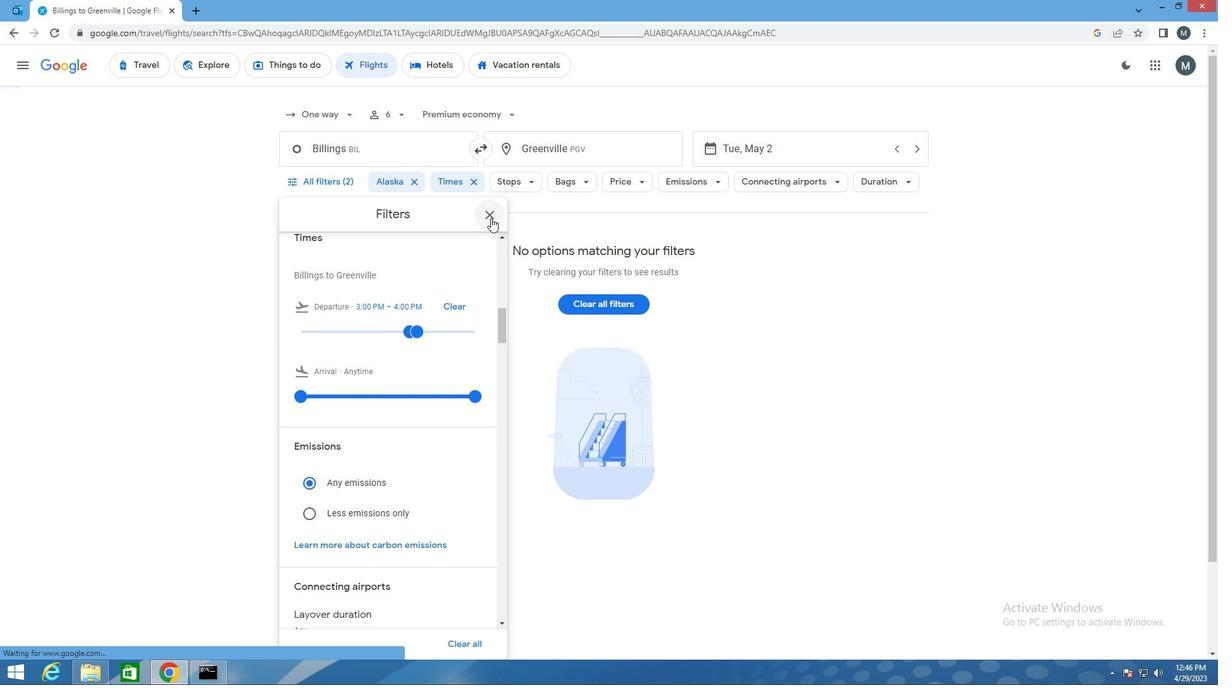 
Action: Mouse moved to (491, 217)
Screenshot: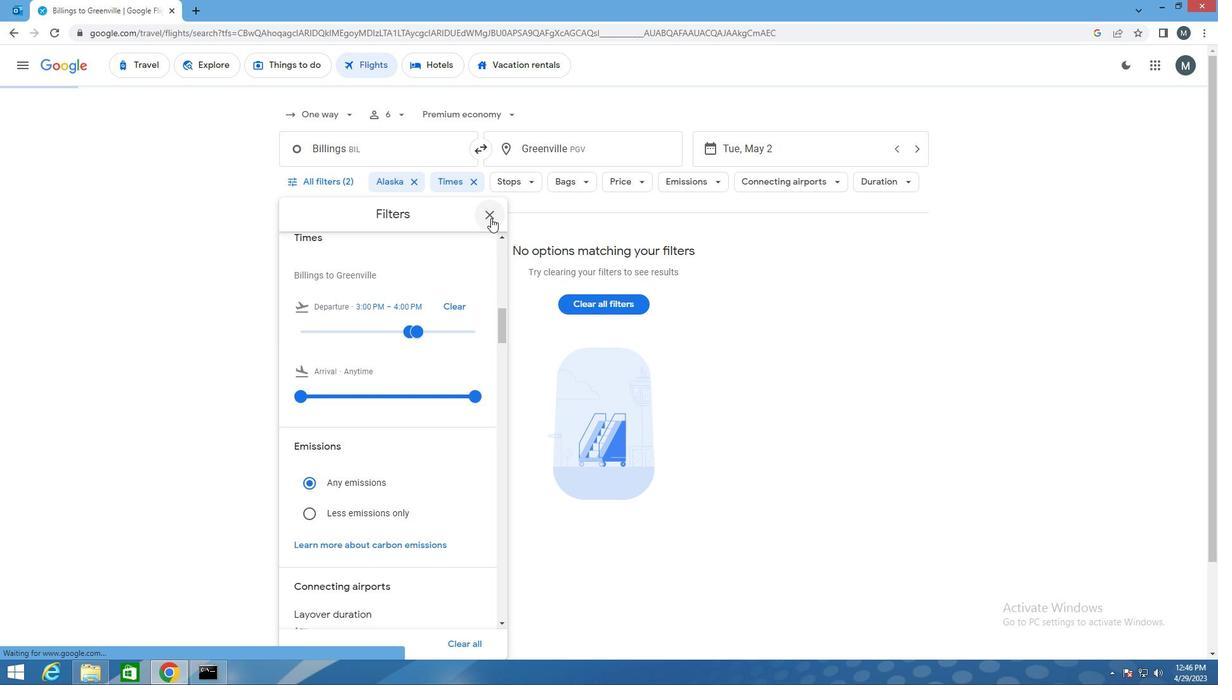 
Action: Key pressed <Key.f8>
Screenshot: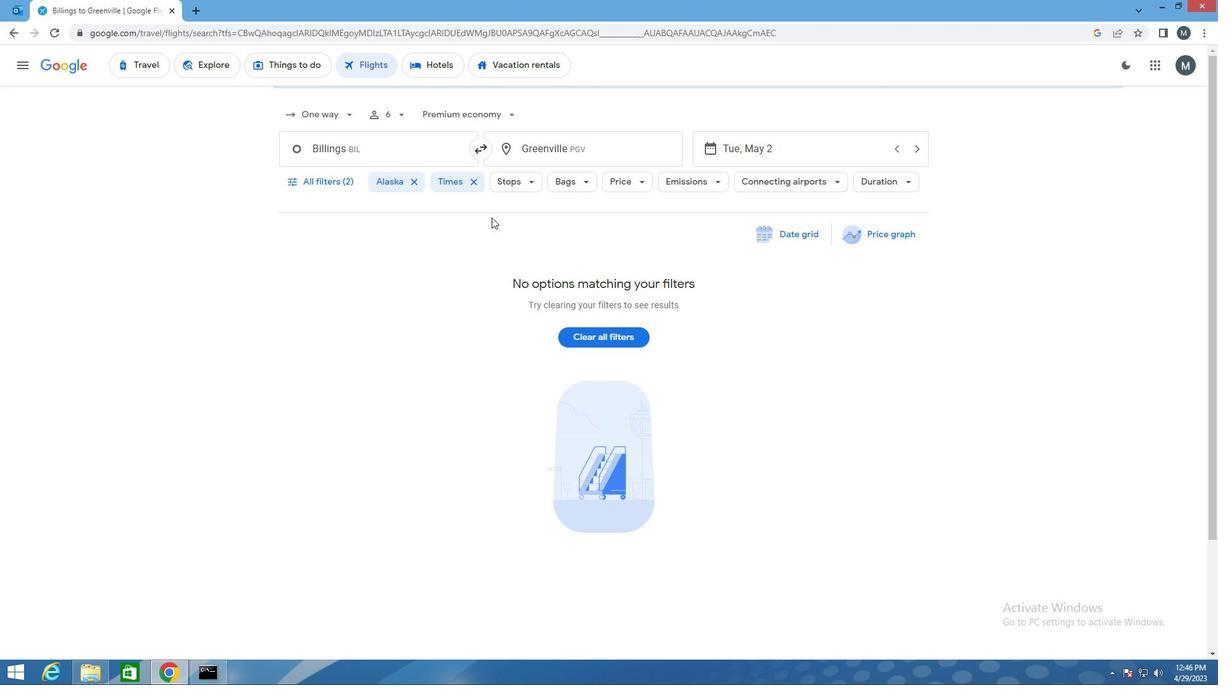 
